 Task: Look for space in Dihok, Iraq from 6th September, 2023 to 10th September, 2023 for 1 adult in price range Rs.10000 to Rs.15000. Place can be private room with 1  bedroom having 1 bed and 1 bathroom. Property type can be house, flat, guest house, hotel. Amenities needed are: washing machine. Booking option can be shelf check-in. Required host language is English.
Action: Mouse moved to (321, 152)
Screenshot: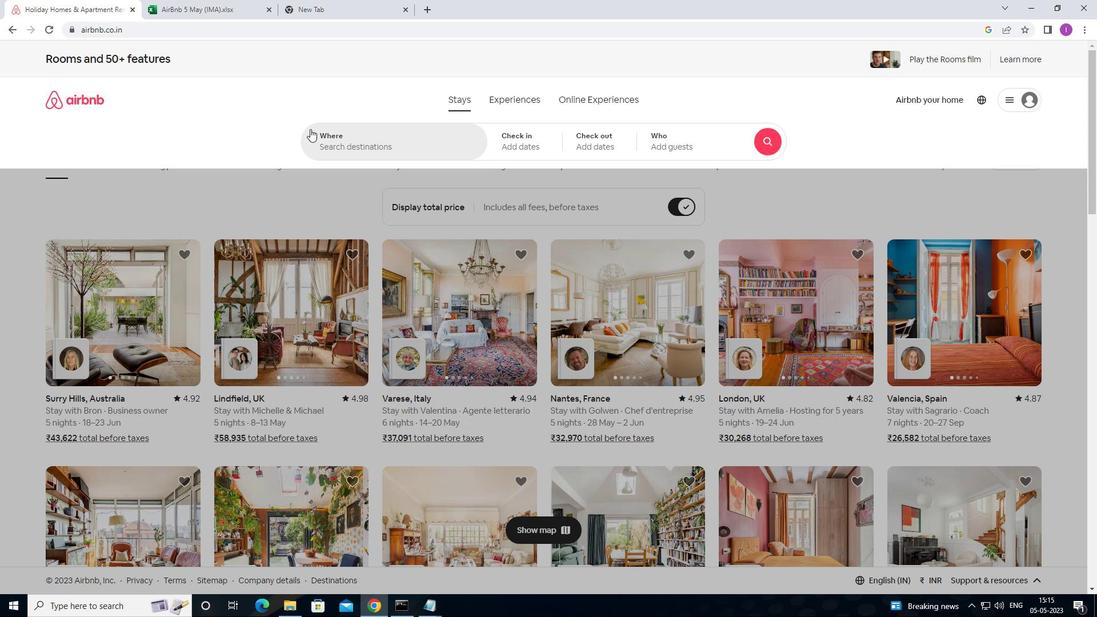 
Action: Mouse pressed left at (321, 152)
Screenshot: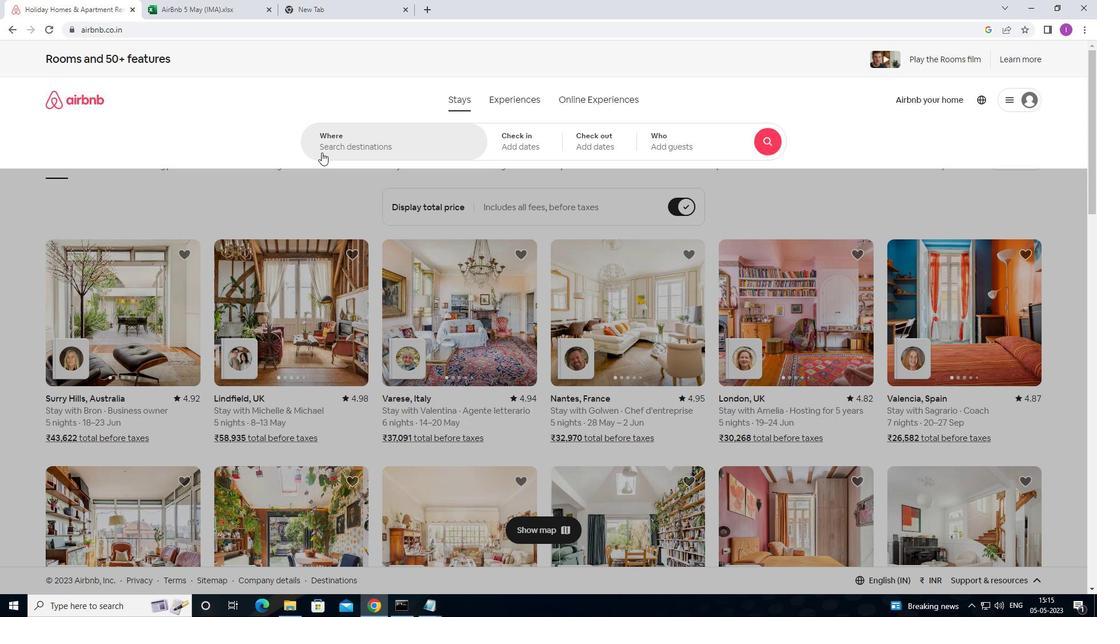 
Action: Mouse moved to (325, 151)
Screenshot: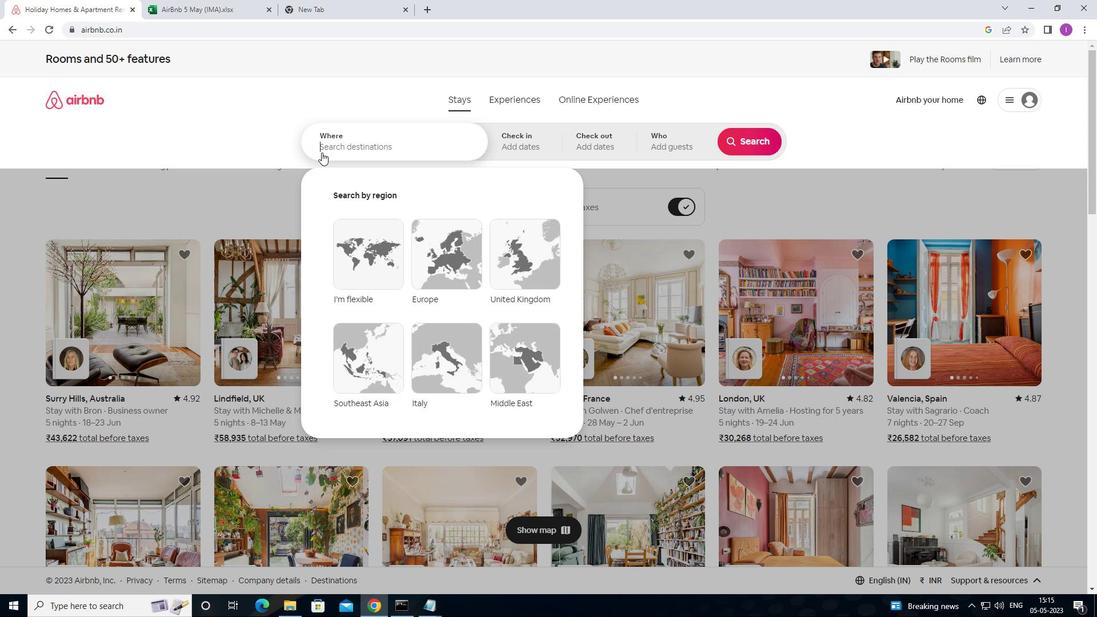 
Action: Key pressed <Key.shift>DIHOK
Screenshot: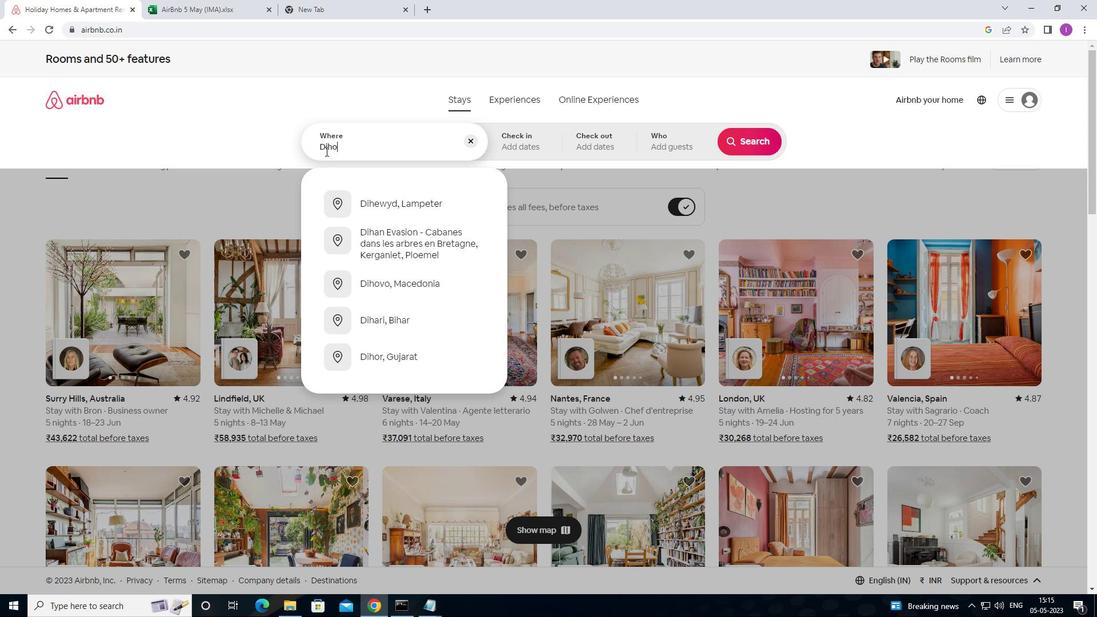 
Action: Mouse moved to (353, 149)
Screenshot: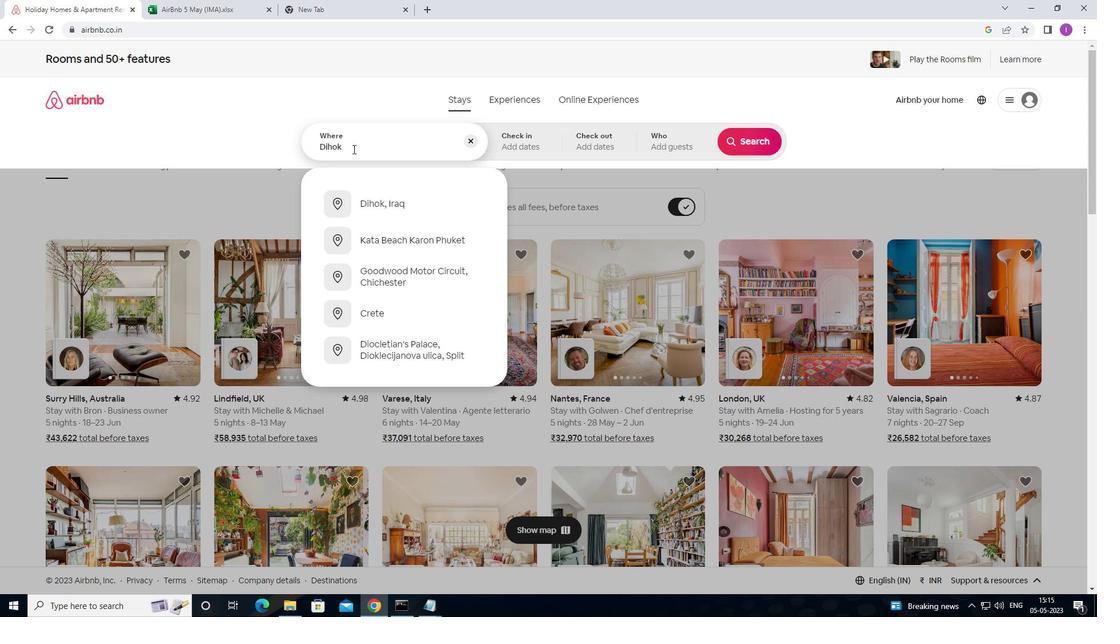 
Action: Key pressed ,<Key.shift>IRAQ
Screenshot: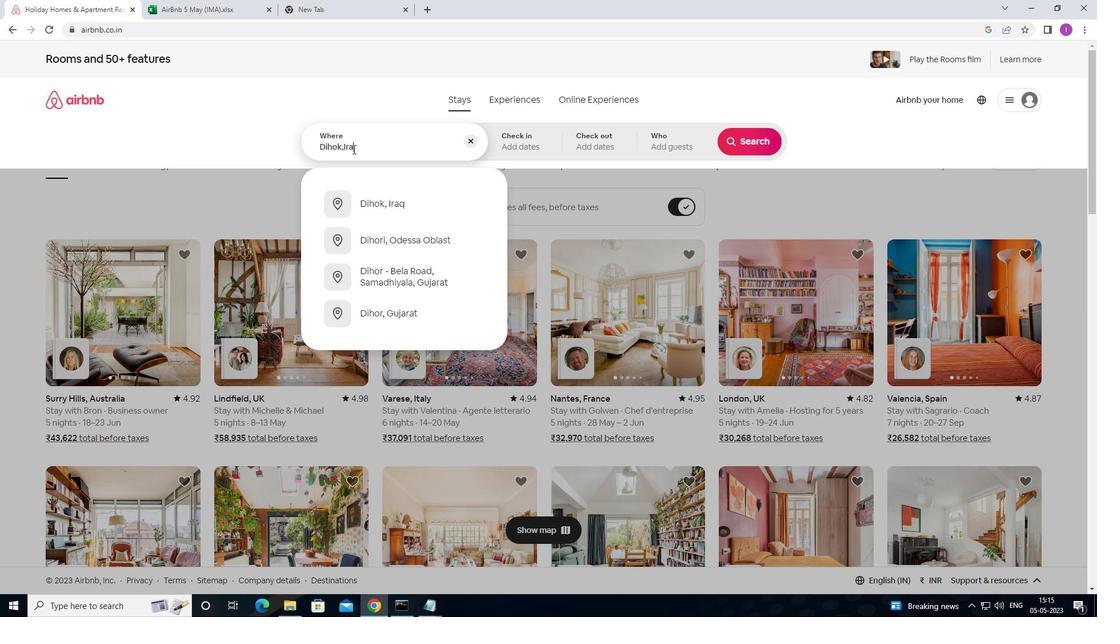 
Action: Mouse moved to (420, 203)
Screenshot: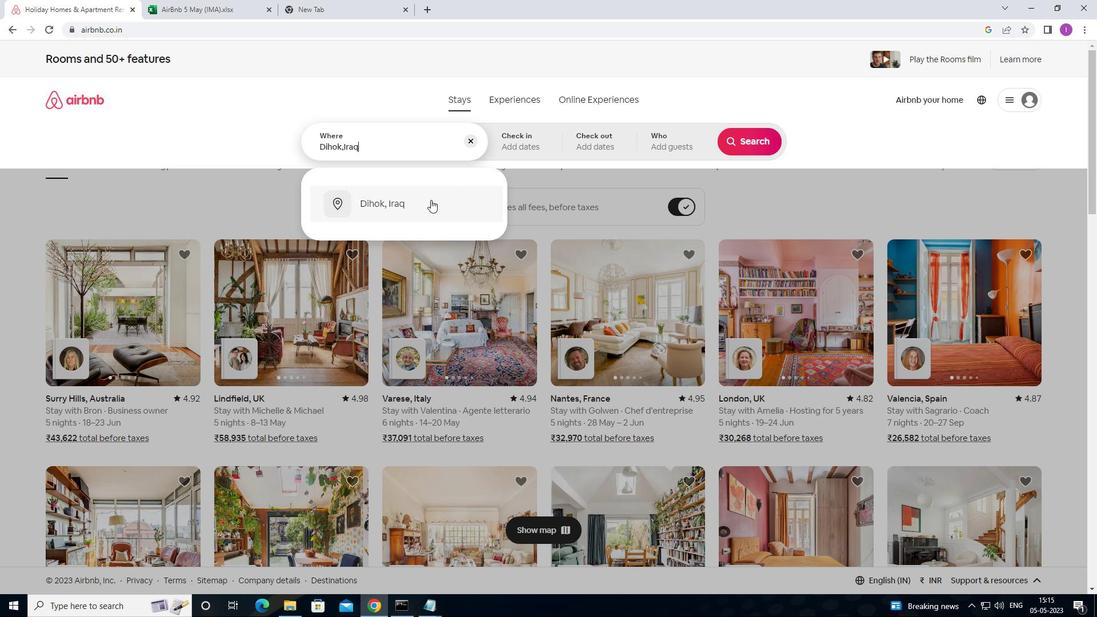 
Action: Mouse pressed left at (420, 203)
Screenshot: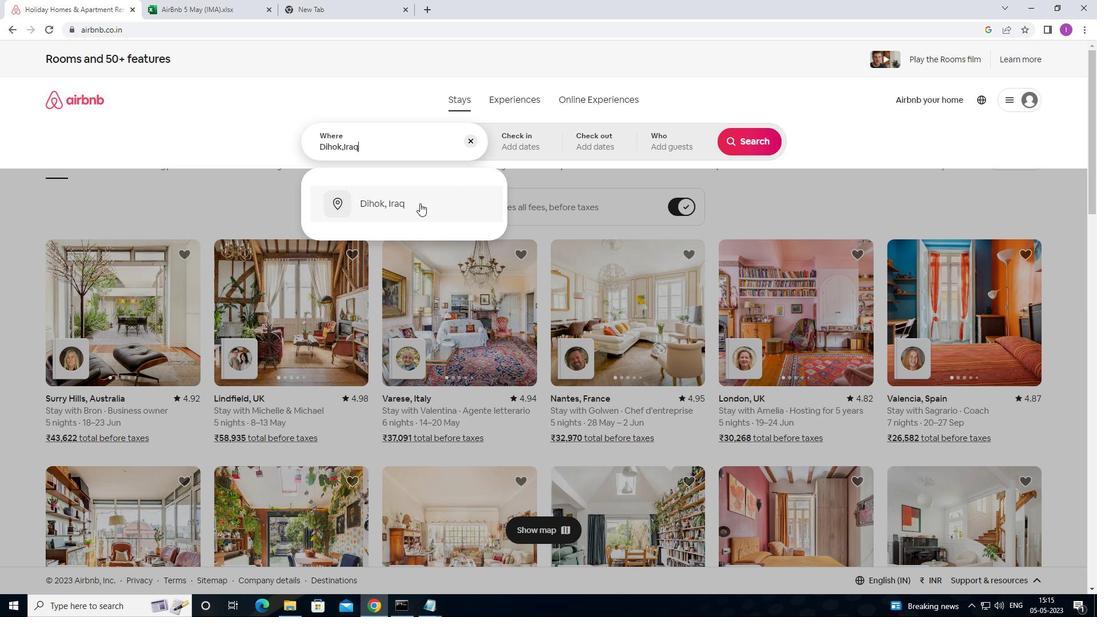 
Action: Mouse moved to (752, 231)
Screenshot: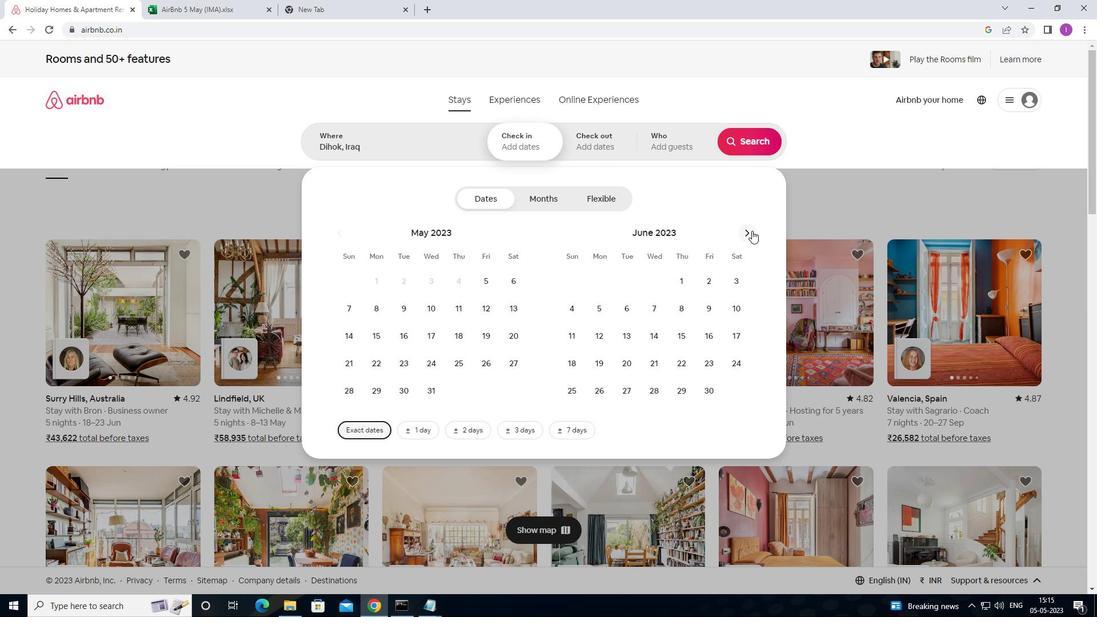 
Action: Mouse pressed left at (752, 231)
Screenshot: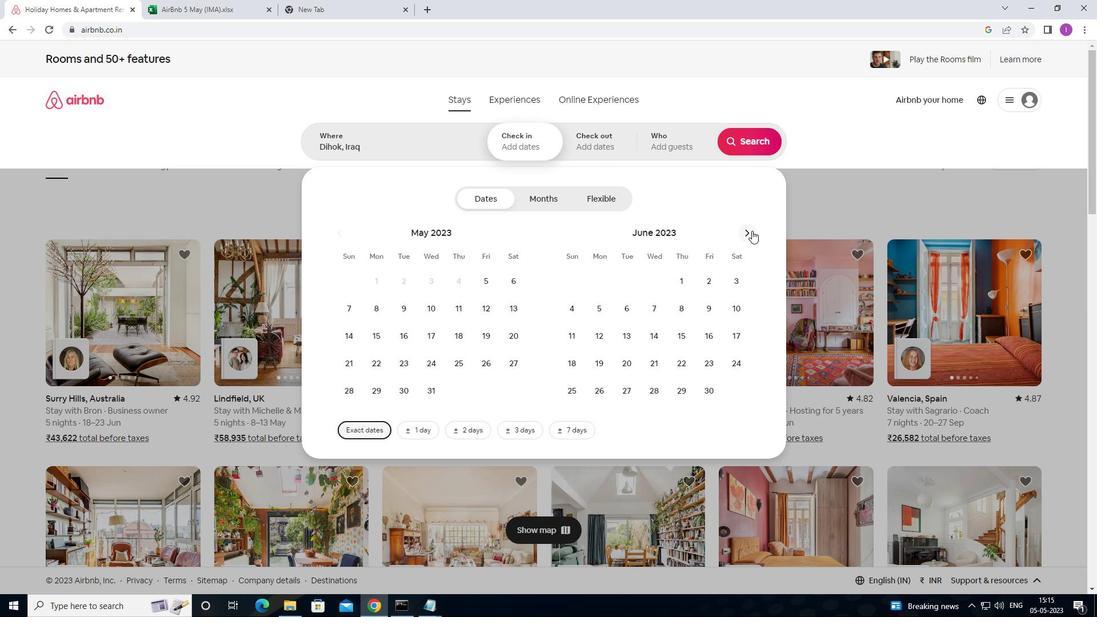 
Action: Mouse moved to (753, 230)
Screenshot: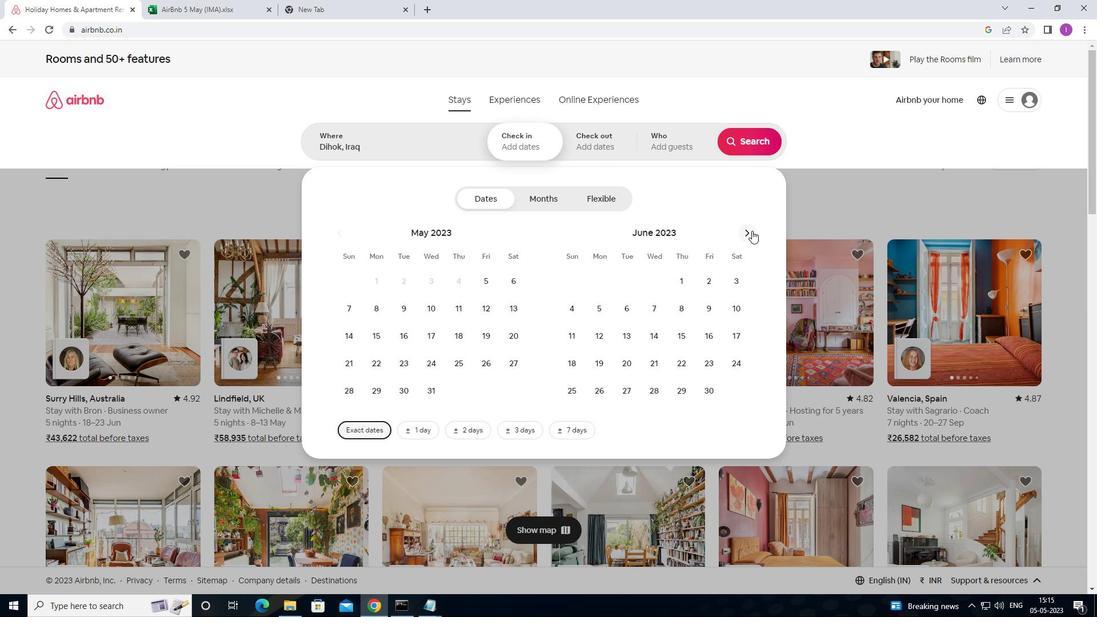 
Action: Mouse pressed left at (753, 230)
Screenshot: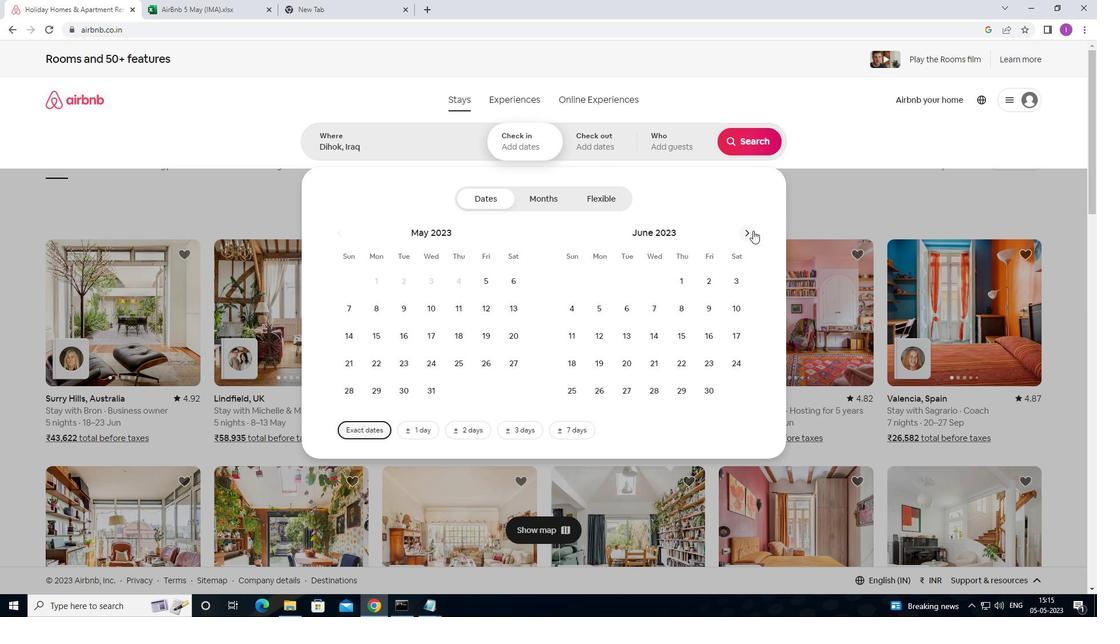 
Action: Mouse pressed left at (753, 230)
Screenshot: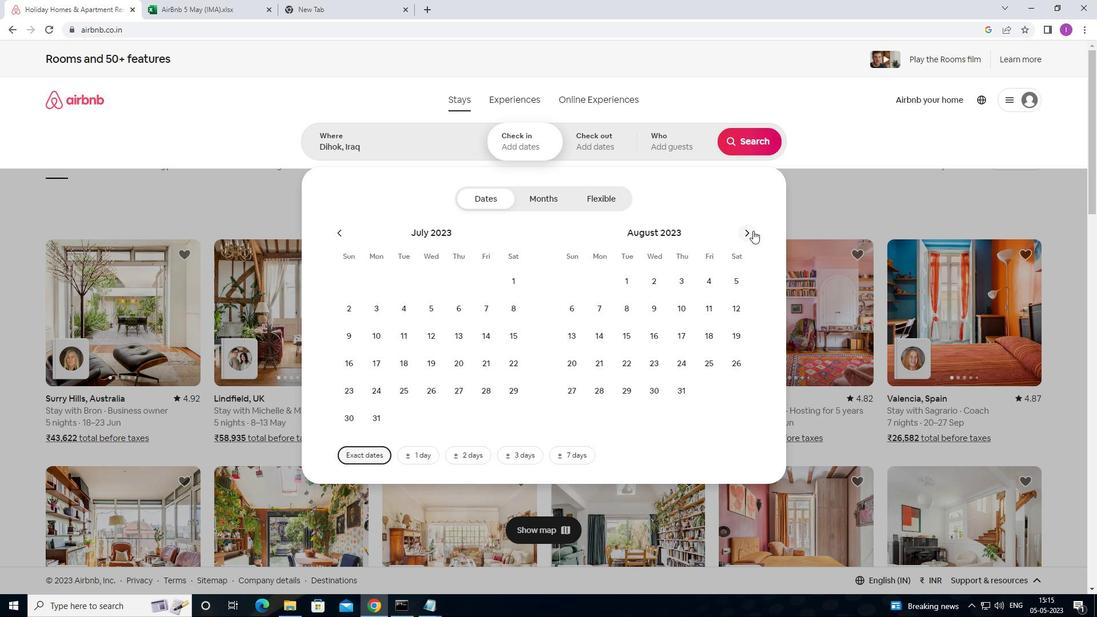 
Action: Mouse moved to (653, 308)
Screenshot: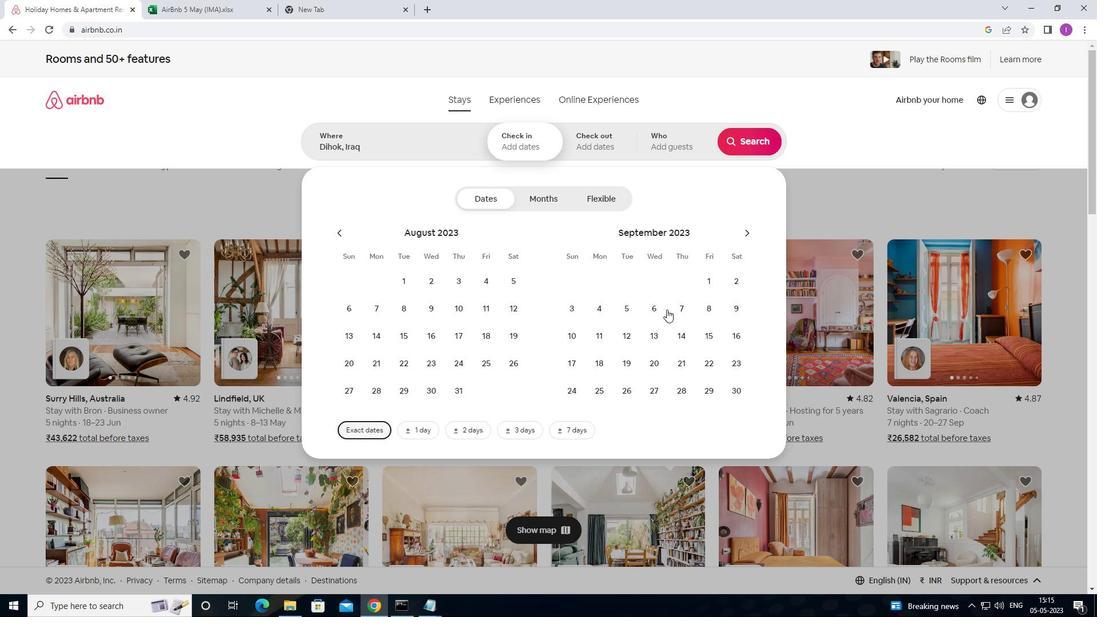 
Action: Mouse pressed left at (653, 308)
Screenshot: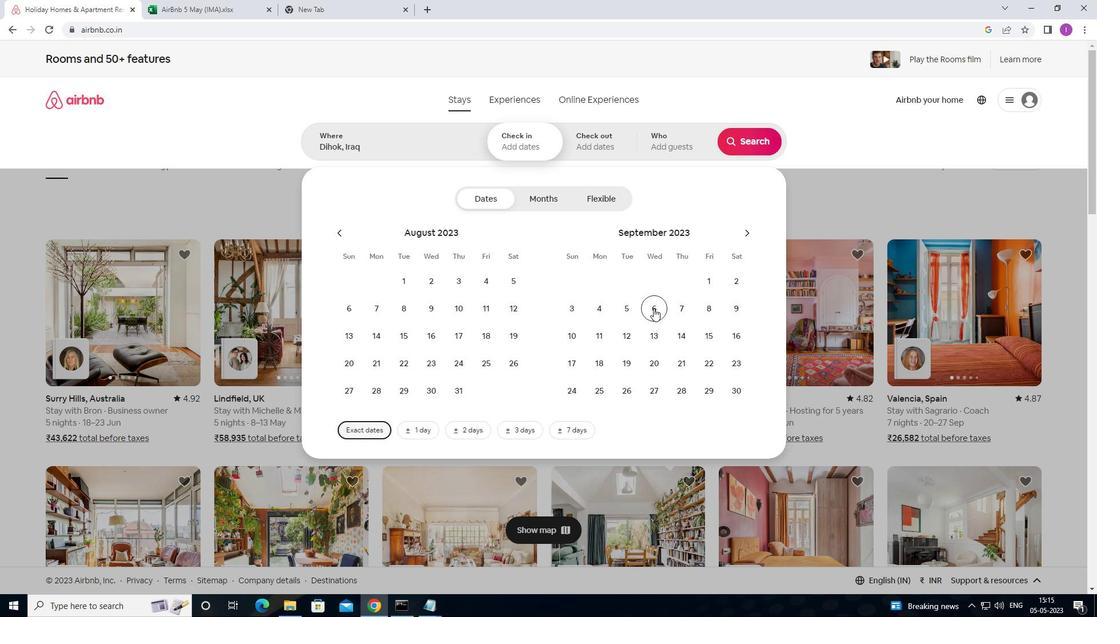 
Action: Mouse moved to (570, 338)
Screenshot: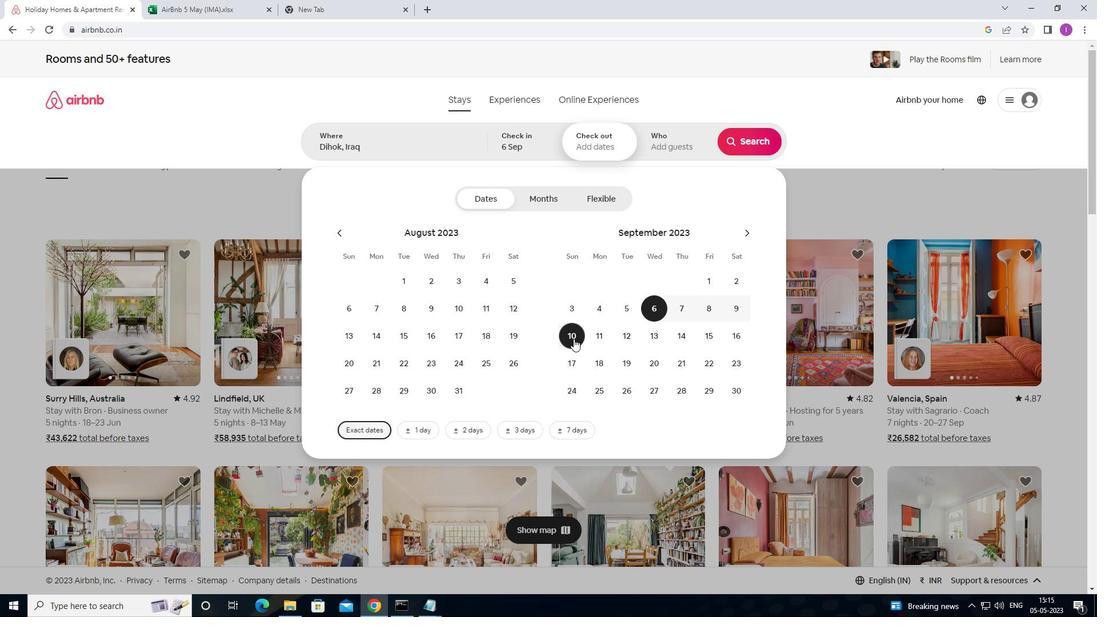 
Action: Mouse pressed left at (570, 338)
Screenshot: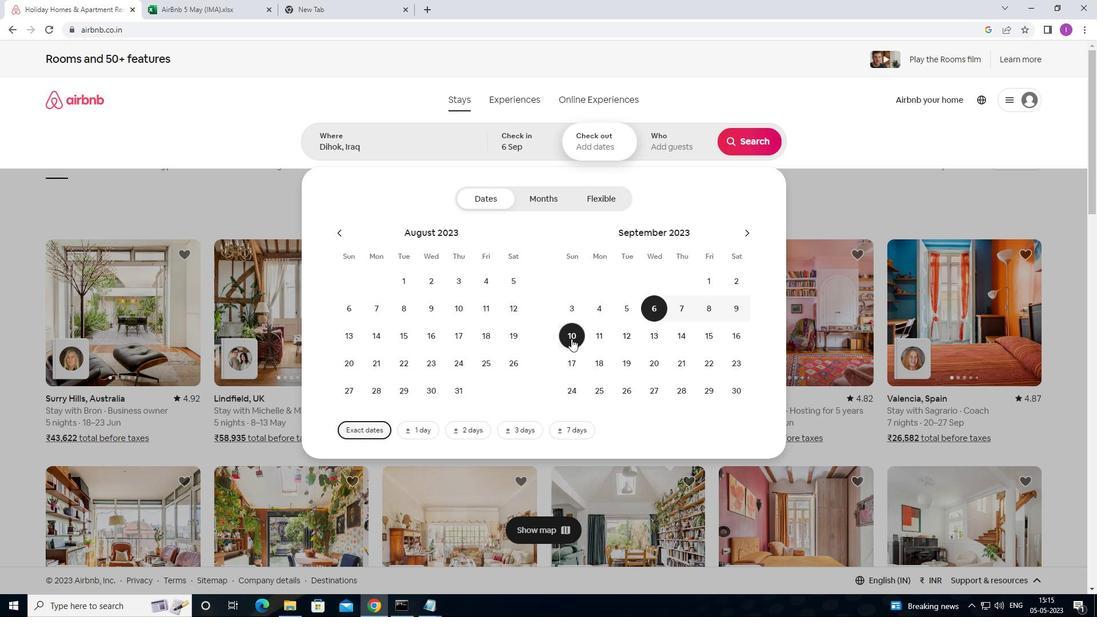 
Action: Mouse moved to (675, 260)
Screenshot: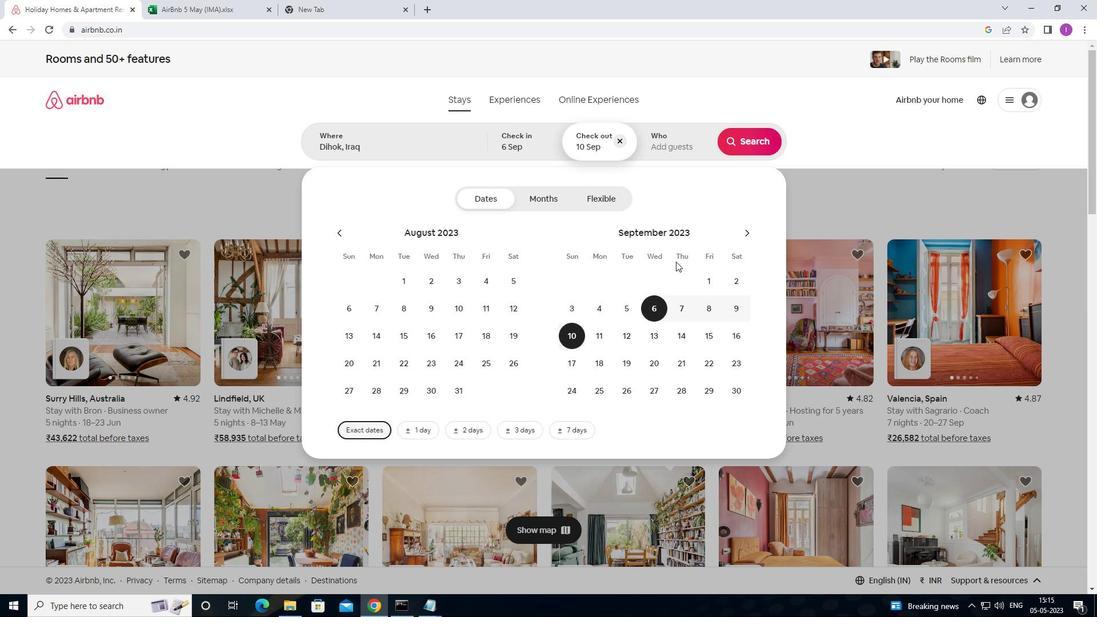 
Action: Mouse scrolled (675, 259) with delta (0, 0)
Screenshot: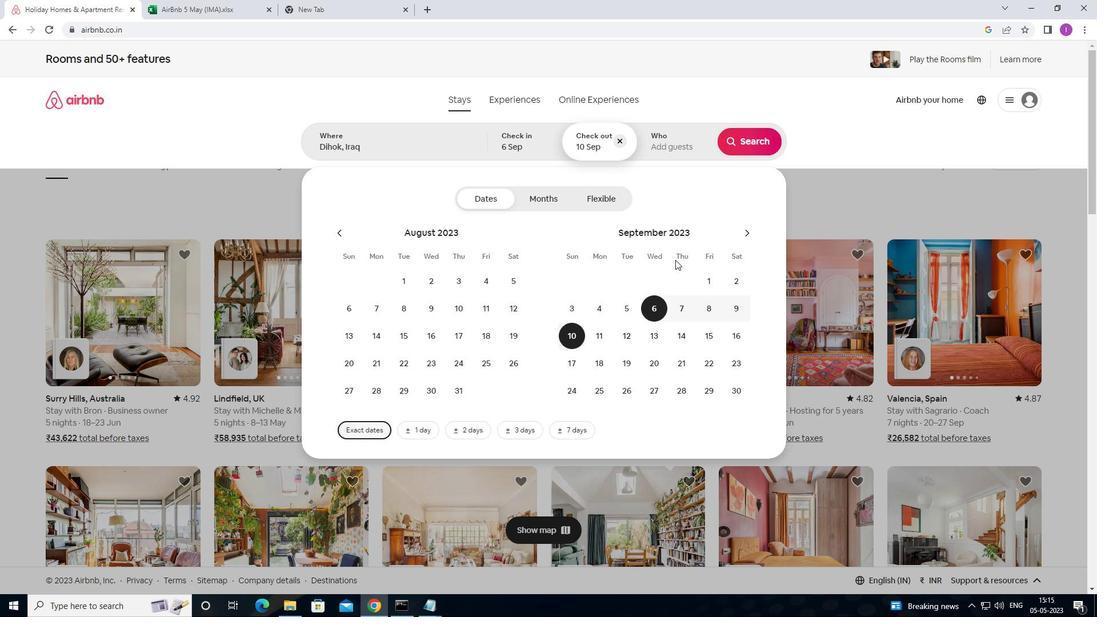 
Action: Mouse moved to (668, 150)
Screenshot: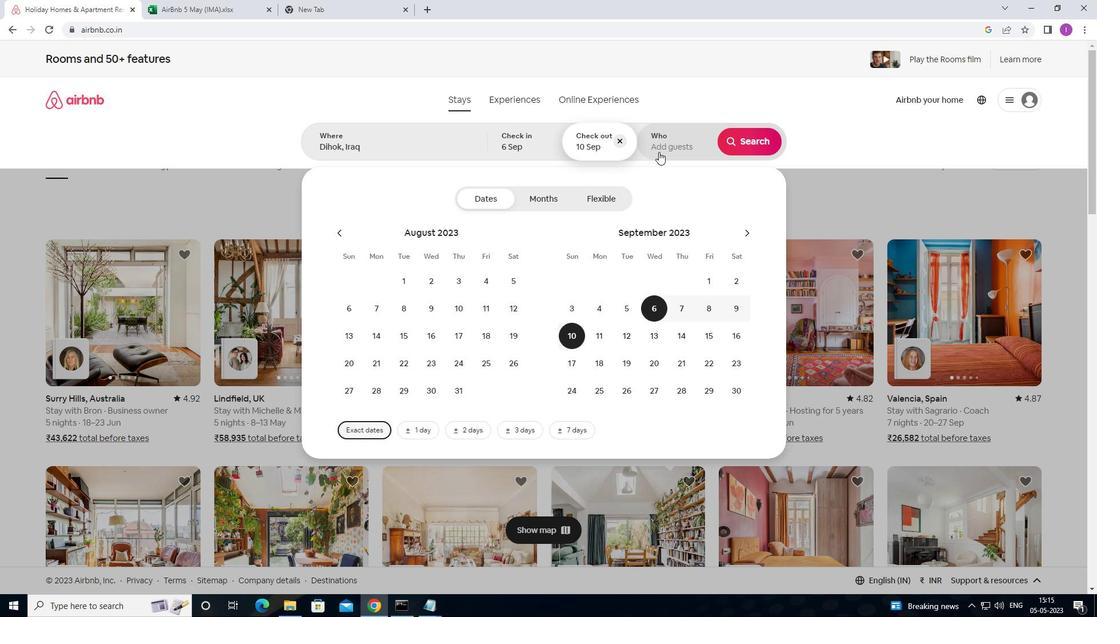 
Action: Mouse pressed left at (668, 150)
Screenshot: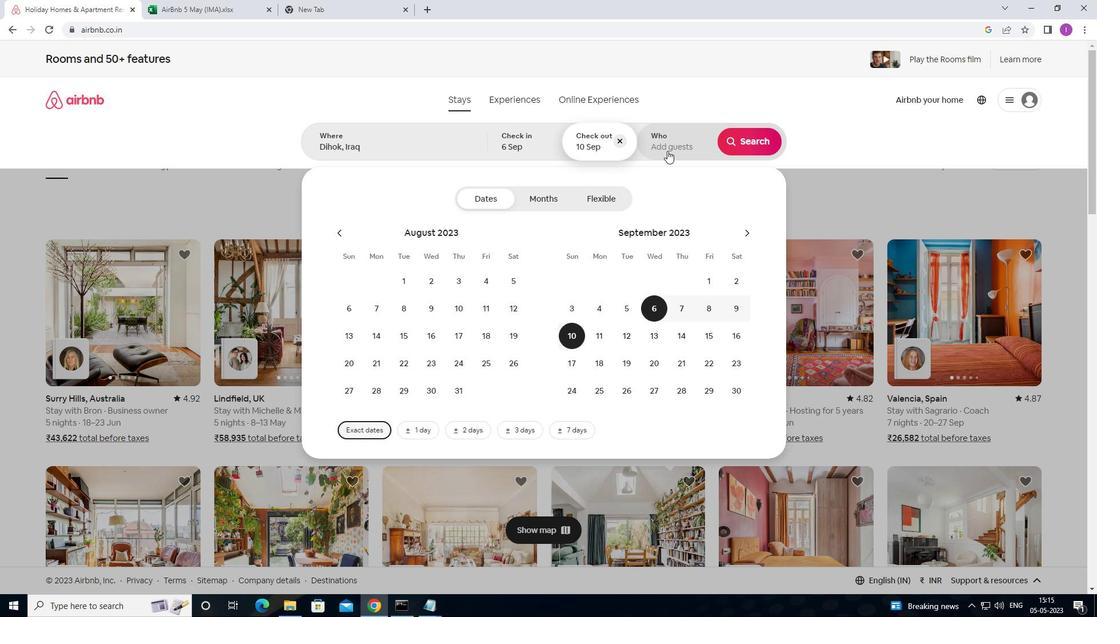 
Action: Mouse moved to (757, 204)
Screenshot: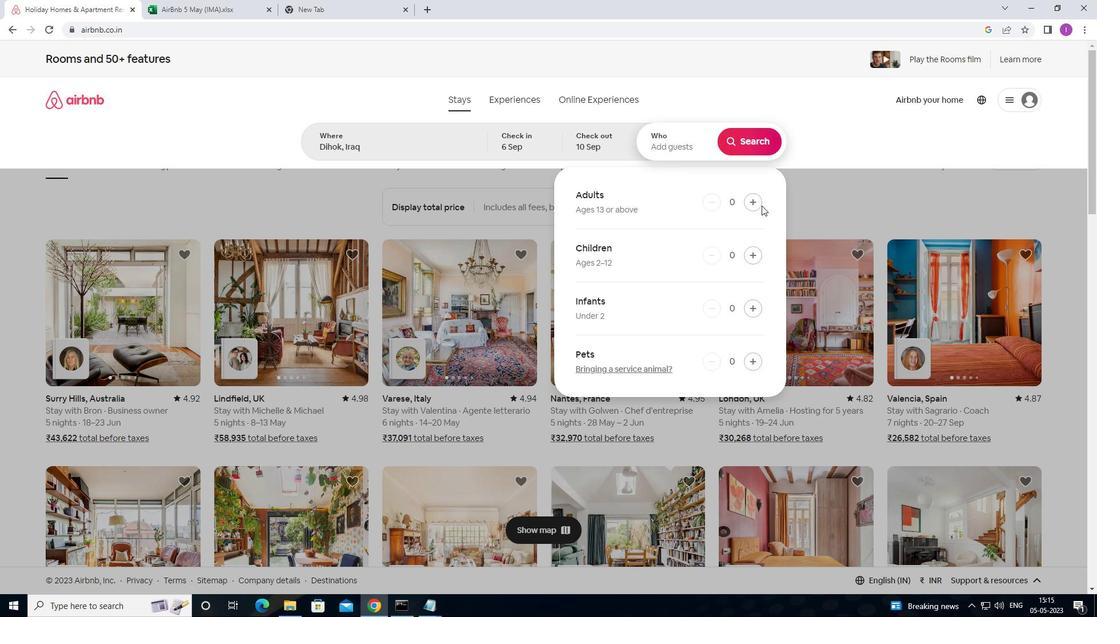 
Action: Mouse pressed left at (757, 204)
Screenshot: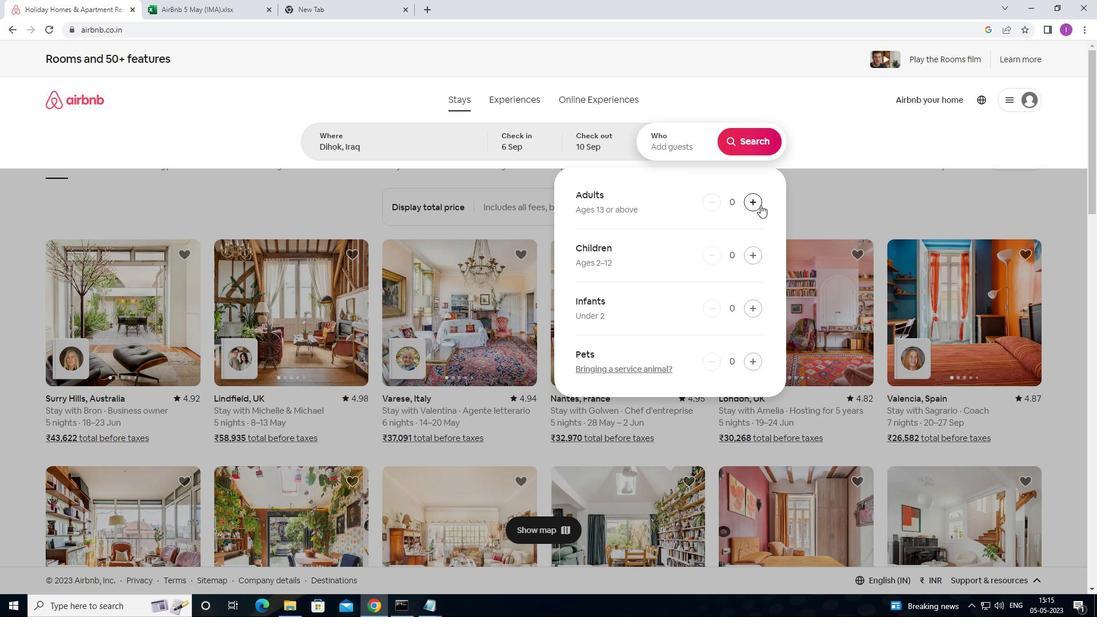
Action: Mouse moved to (756, 152)
Screenshot: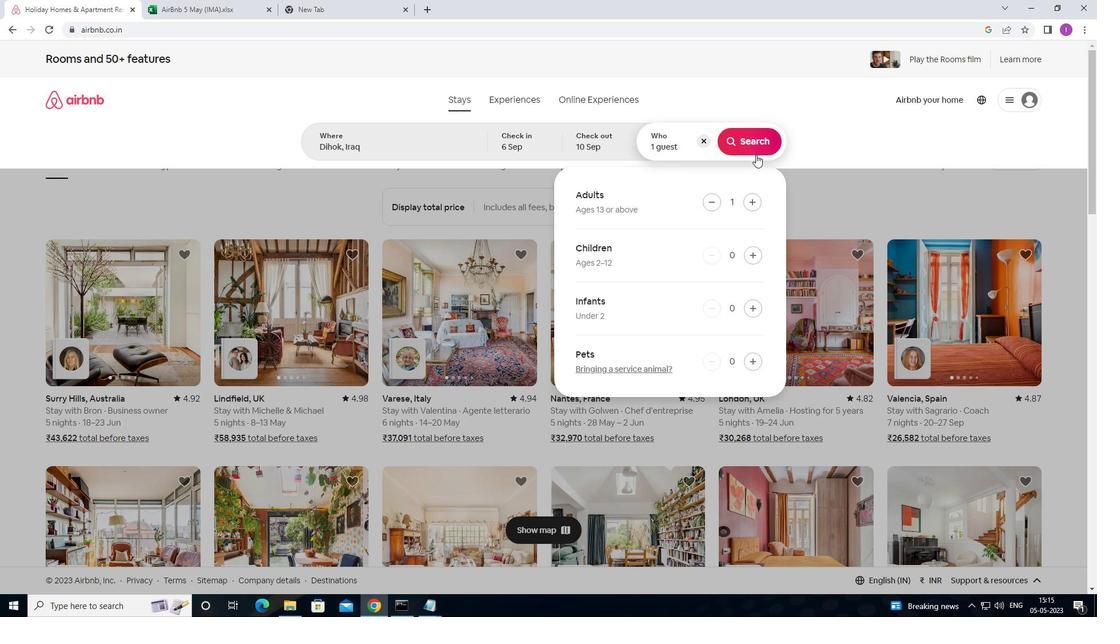
Action: Mouse pressed left at (756, 152)
Screenshot: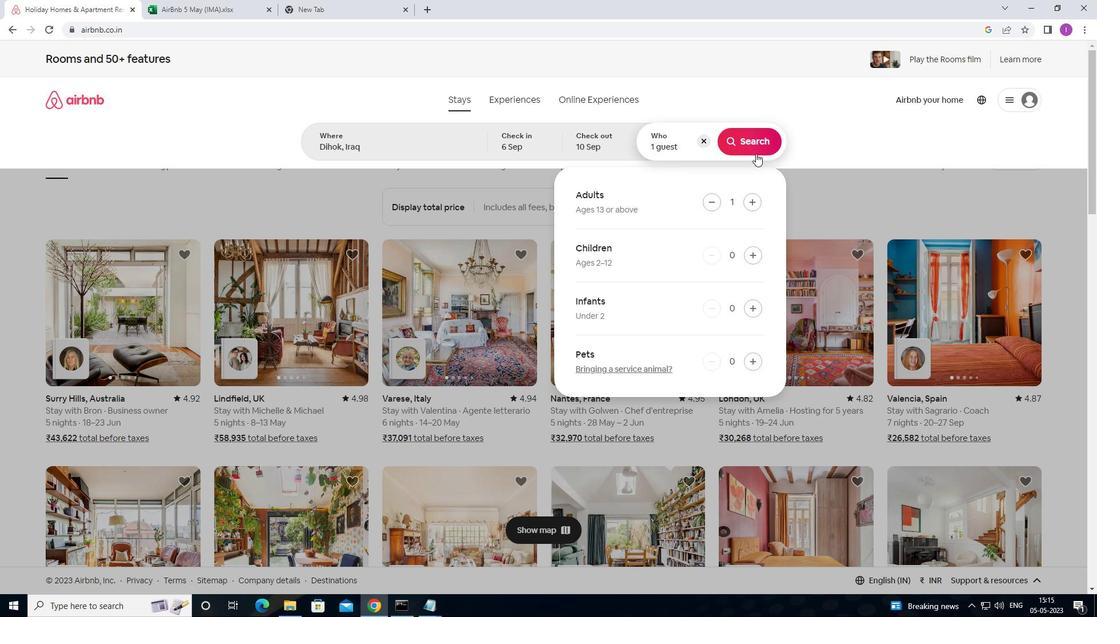 
Action: Mouse moved to (1042, 110)
Screenshot: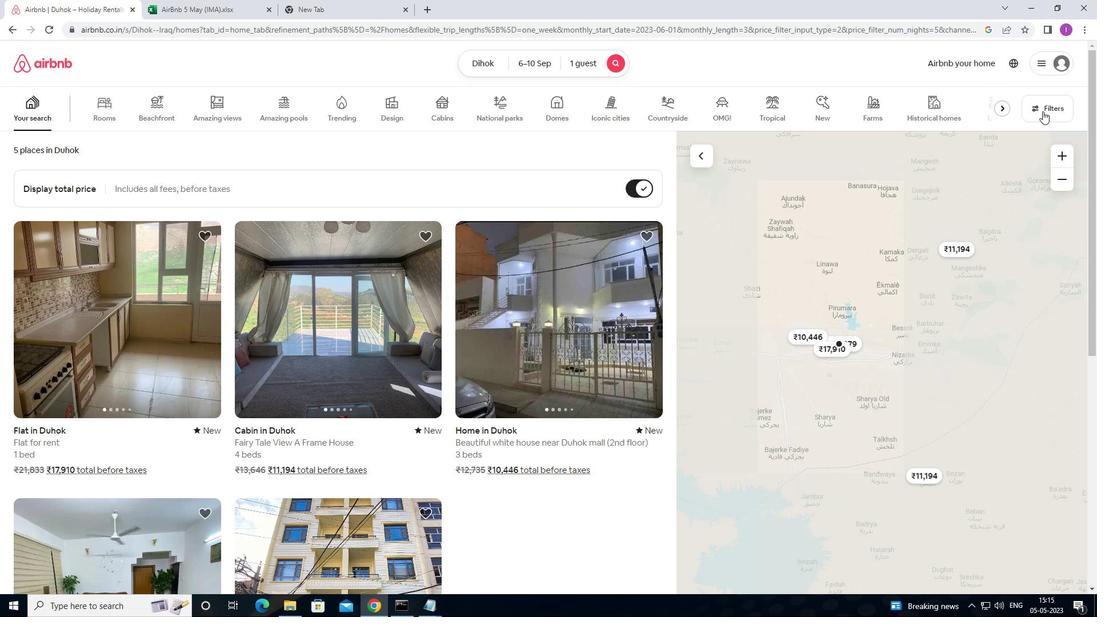 
Action: Mouse pressed left at (1042, 110)
Screenshot: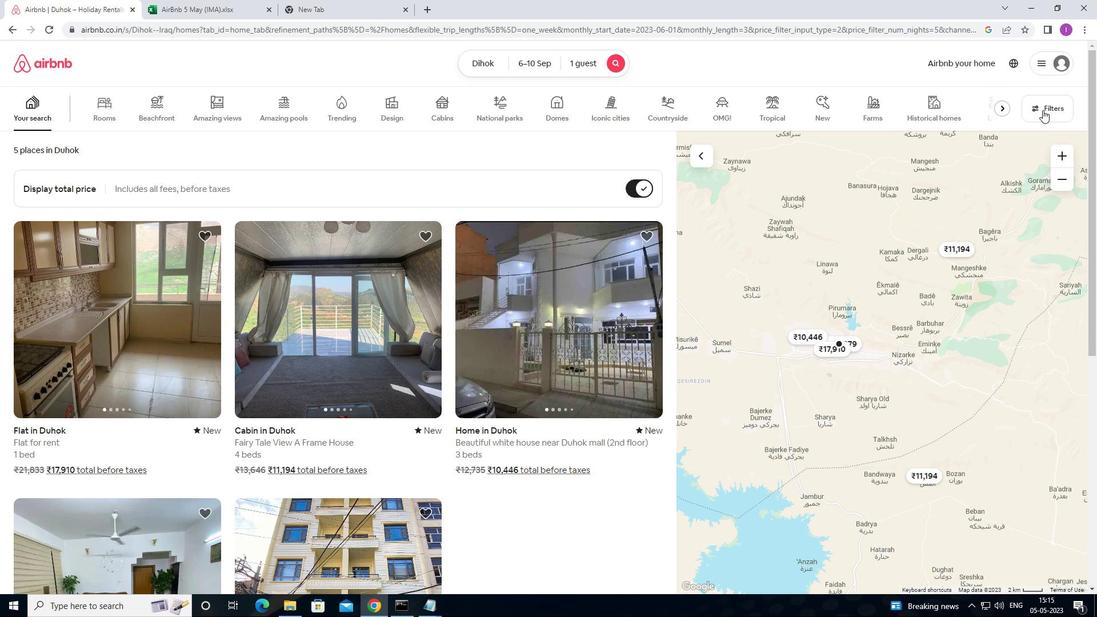 
Action: Mouse moved to (417, 387)
Screenshot: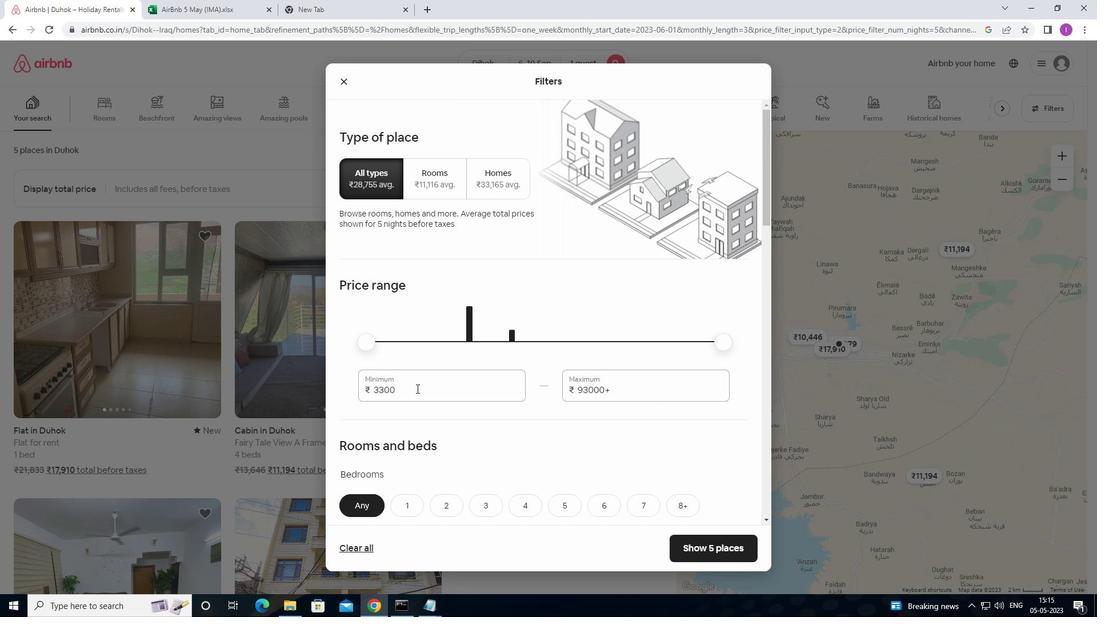 
Action: Mouse pressed left at (417, 387)
Screenshot: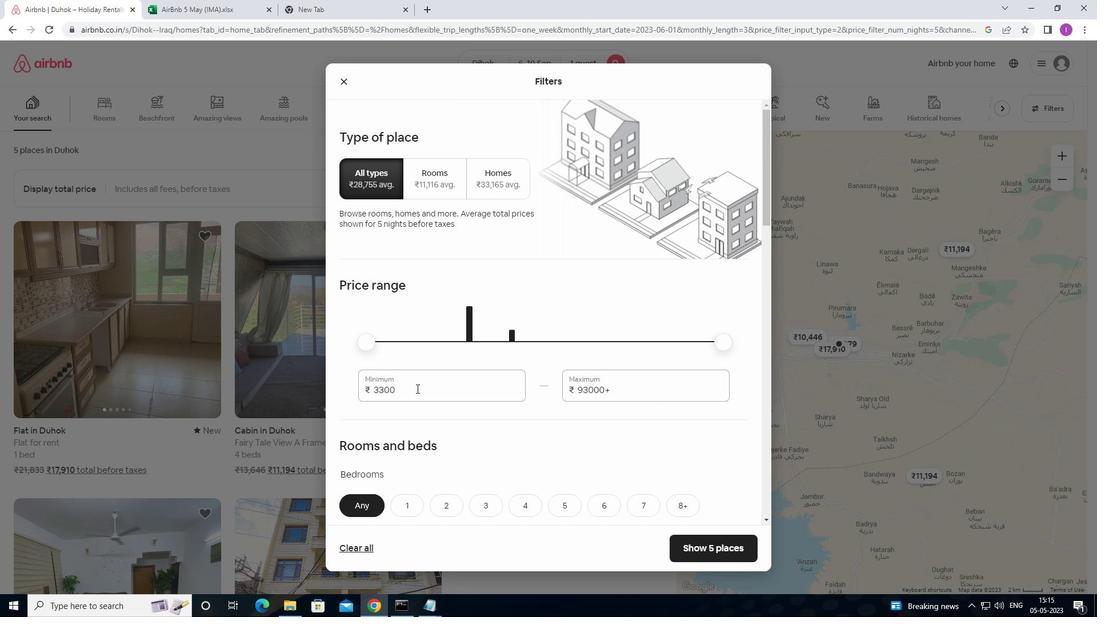 
Action: Mouse moved to (486, 400)
Screenshot: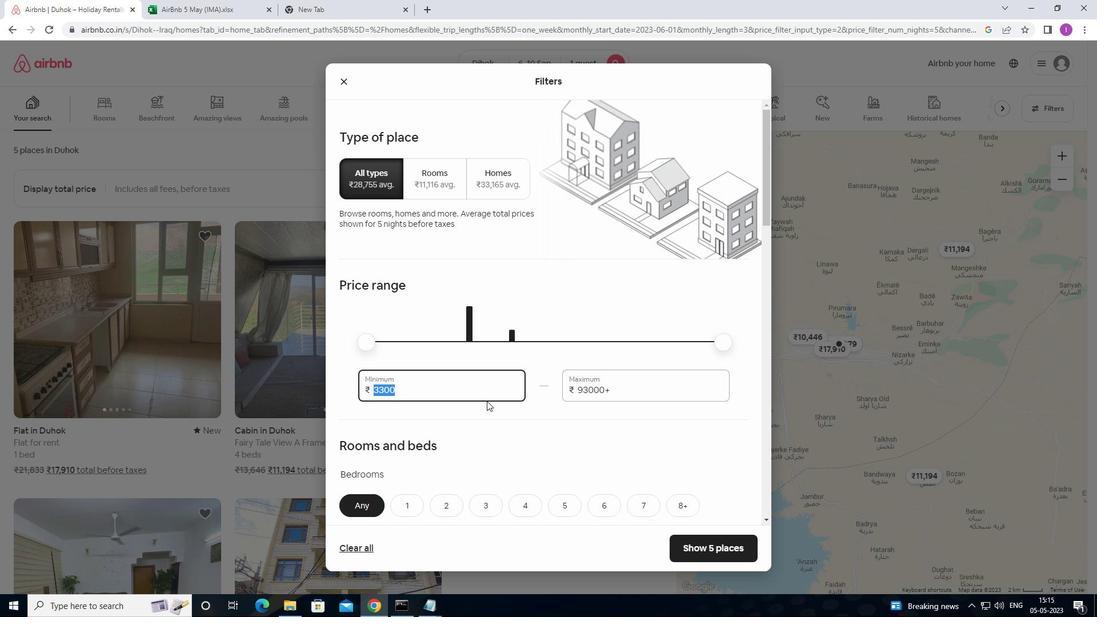 
Action: Key pressed 1
Screenshot: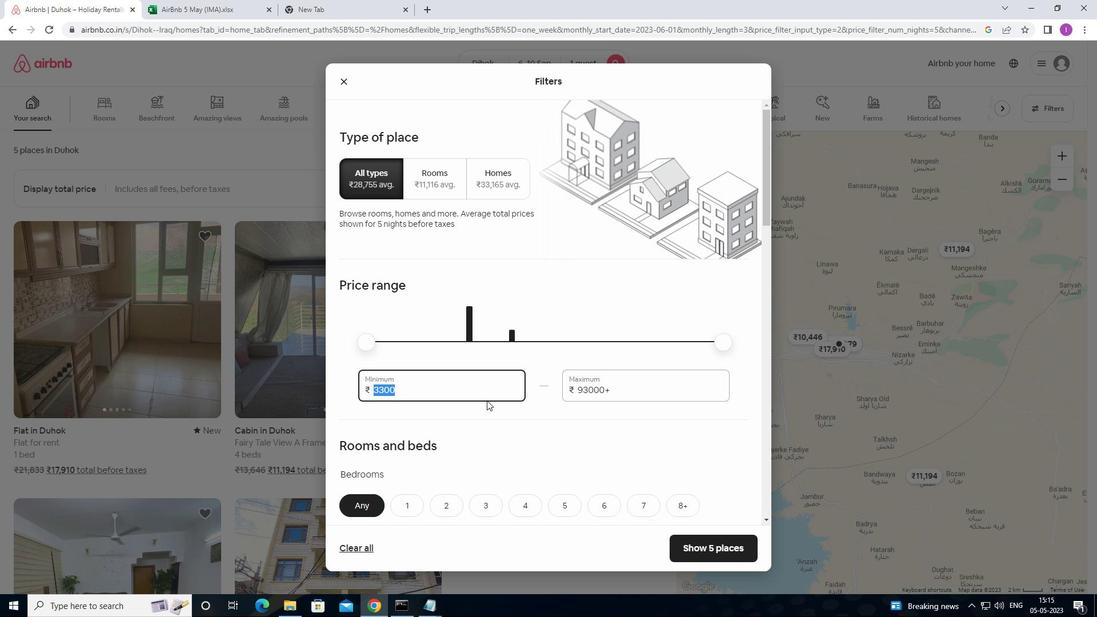 
Action: Mouse moved to (486, 400)
Screenshot: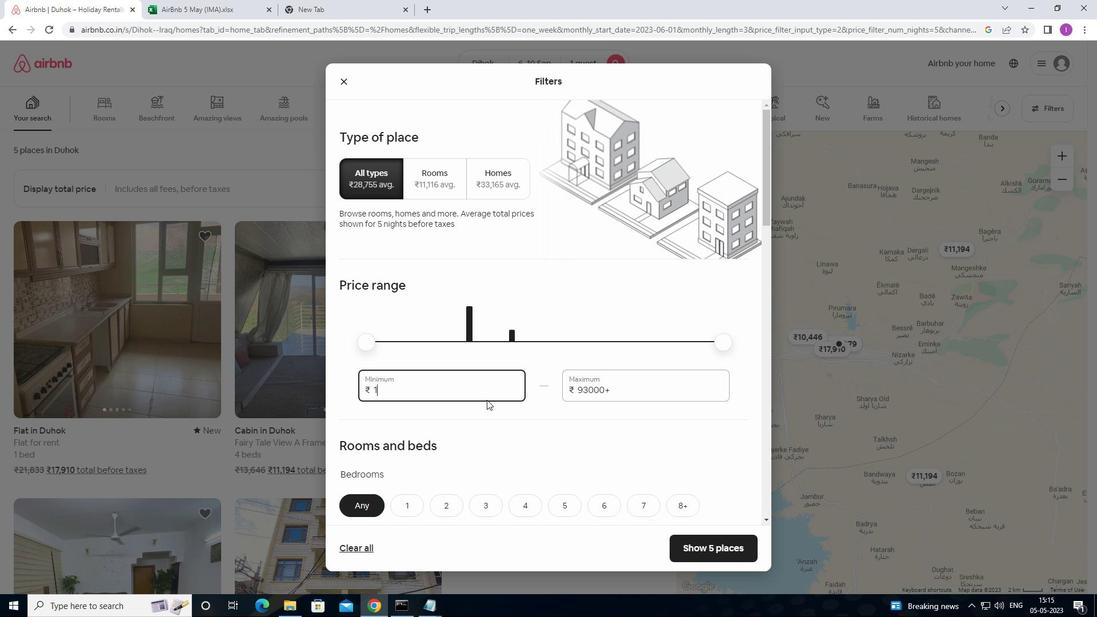 
Action: Key pressed 00
Screenshot: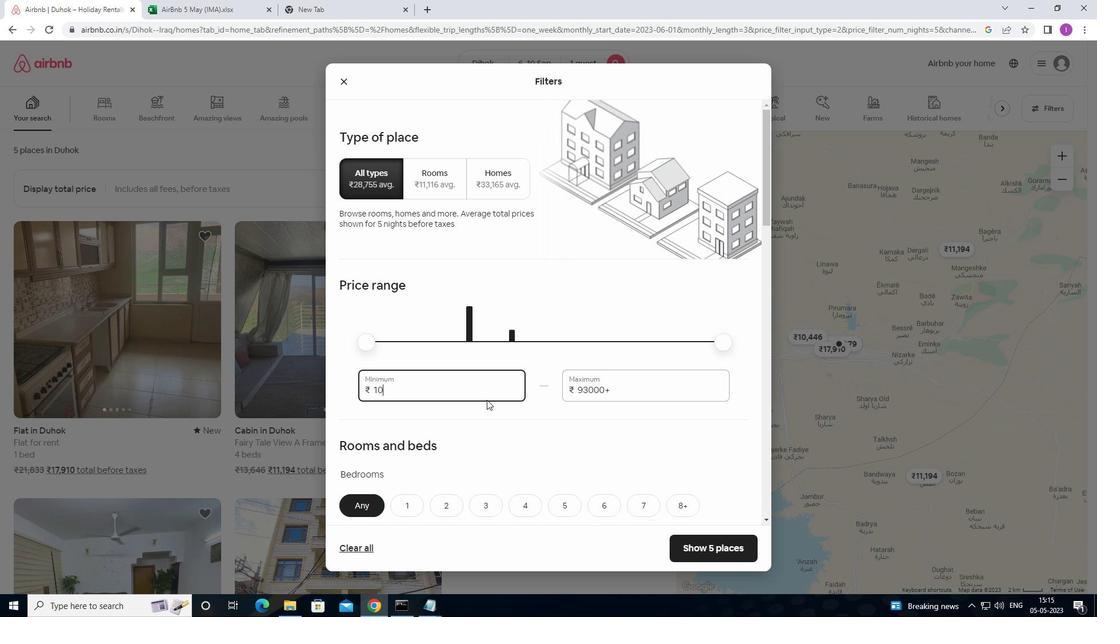 
Action: Mouse moved to (487, 398)
Screenshot: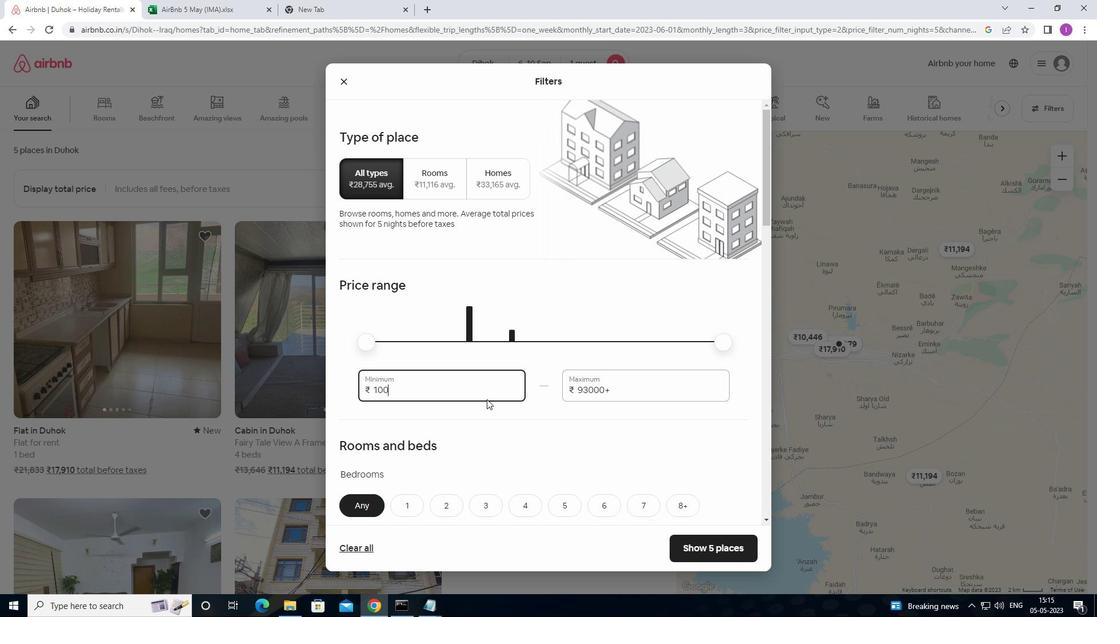 
Action: Key pressed 0
Screenshot: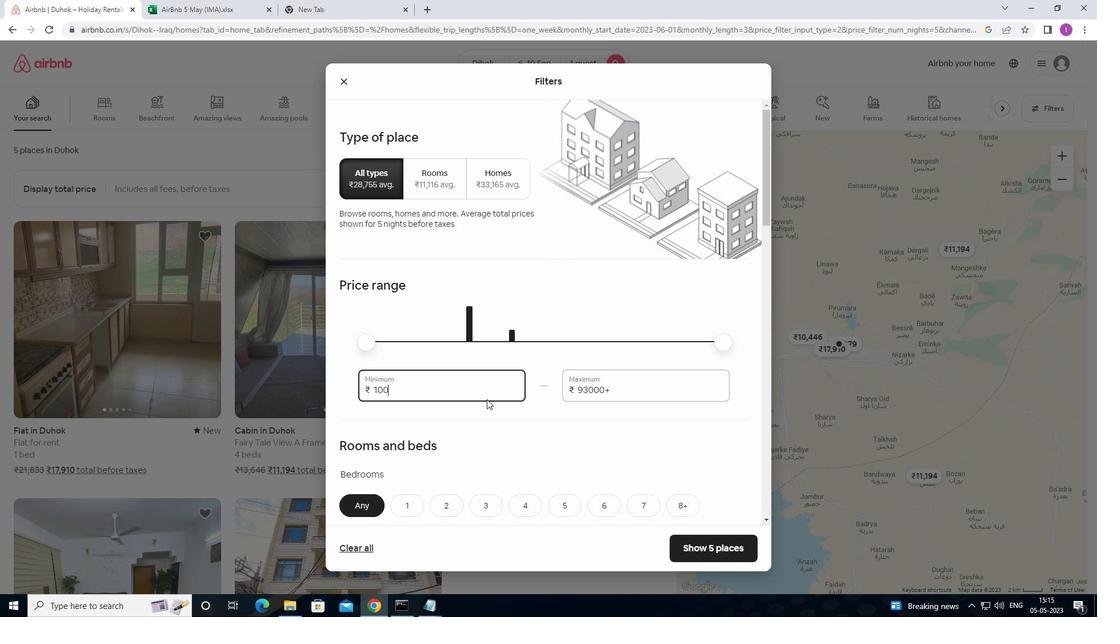 
Action: Mouse moved to (488, 397)
Screenshot: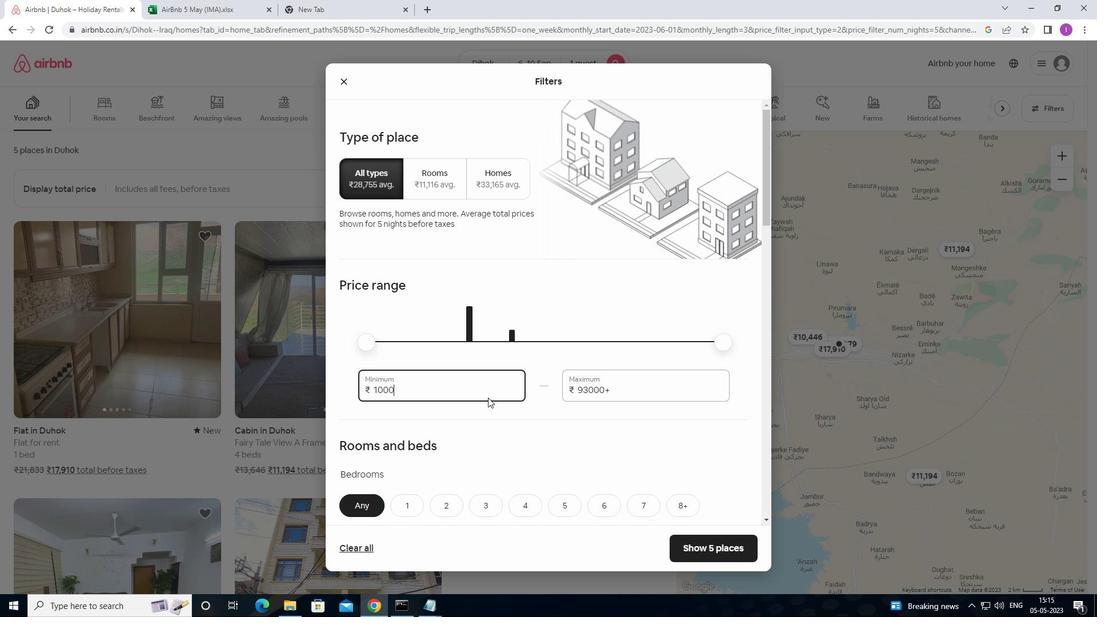 
Action: Key pressed 0
Screenshot: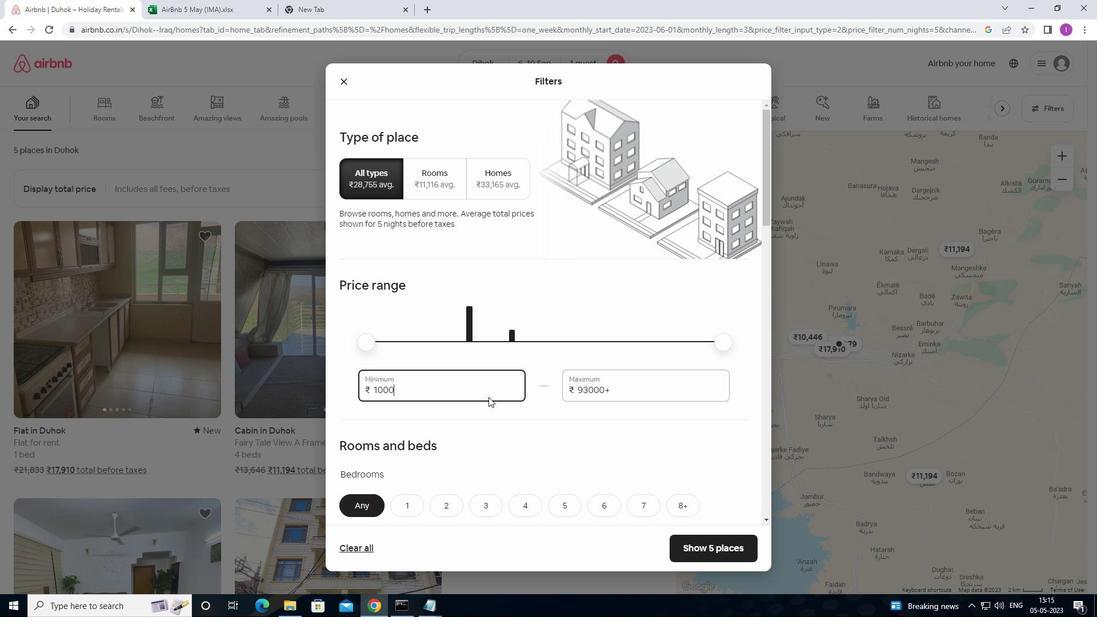 
Action: Mouse moved to (633, 392)
Screenshot: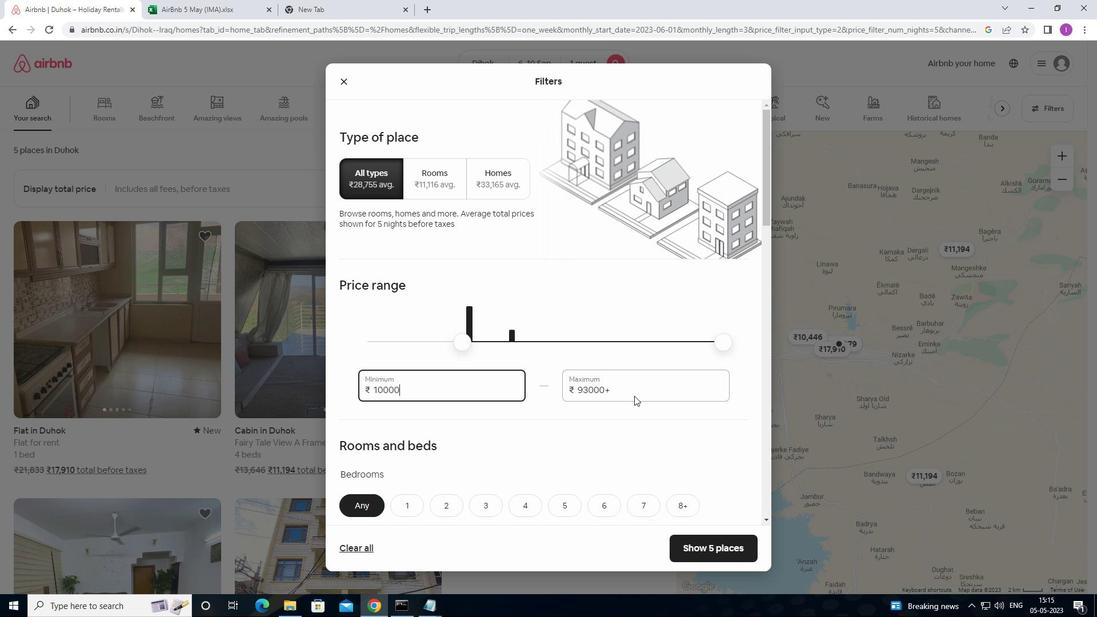
Action: Mouse pressed left at (633, 392)
Screenshot: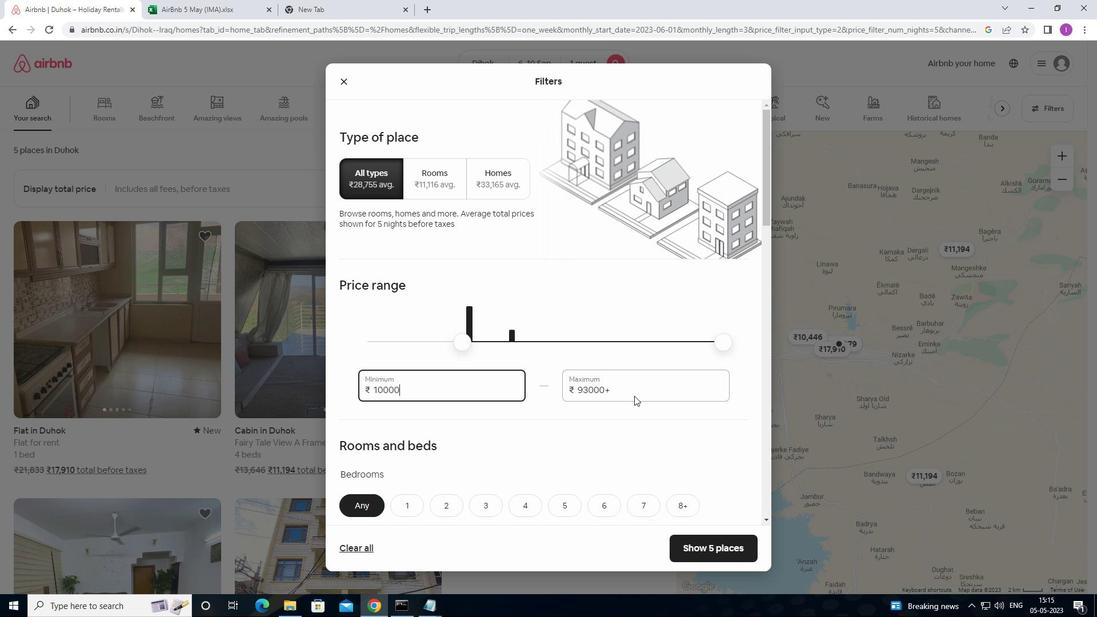
Action: Mouse moved to (558, 393)
Screenshot: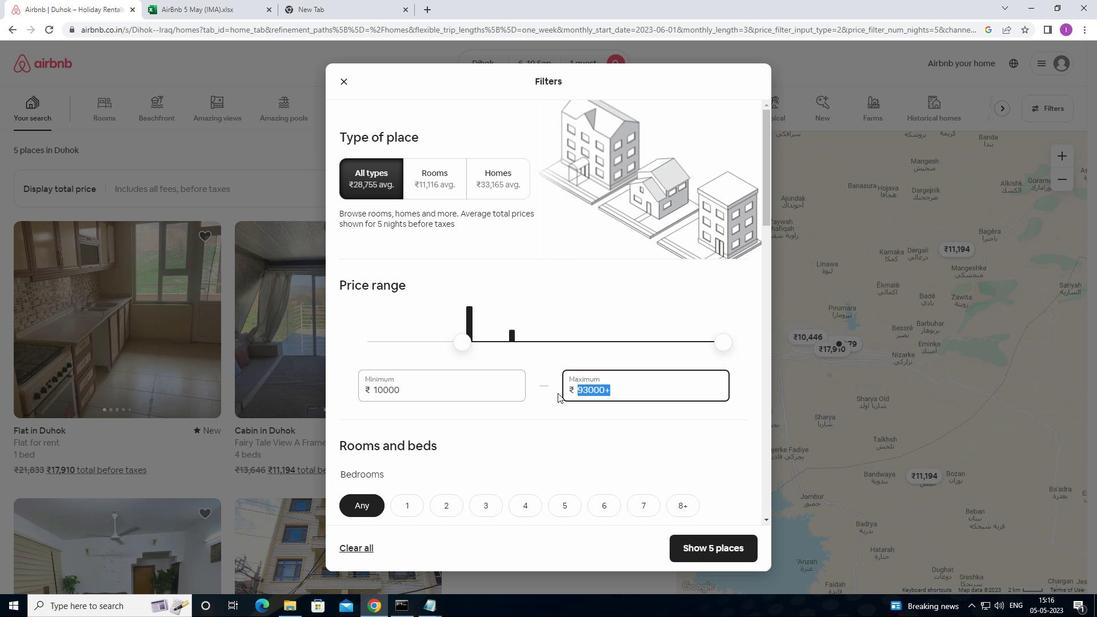 
Action: Key pressed 1
Screenshot: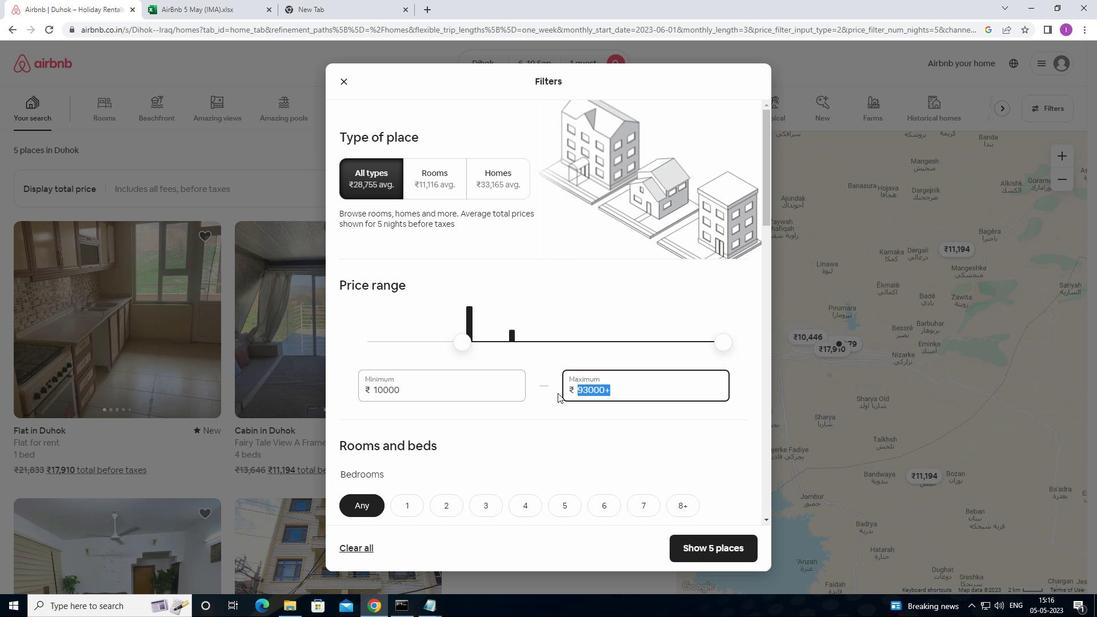 
Action: Mouse moved to (559, 393)
Screenshot: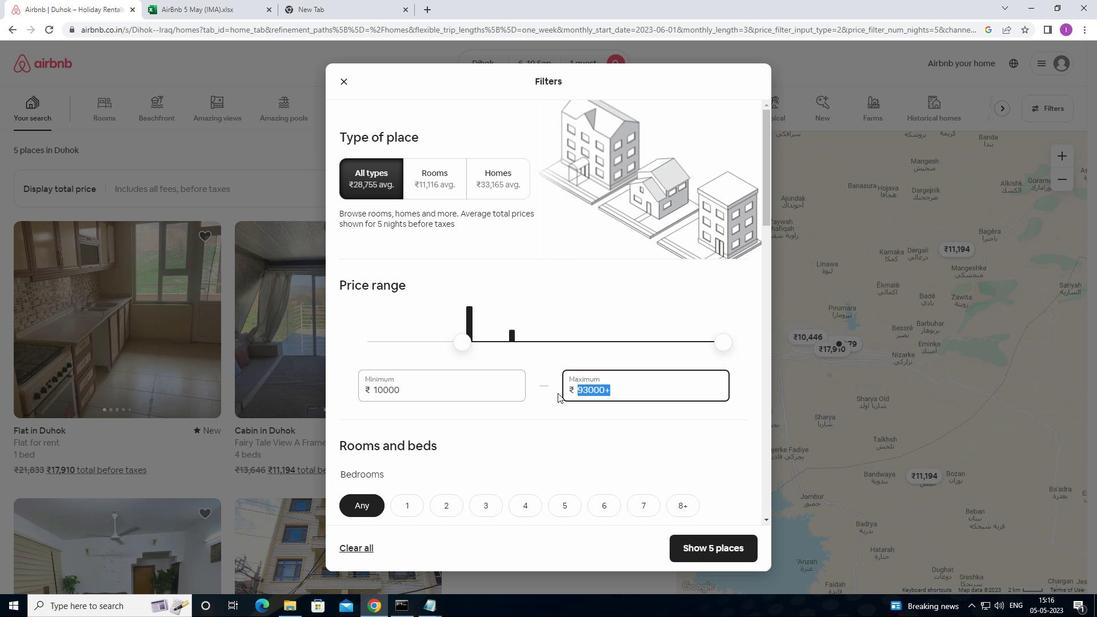 
Action: Key pressed 5000
Screenshot: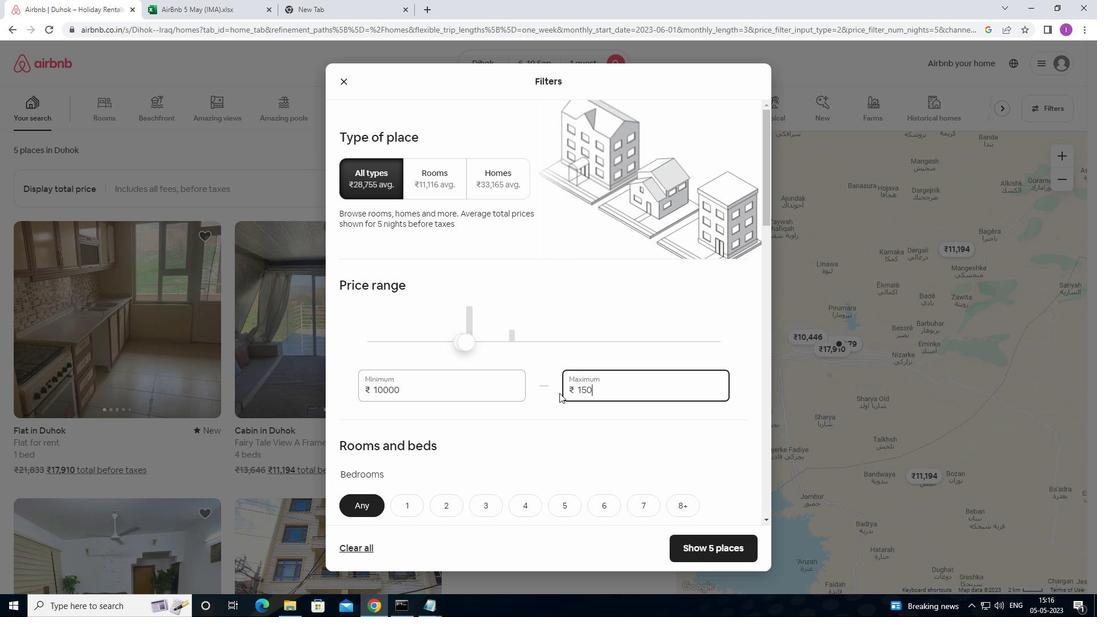 
Action: Mouse moved to (584, 385)
Screenshot: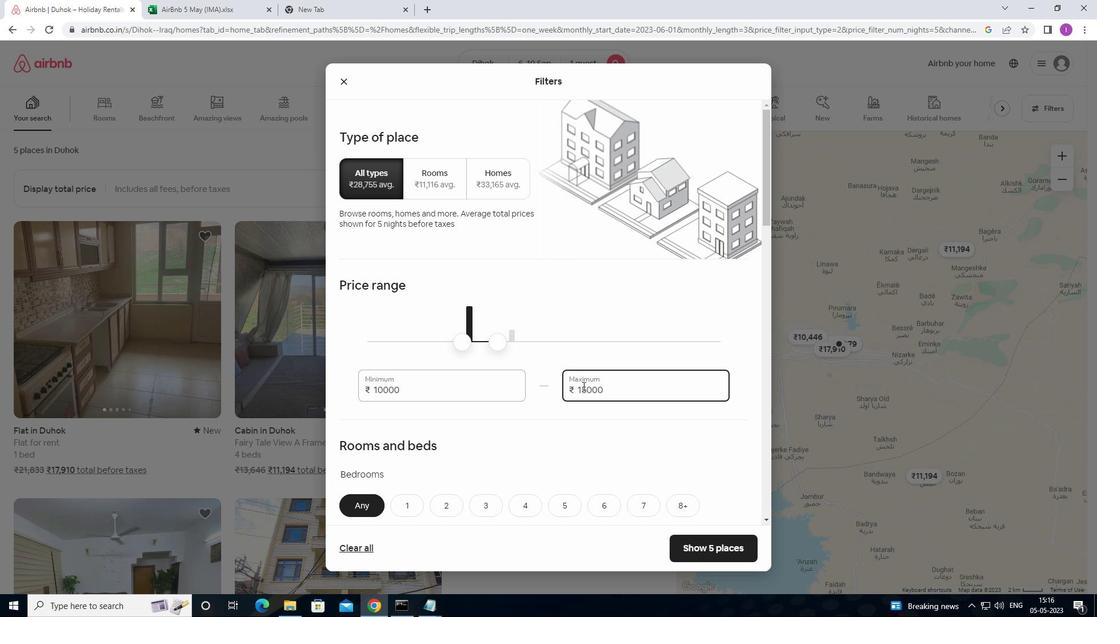 
Action: Mouse scrolled (584, 385) with delta (0, 0)
Screenshot: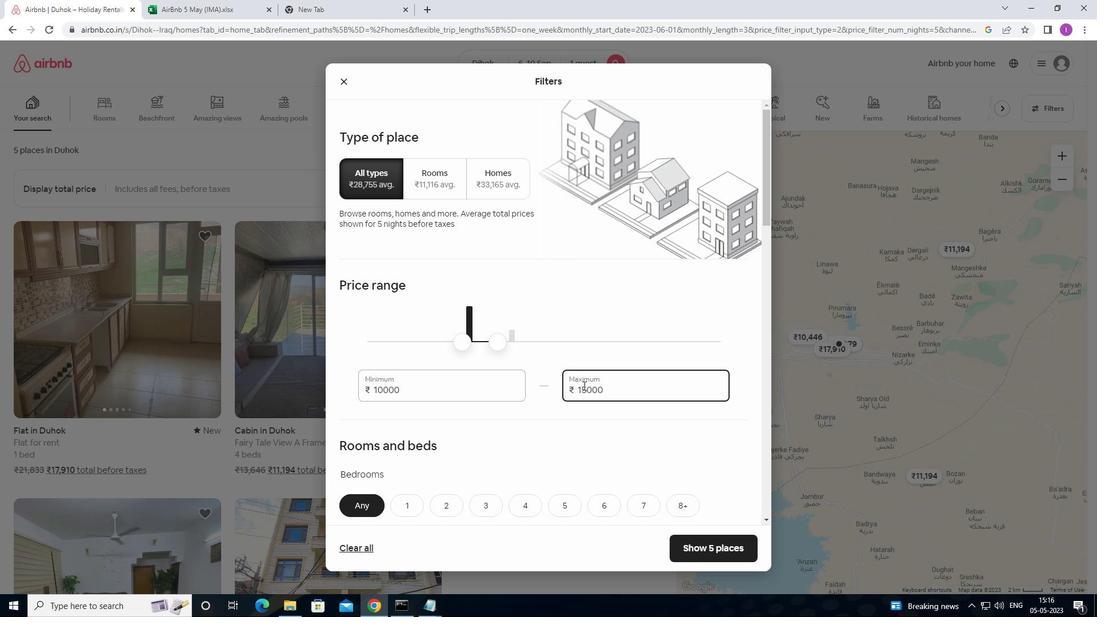 
Action: Mouse moved to (586, 384)
Screenshot: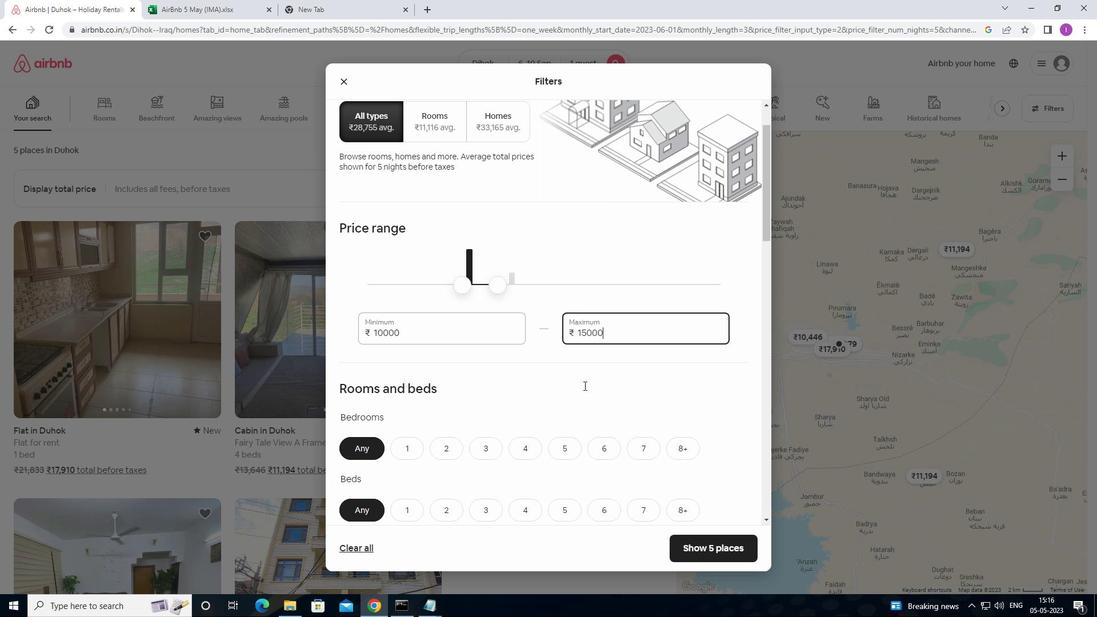 
Action: Mouse scrolled (586, 384) with delta (0, 0)
Screenshot: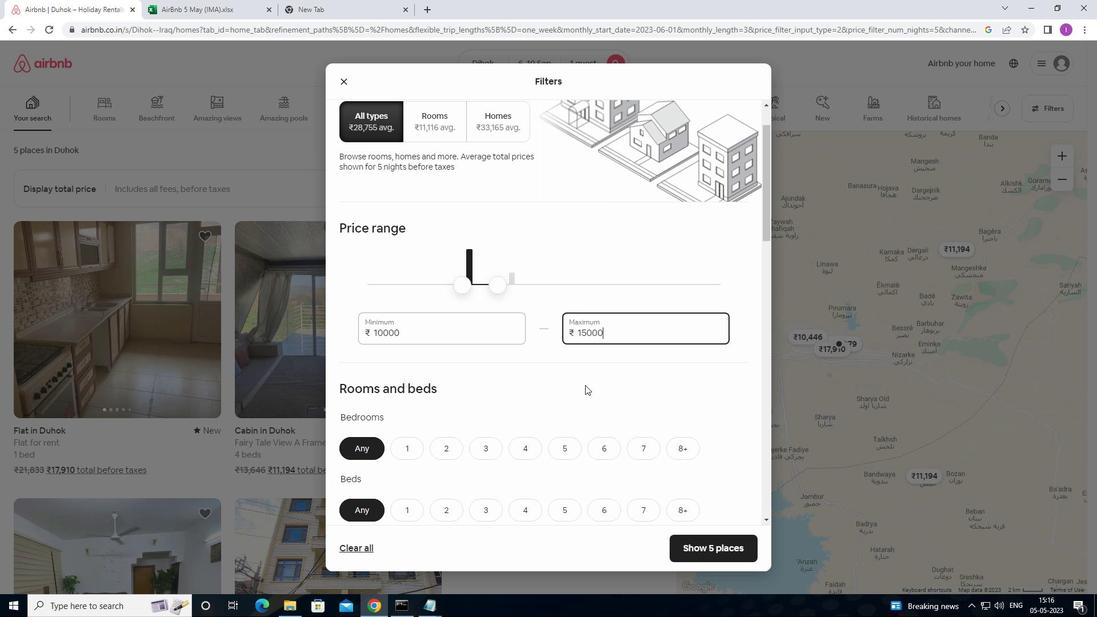 
Action: Mouse moved to (412, 389)
Screenshot: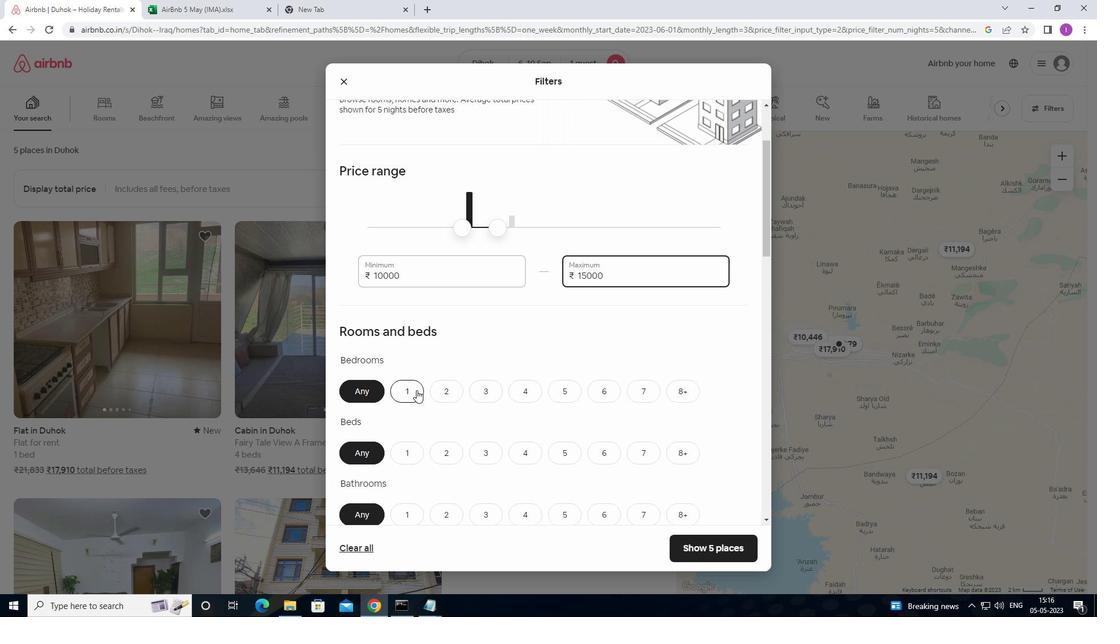 
Action: Mouse pressed left at (412, 389)
Screenshot: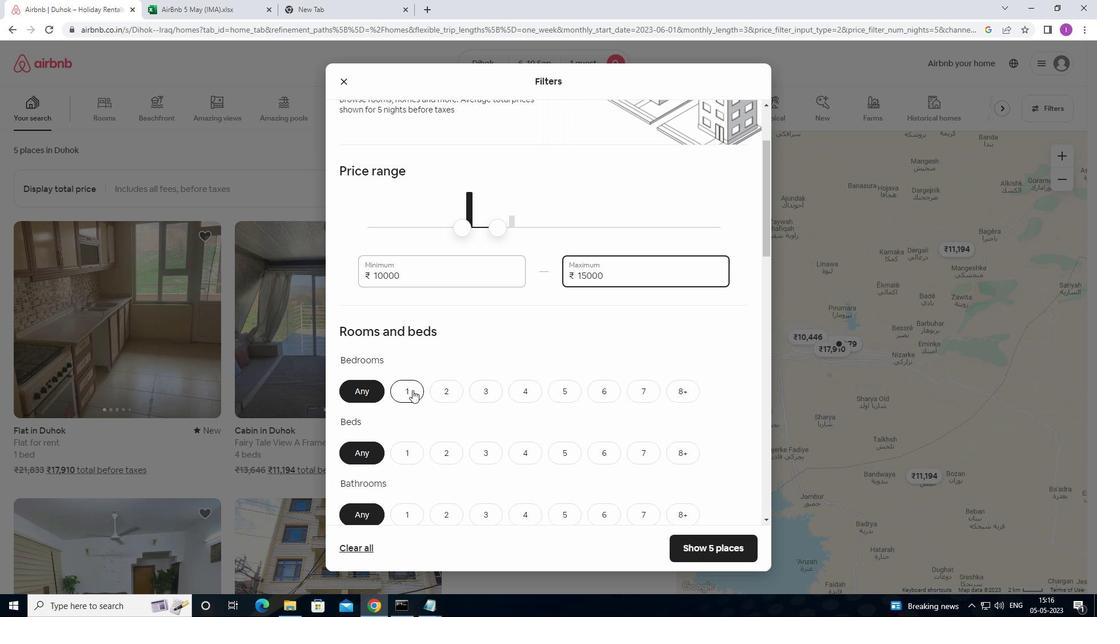 
Action: Mouse moved to (417, 446)
Screenshot: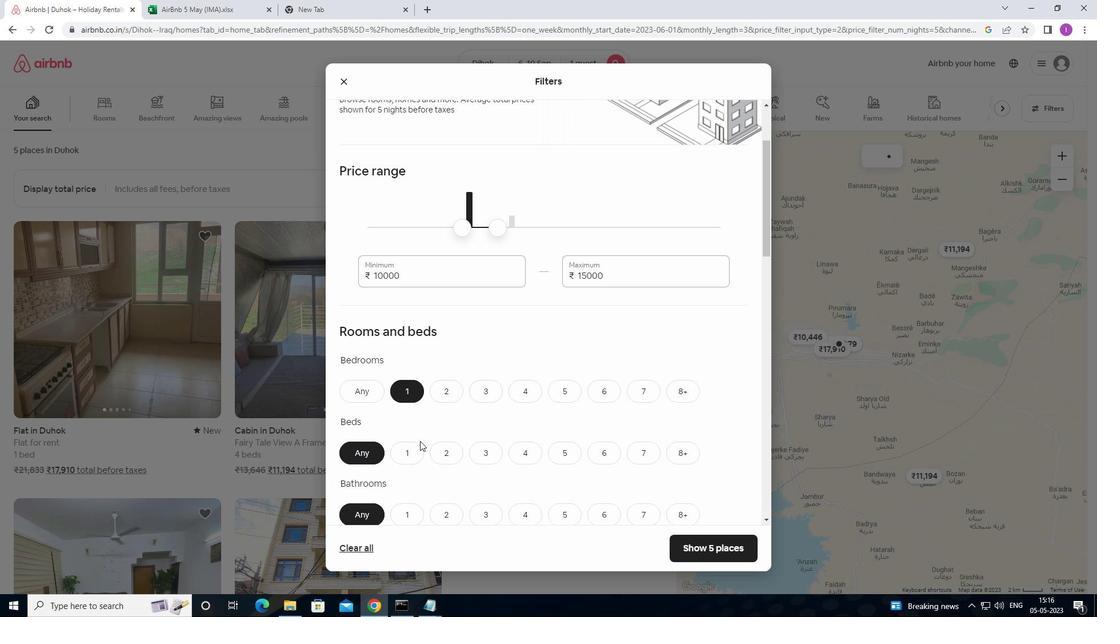 
Action: Mouse pressed left at (417, 446)
Screenshot: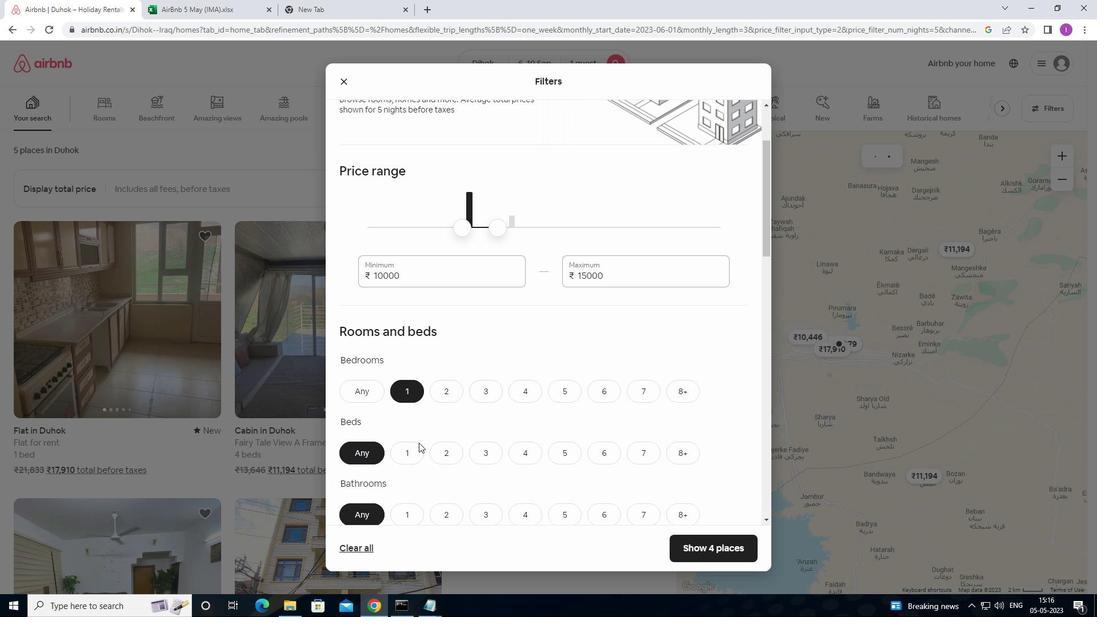 
Action: Mouse moved to (404, 514)
Screenshot: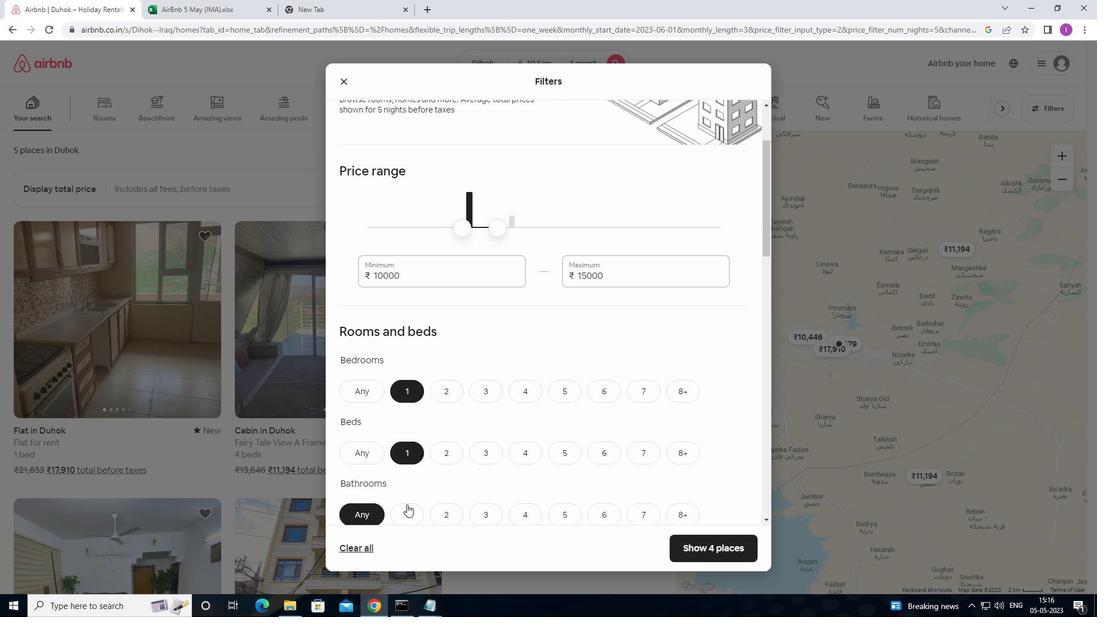 
Action: Mouse pressed left at (404, 514)
Screenshot: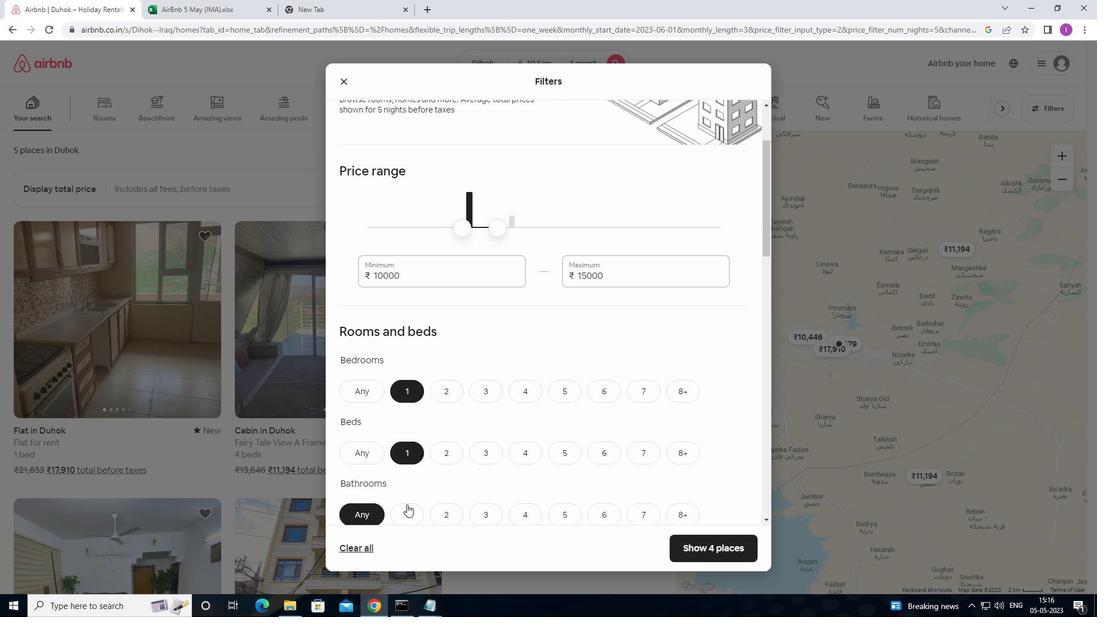 
Action: Mouse moved to (509, 464)
Screenshot: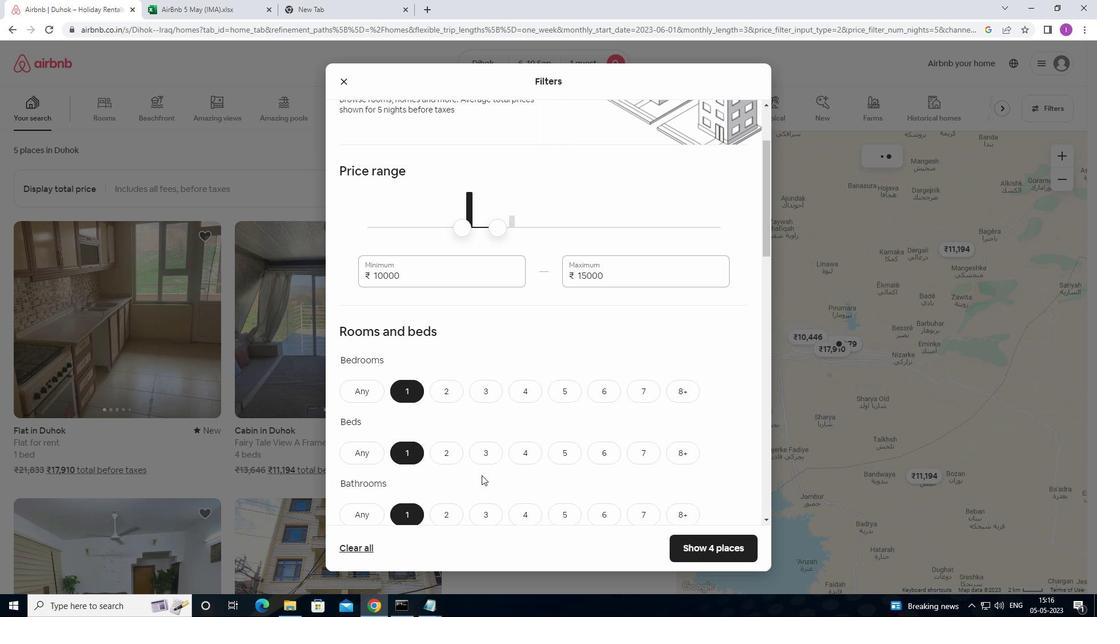
Action: Mouse scrolled (509, 463) with delta (0, 0)
Screenshot: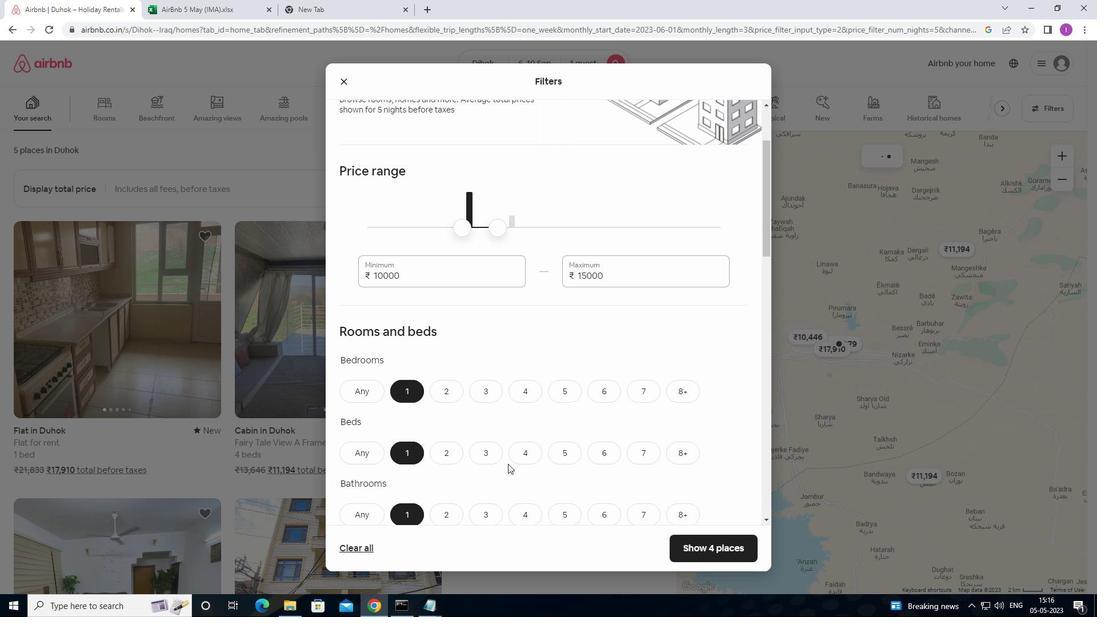 
Action: Mouse scrolled (509, 463) with delta (0, 0)
Screenshot: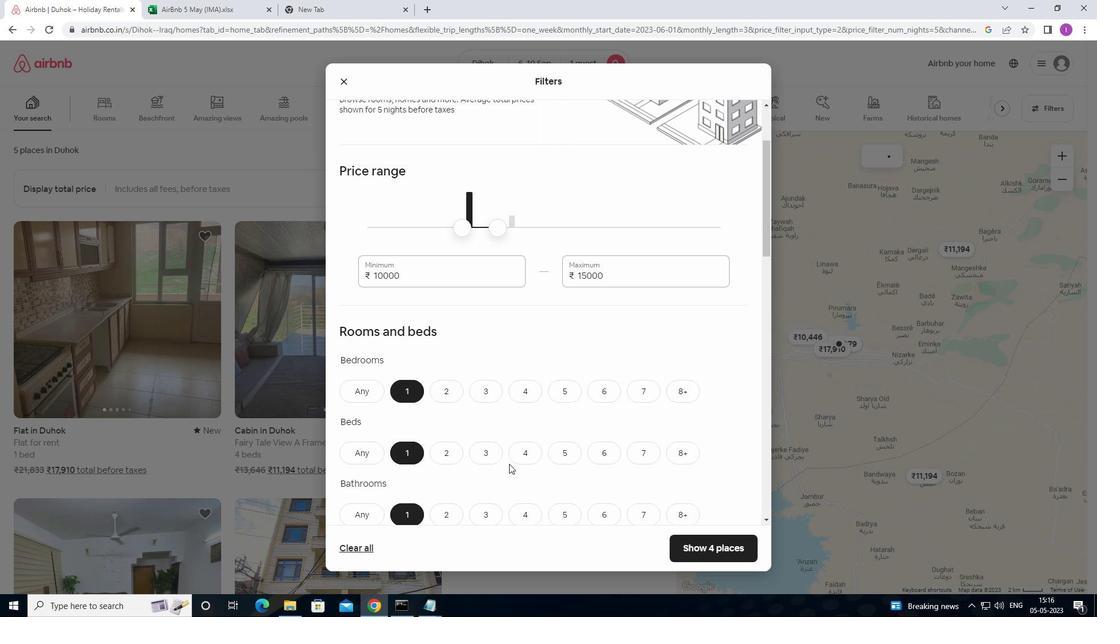 
Action: Mouse moved to (516, 458)
Screenshot: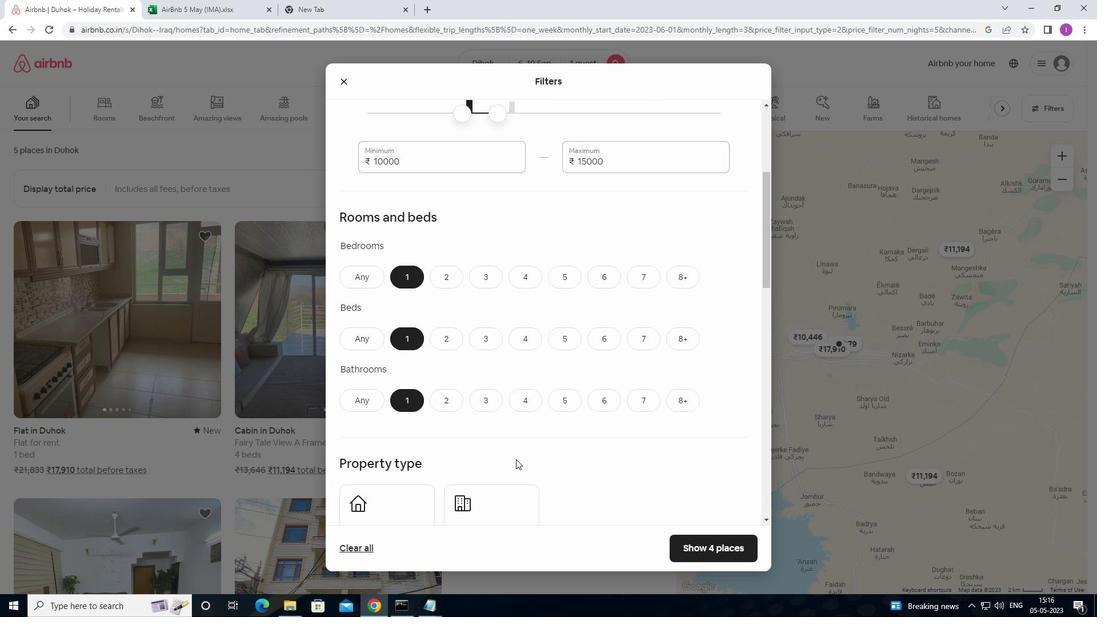 
Action: Mouse scrolled (516, 457) with delta (0, 0)
Screenshot: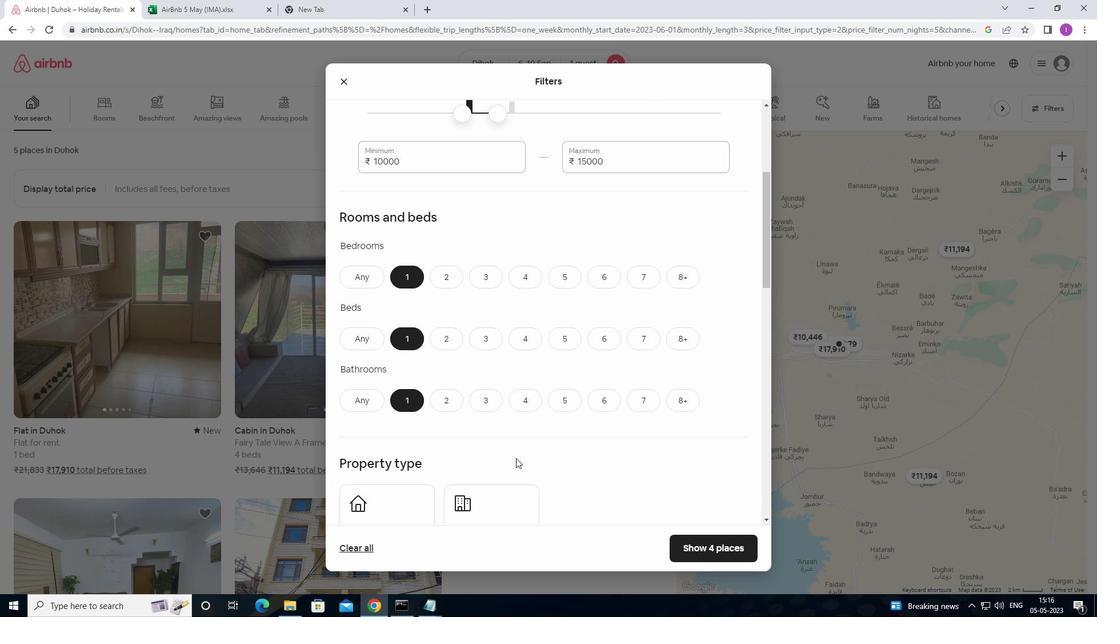 
Action: Mouse moved to (522, 454)
Screenshot: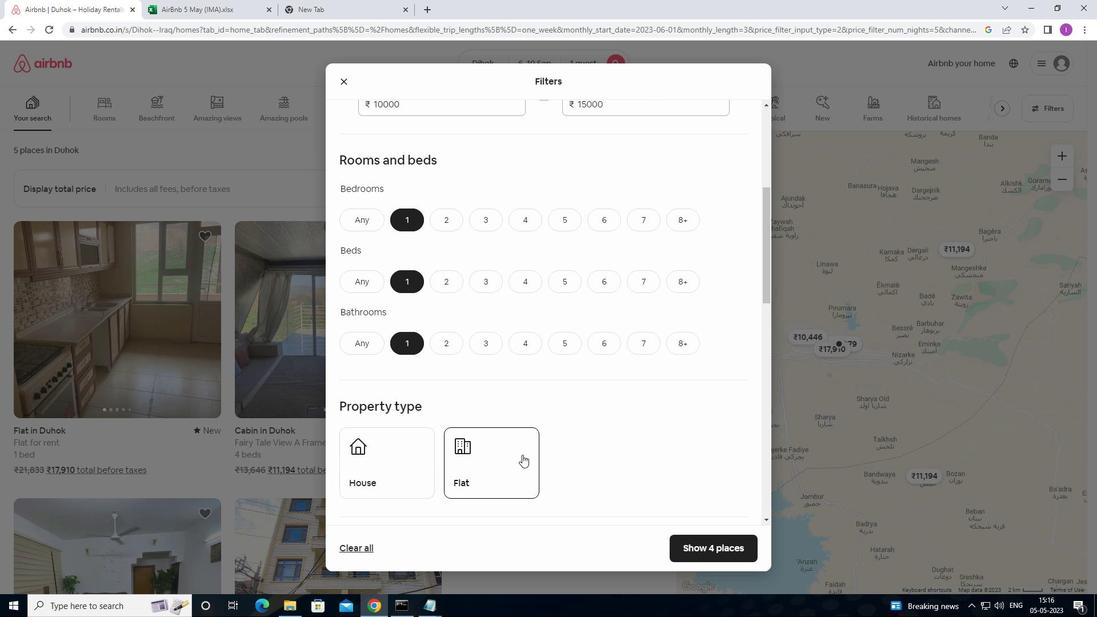 
Action: Mouse scrolled (522, 454) with delta (0, 0)
Screenshot: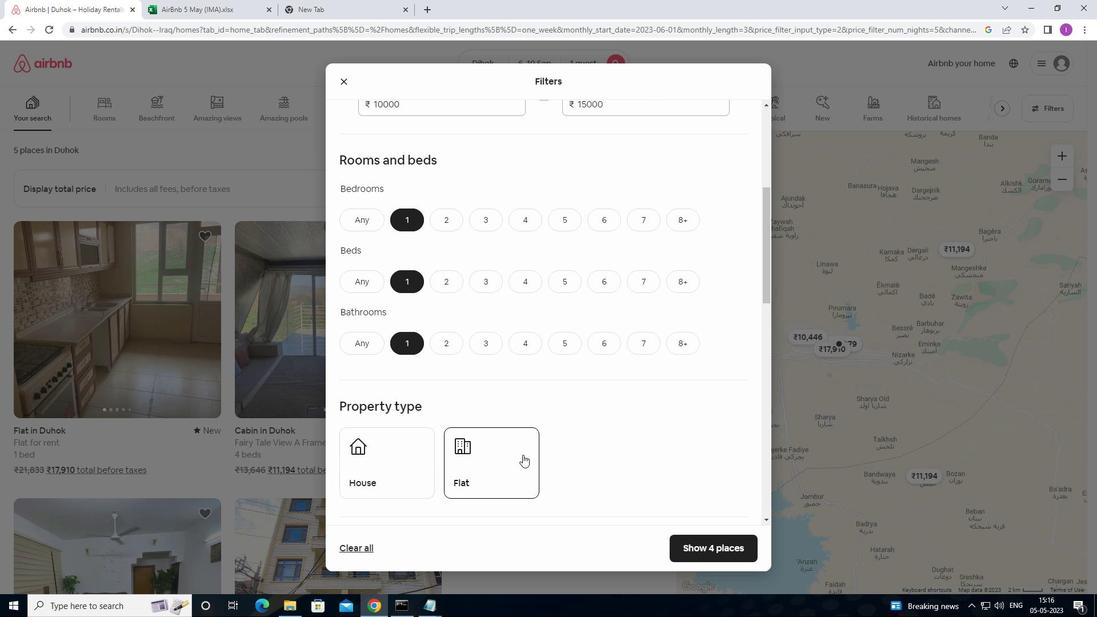 
Action: Mouse moved to (386, 424)
Screenshot: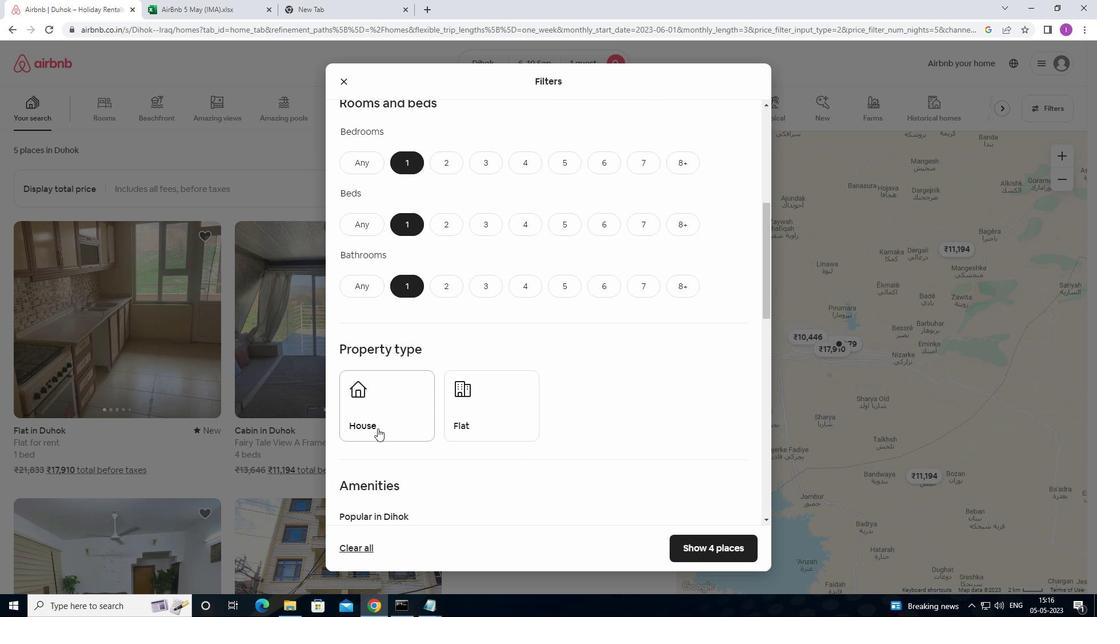 
Action: Mouse pressed left at (386, 424)
Screenshot: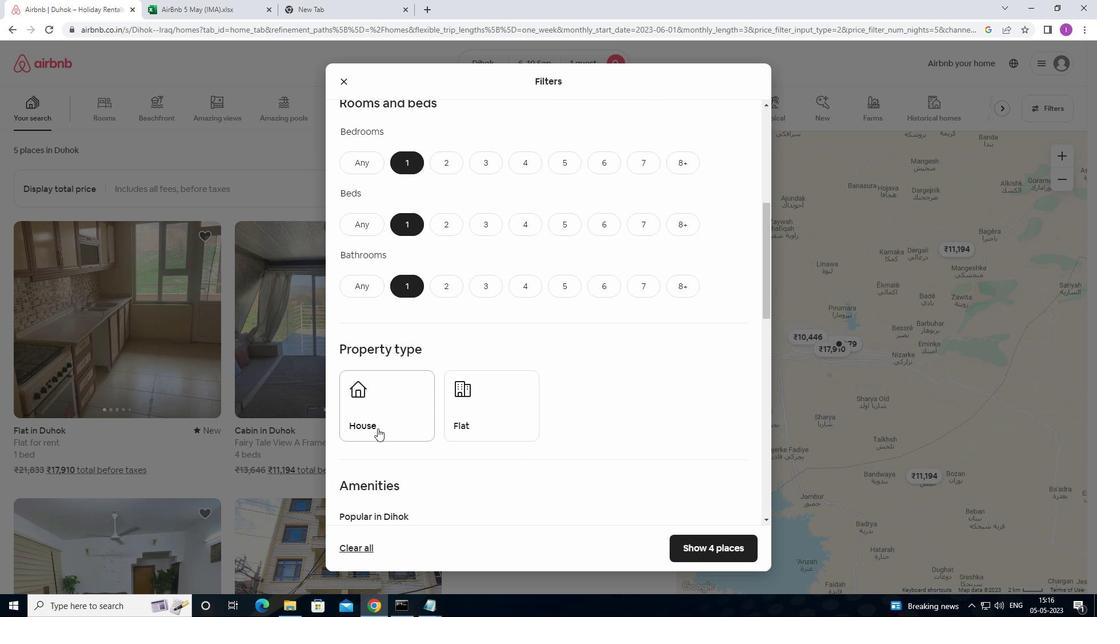 
Action: Mouse moved to (470, 434)
Screenshot: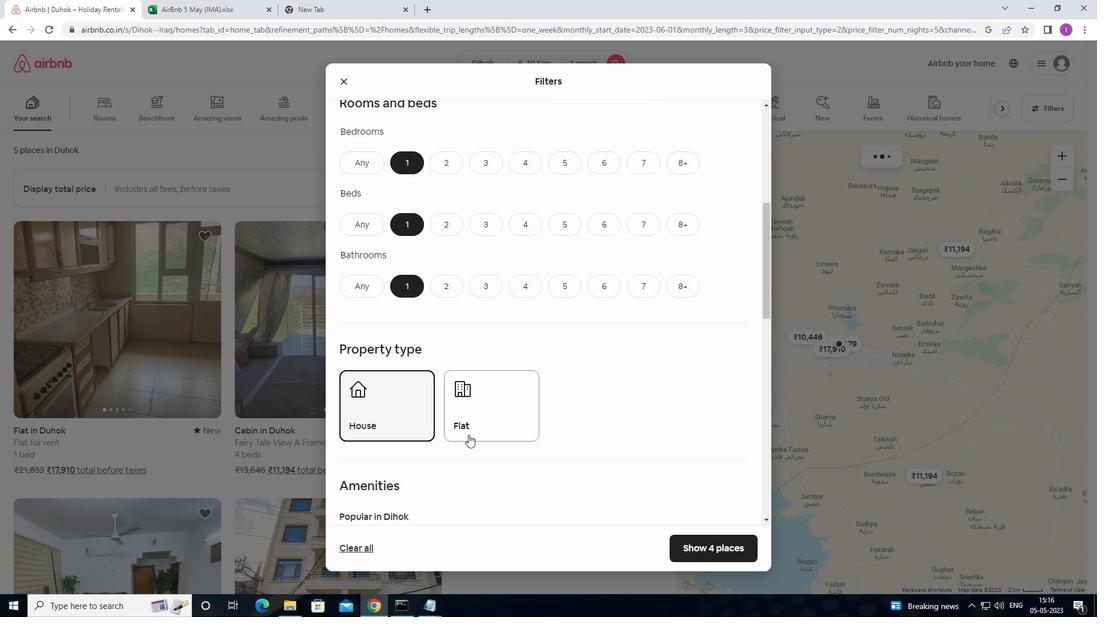
Action: Mouse pressed left at (470, 434)
Screenshot: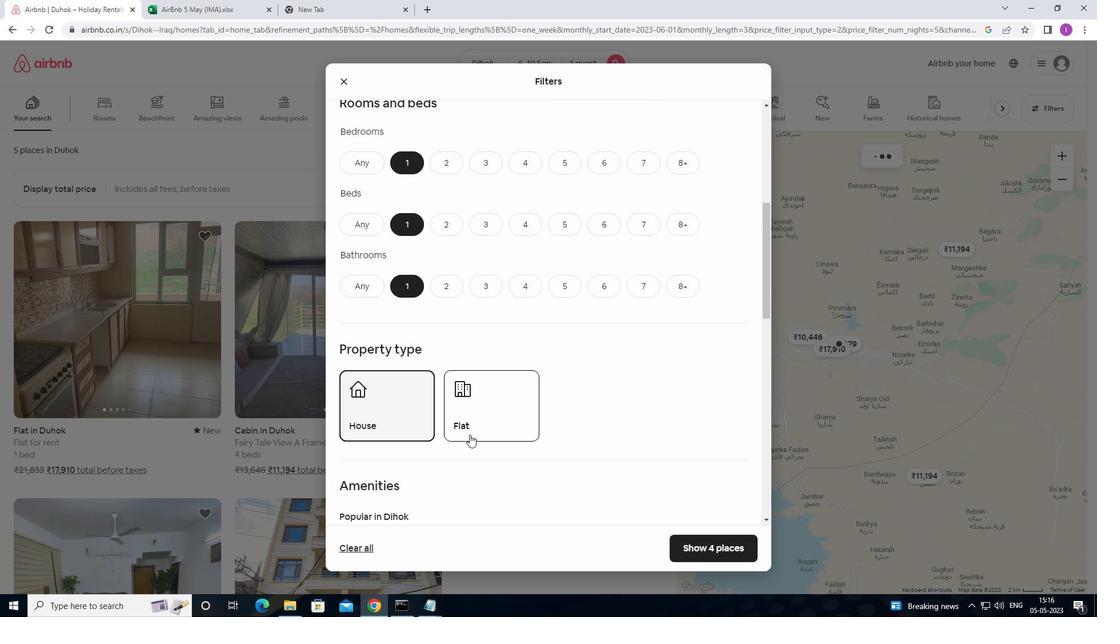
Action: Mouse moved to (581, 452)
Screenshot: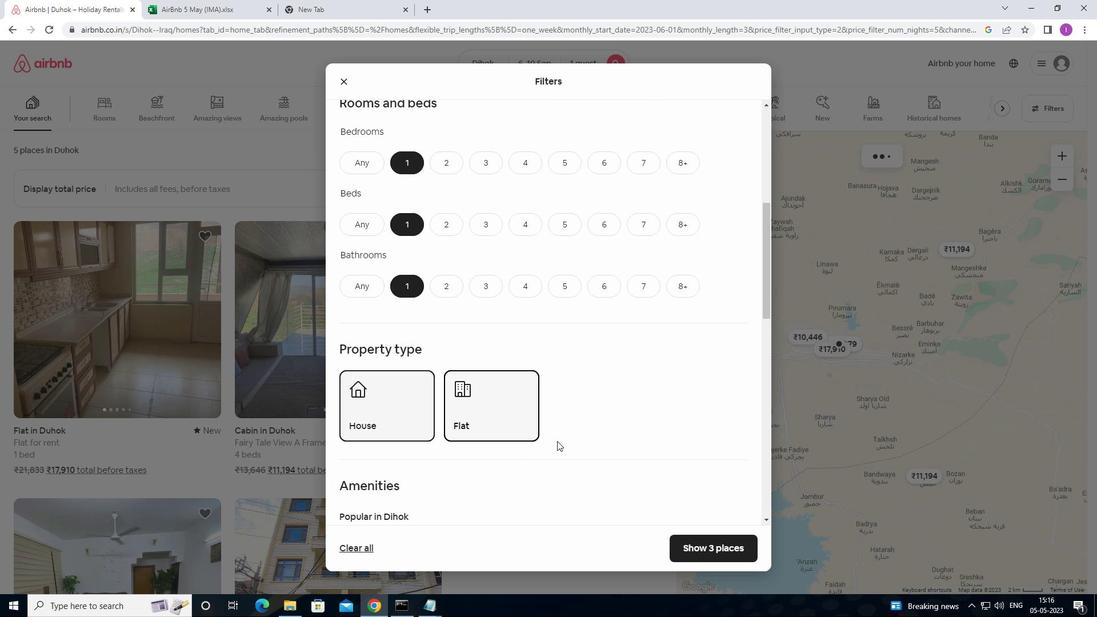 
Action: Mouse scrolled (581, 452) with delta (0, 0)
Screenshot: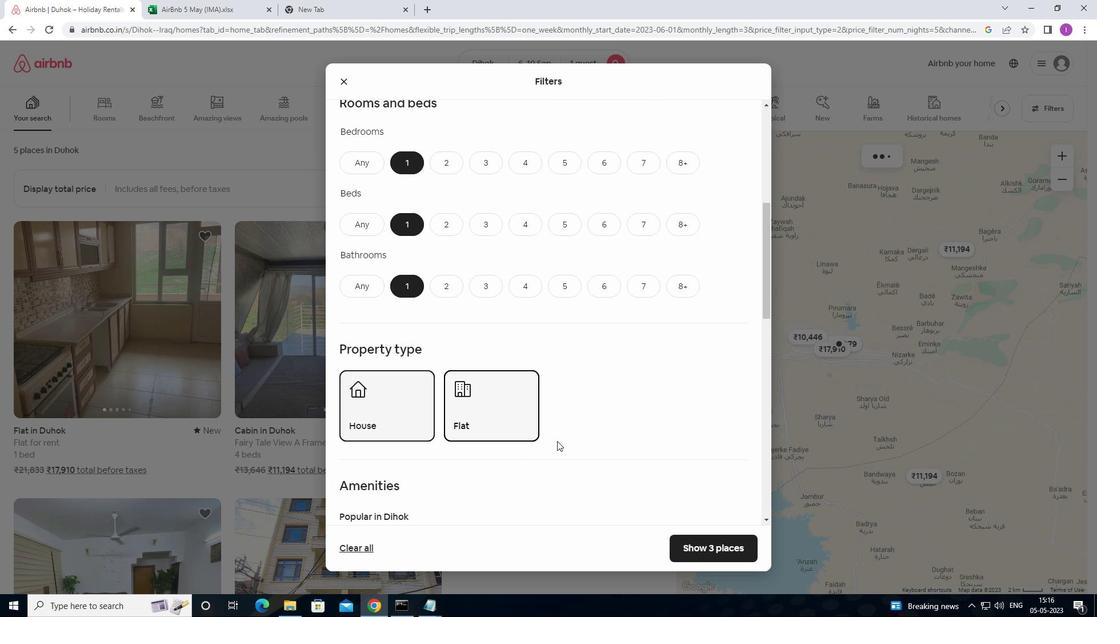 
Action: Mouse scrolled (581, 452) with delta (0, 0)
Screenshot: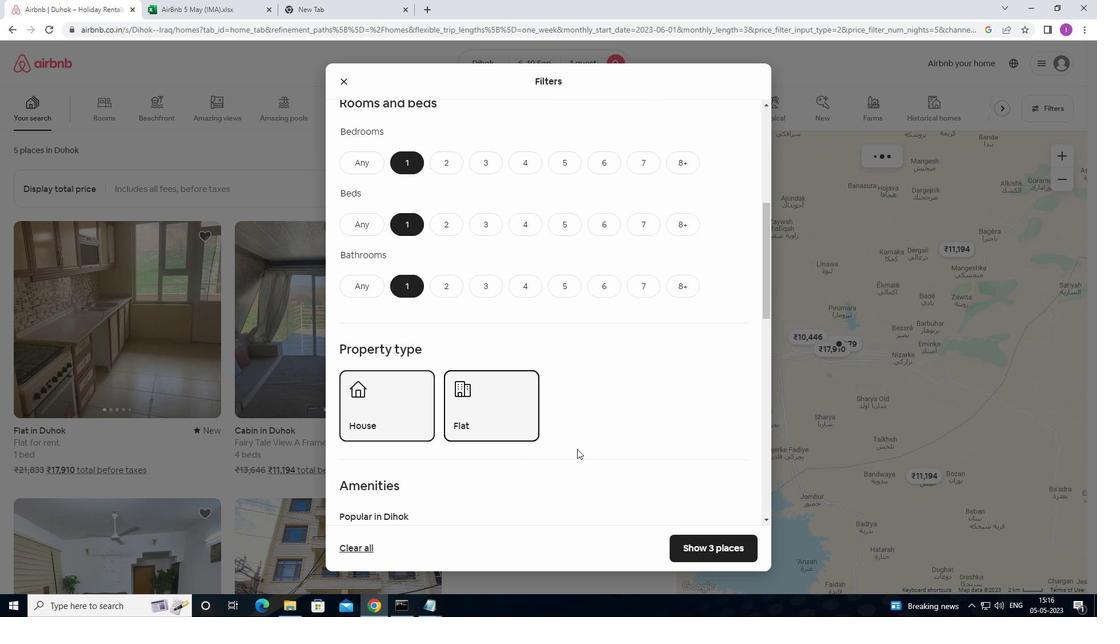
Action: Mouse scrolled (581, 452) with delta (0, 0)
Screenshot: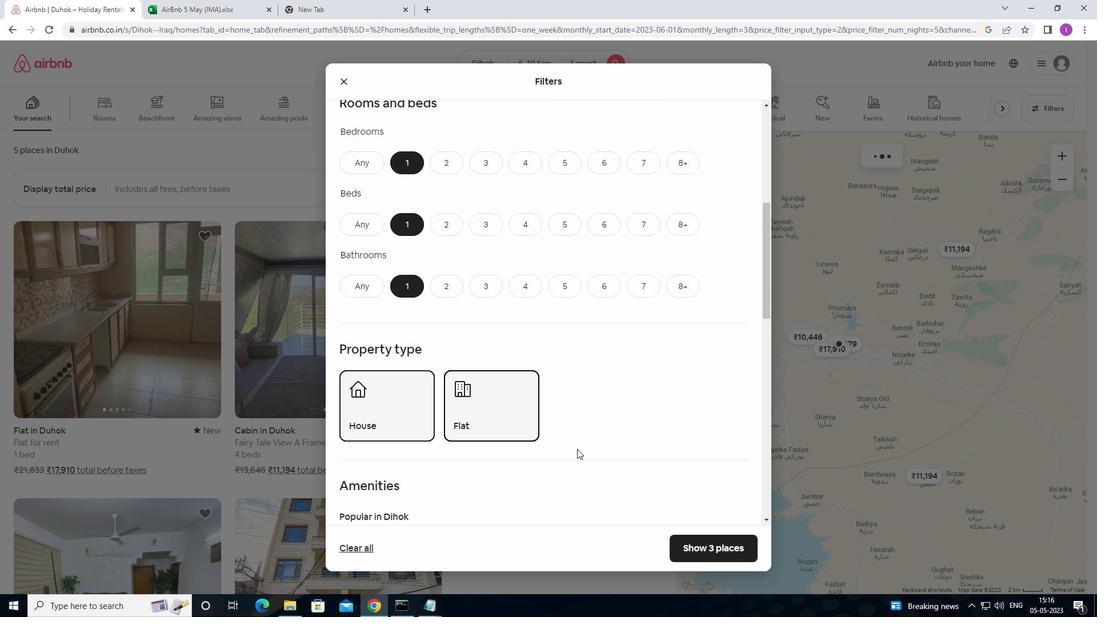 
Action: Mouse moved to (349, 425)
Screenshot: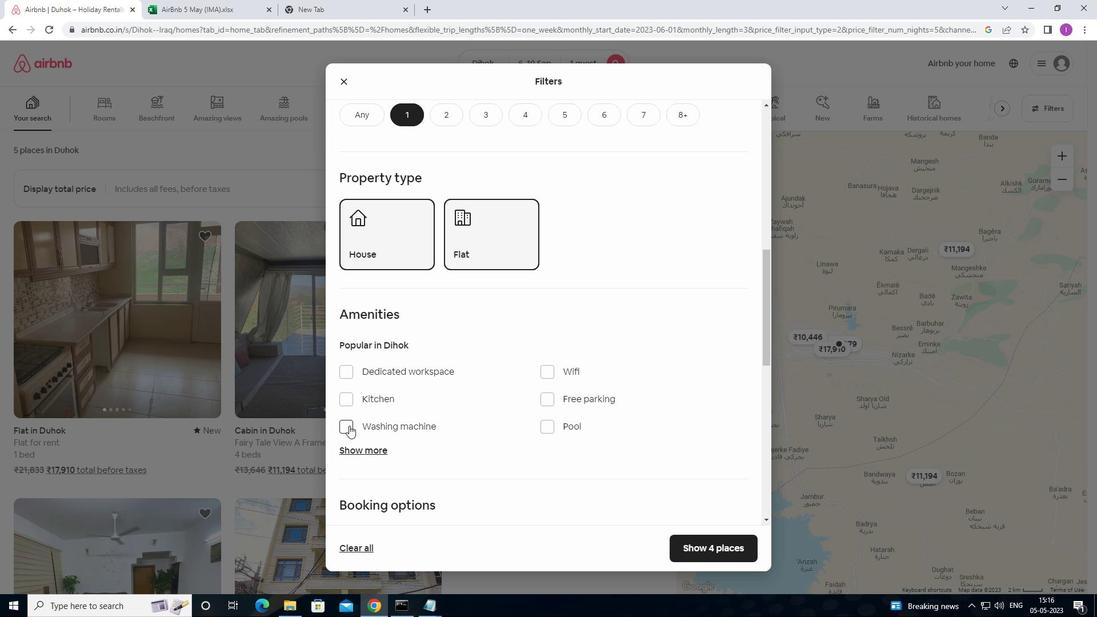
Action: Mouse pressed left at (349, 425)
Screenshot: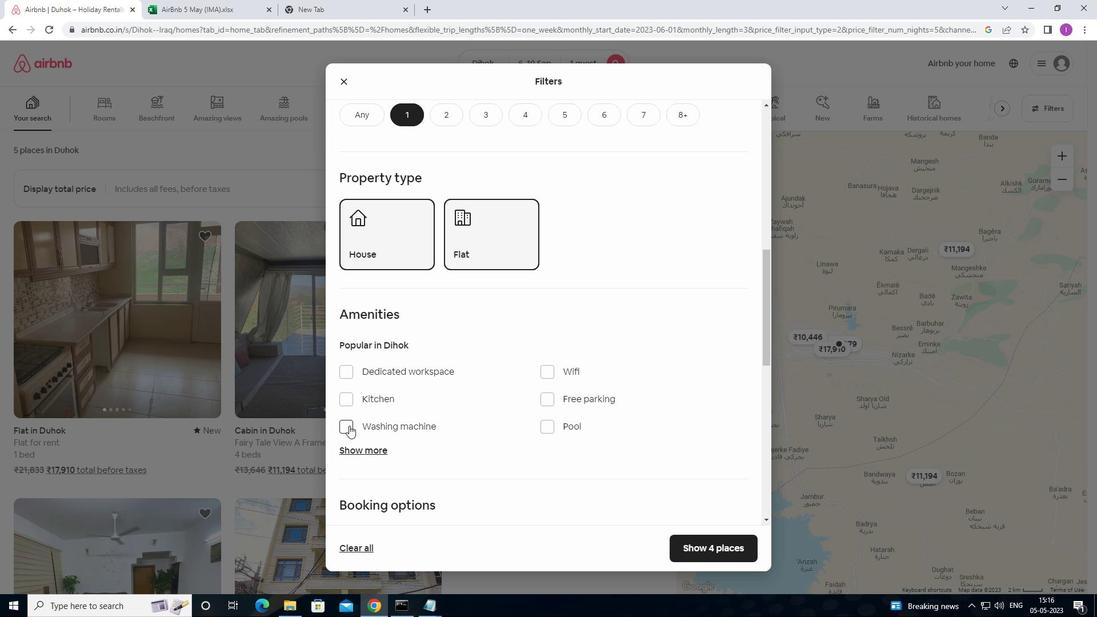 
Action: Mouse moved to (463, 426)
Screenshot: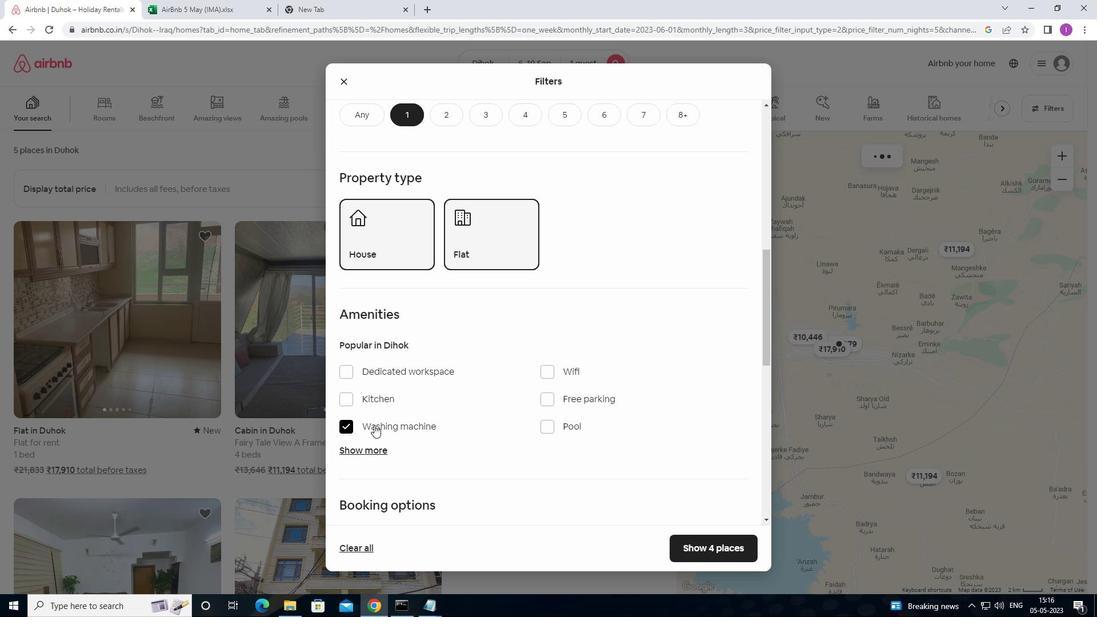 
Action: Mouse scrolled (463, 425) with delta (0, 0)
Screenshot: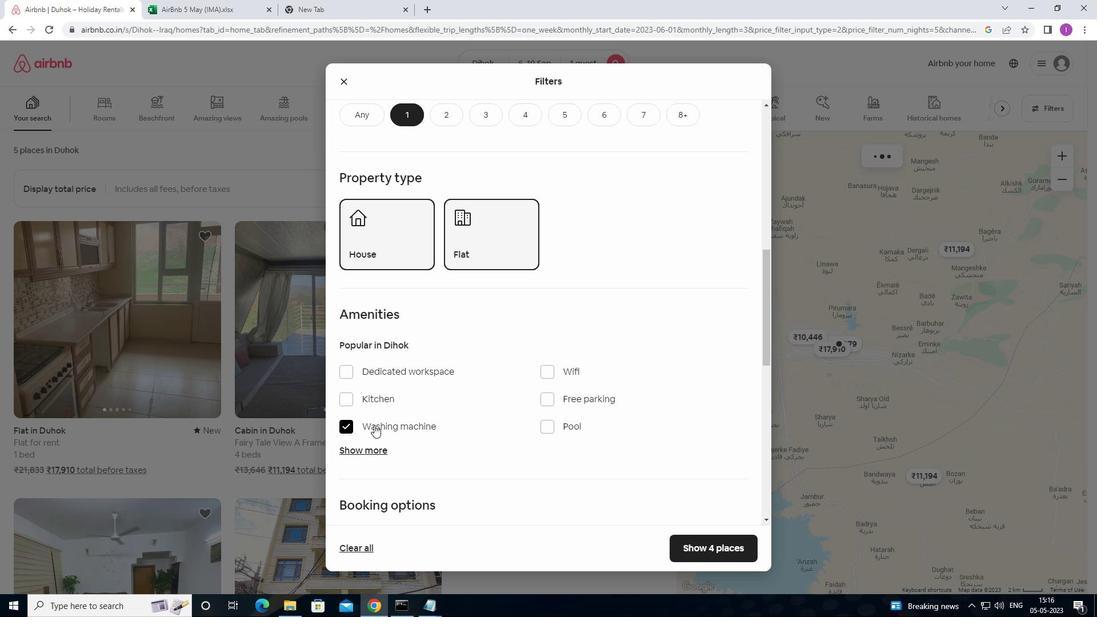 
Action: Mouse moved to (469, 429)
Screenshot: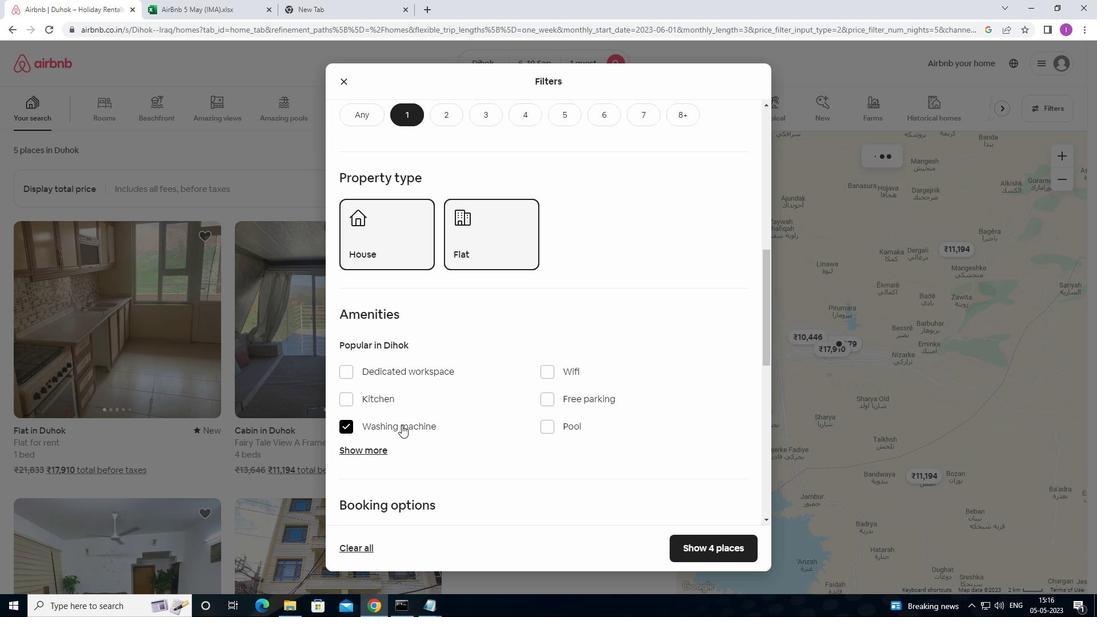 
Action: Mouse scrolled (469, 429) with delta (0, 0)
Screenshot: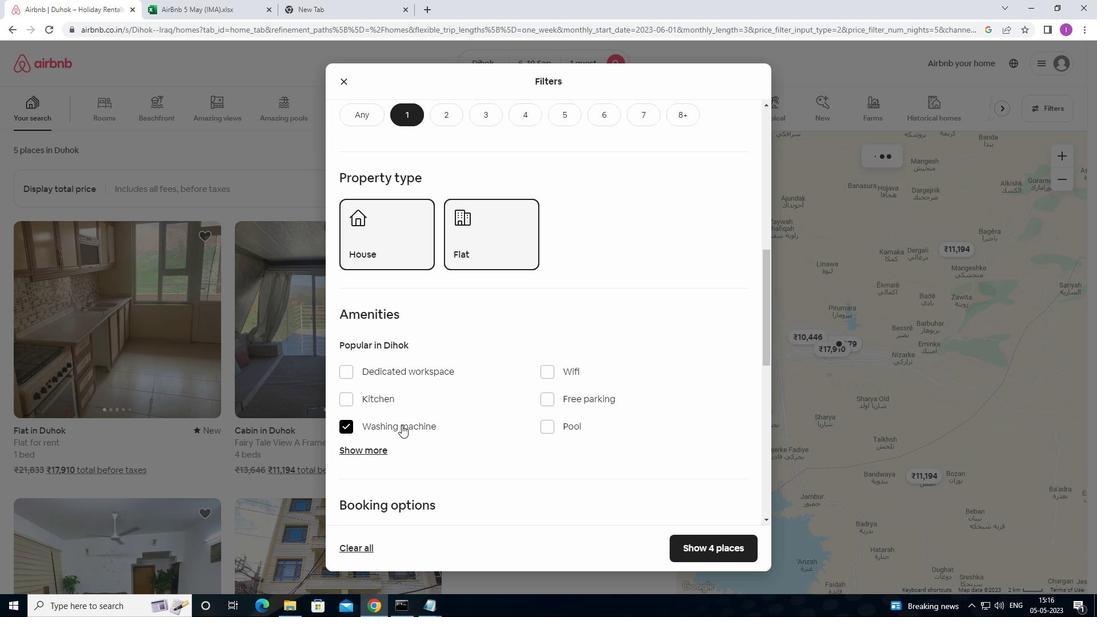 
Action: Mouse moved to (472, 430)
Screenshot: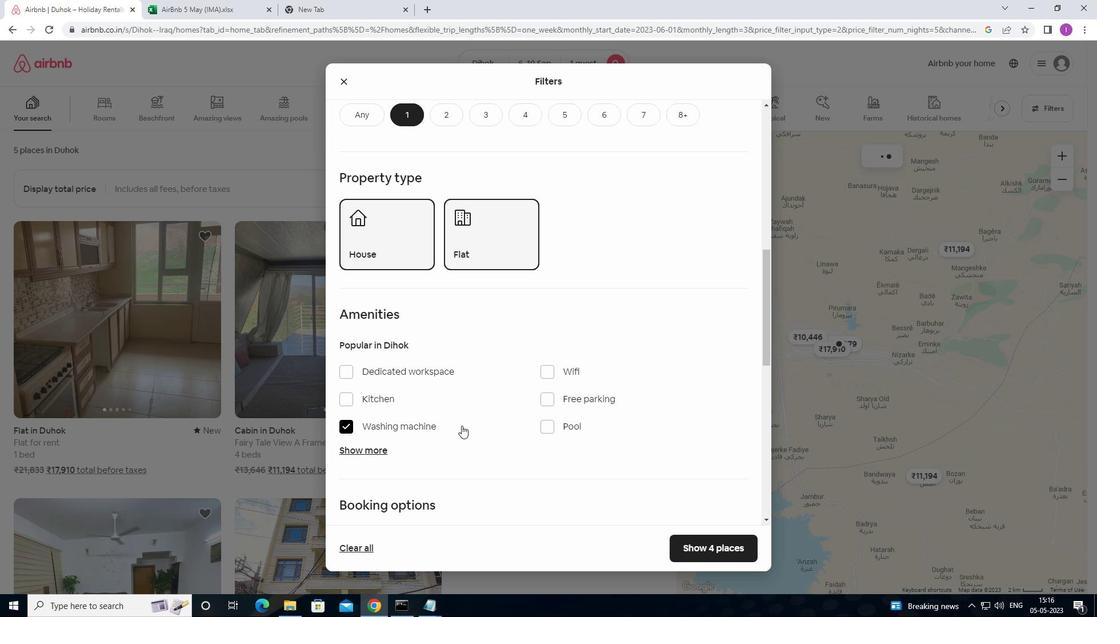 
Action: Mouse scrolled (472, 429) with delta (0, 0)
Screenshot: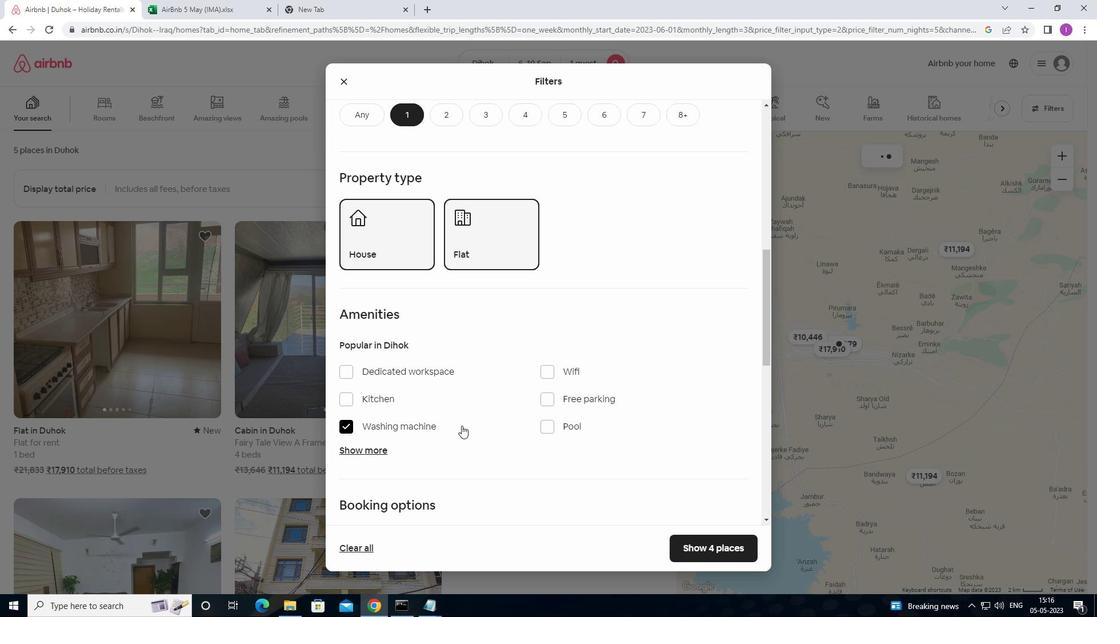 
Action: Mouse moved to (478, 430)
Screenshot: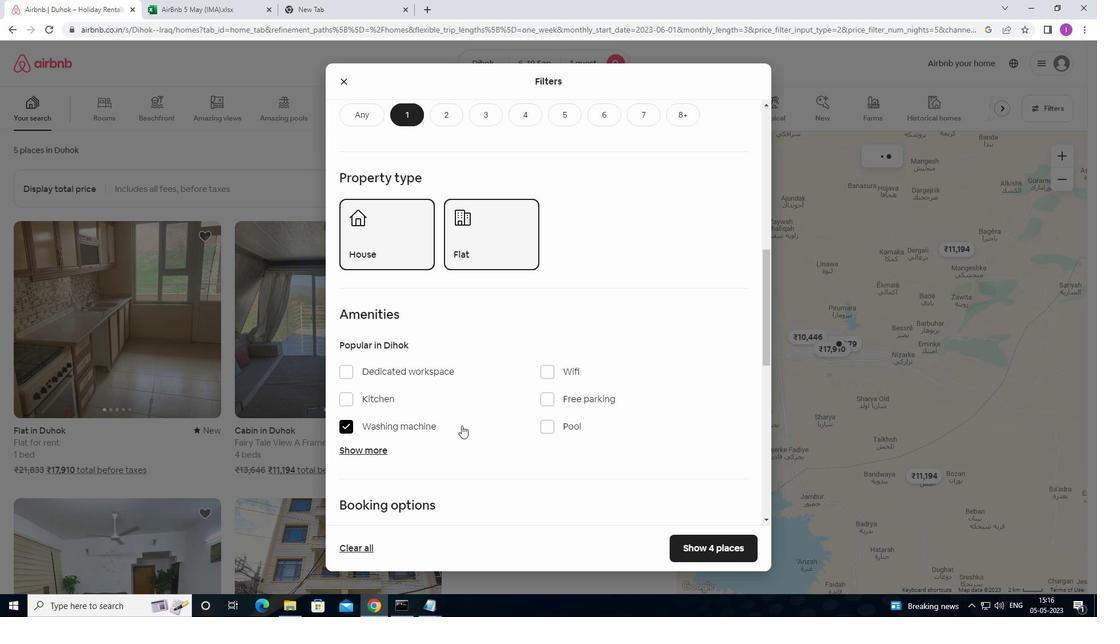 
Action: Mouse scrolled (478, 430) with delta (0, 0)
Screenshot: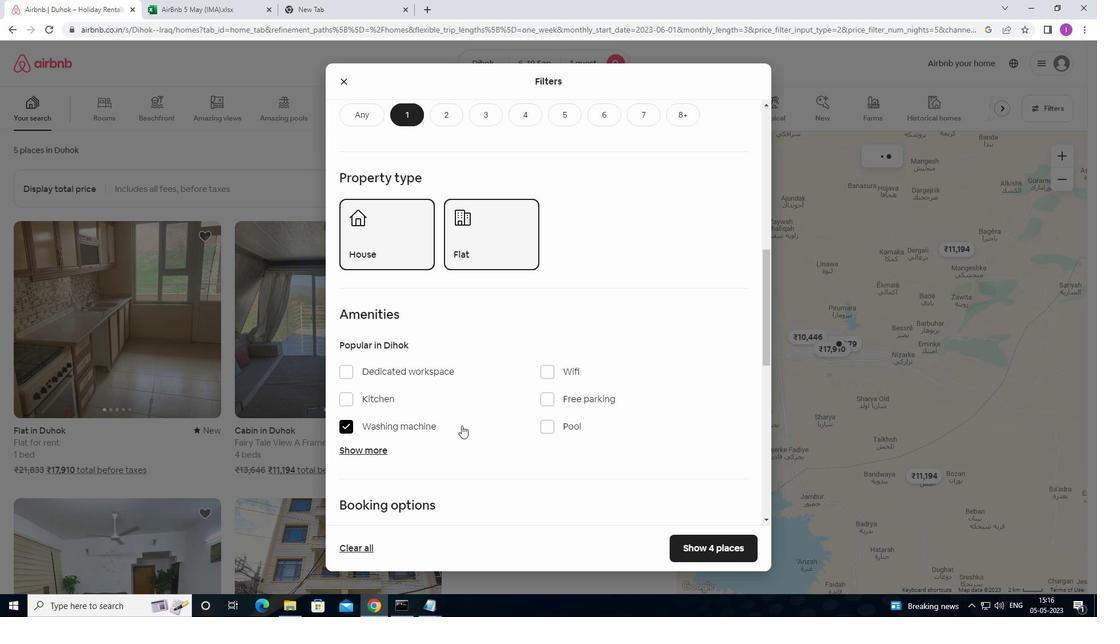 
Action: Mouse moved to (488, 430)
Screenshot: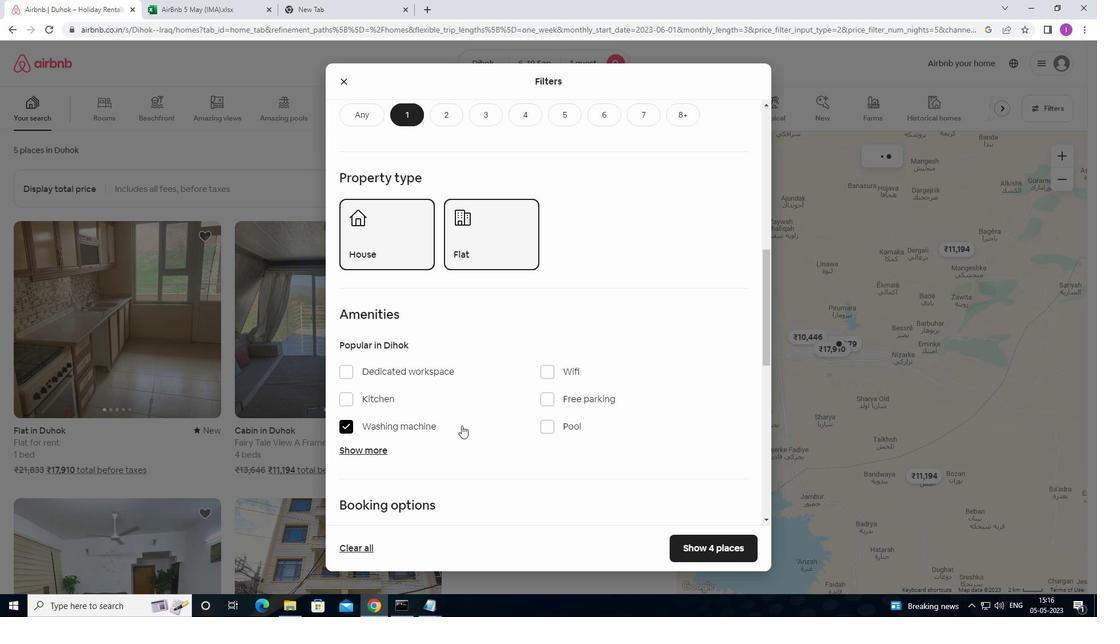 
Action: Mouse scrolled (488, 430) with delta (0, 0)
Screenshot: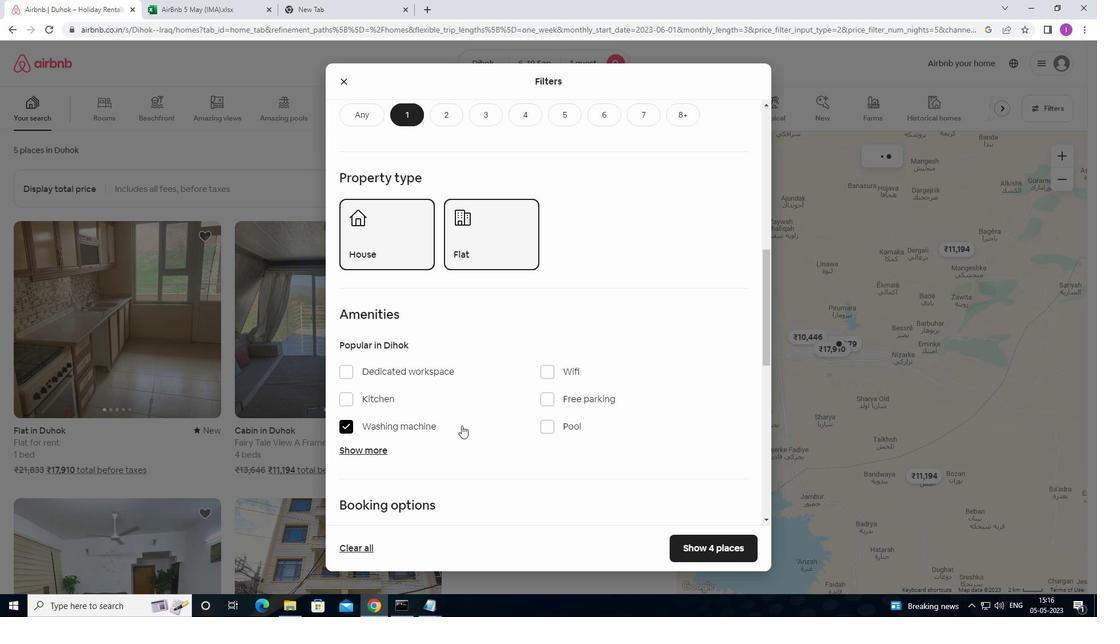 
Action: Mouse moved to (729, 299)
Screenshot: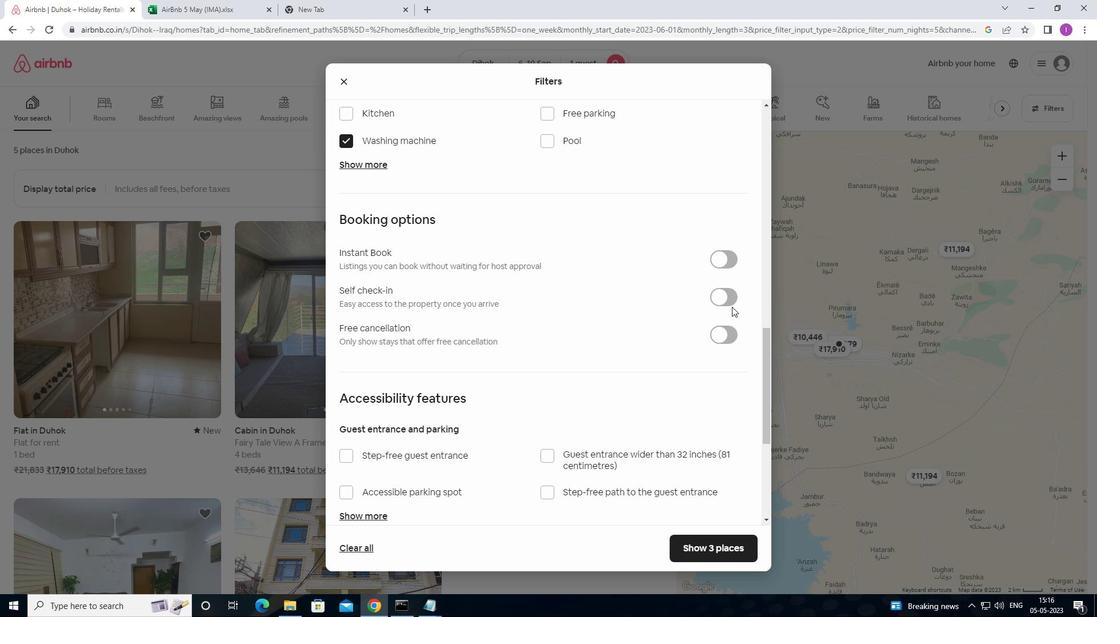 
Action: Mouse pressed left at (729, 299)
Screenshot: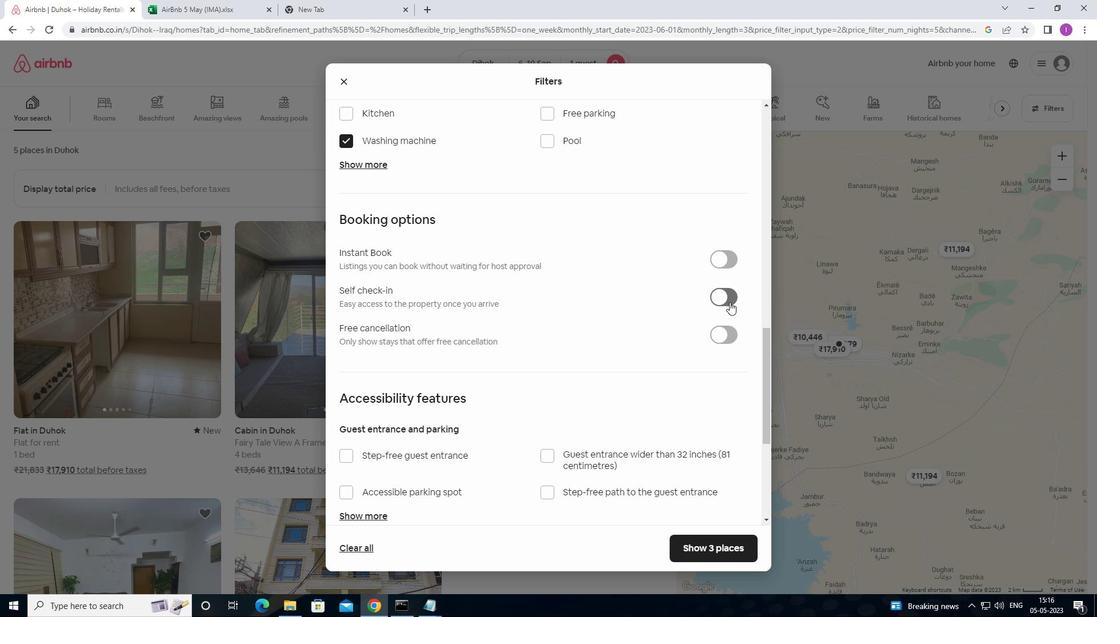 
Action: Mouse moved to (616, 410)
Screenshot: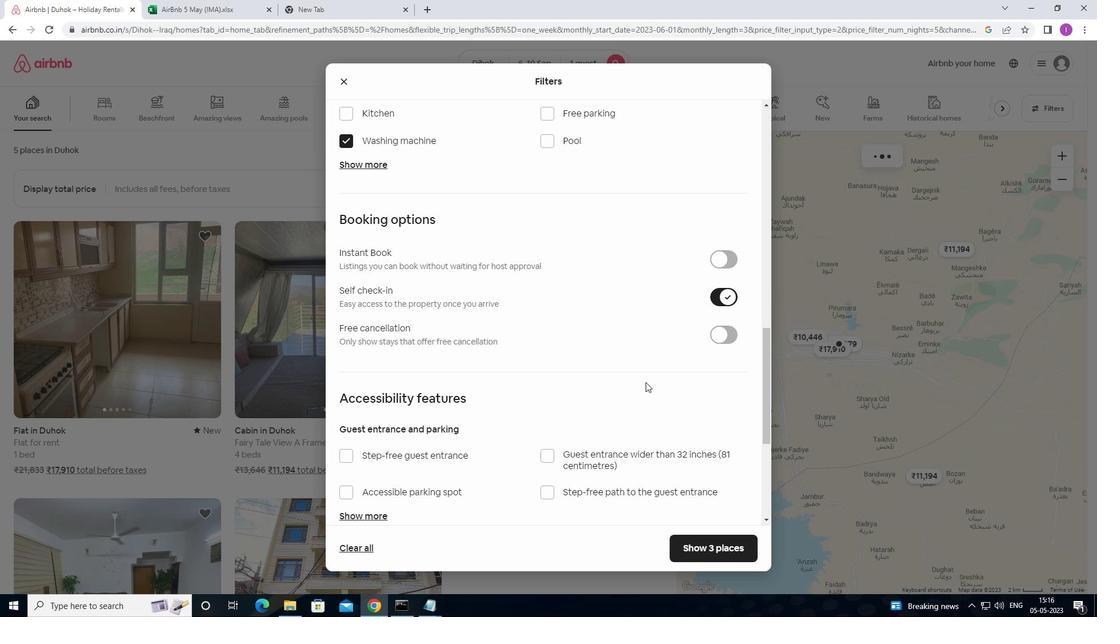
Action: Mouse scrolled (616, 409) with delta (0, 0)
Screenshot: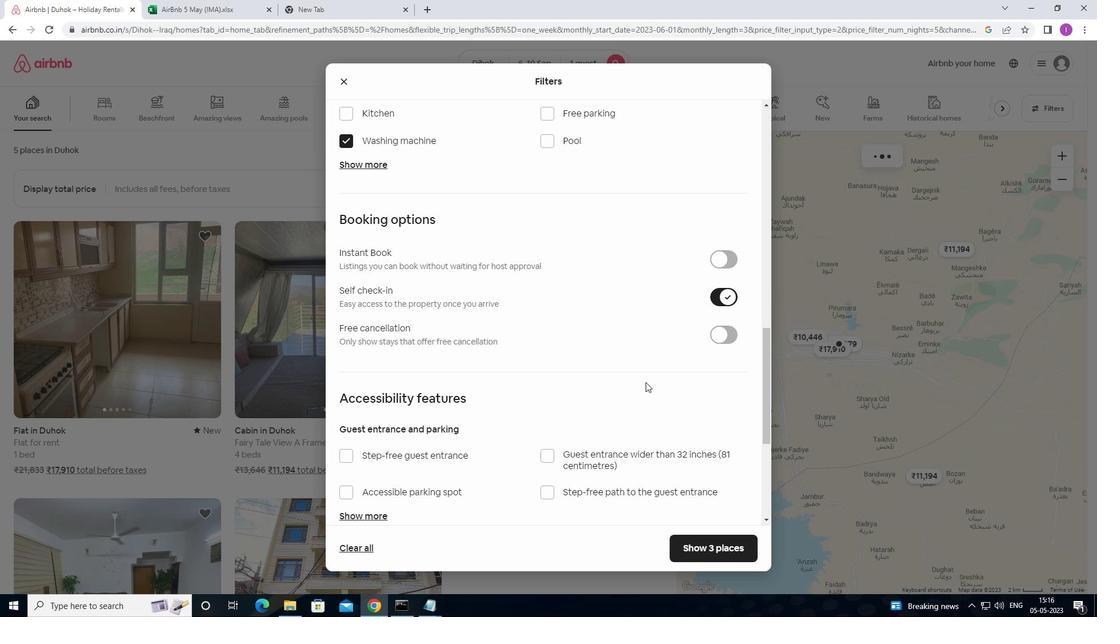 
Action: Mouse moved to (613, 416)
Screenshot: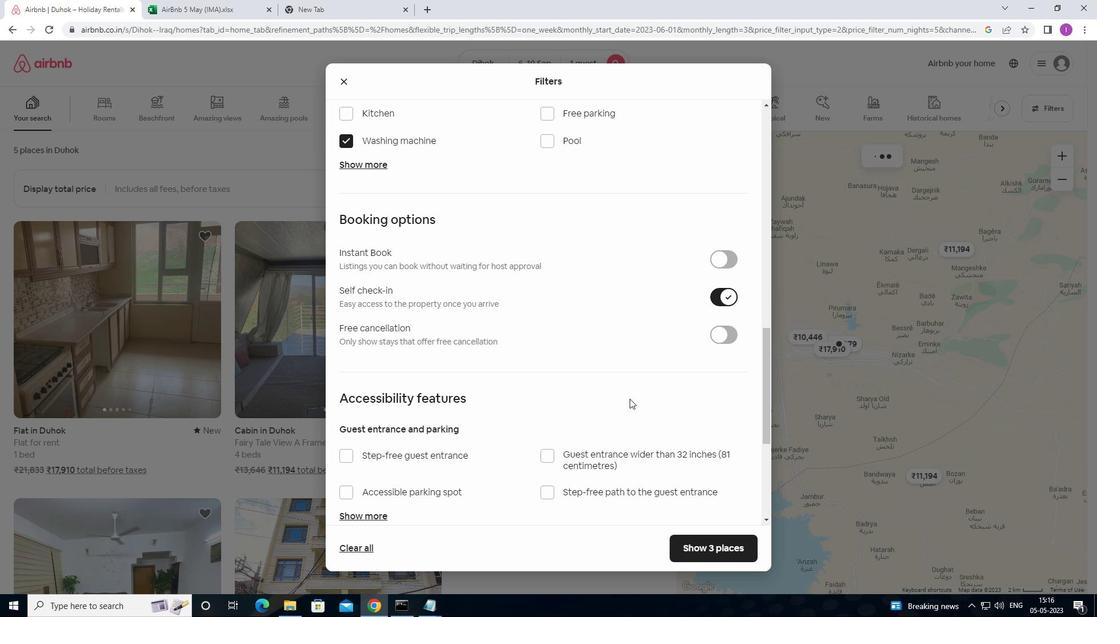 
Action: Mouse scrolled (613, 416) with delta (0, 0)
Screenshot: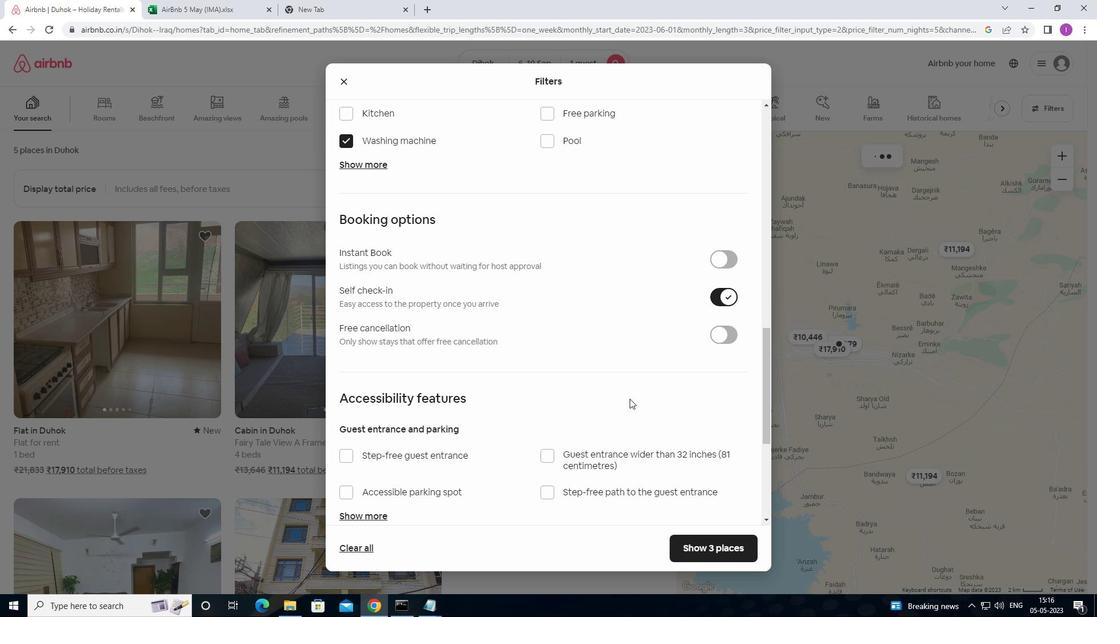 
Action: Mouse moved to (610, 424)
Screenshot: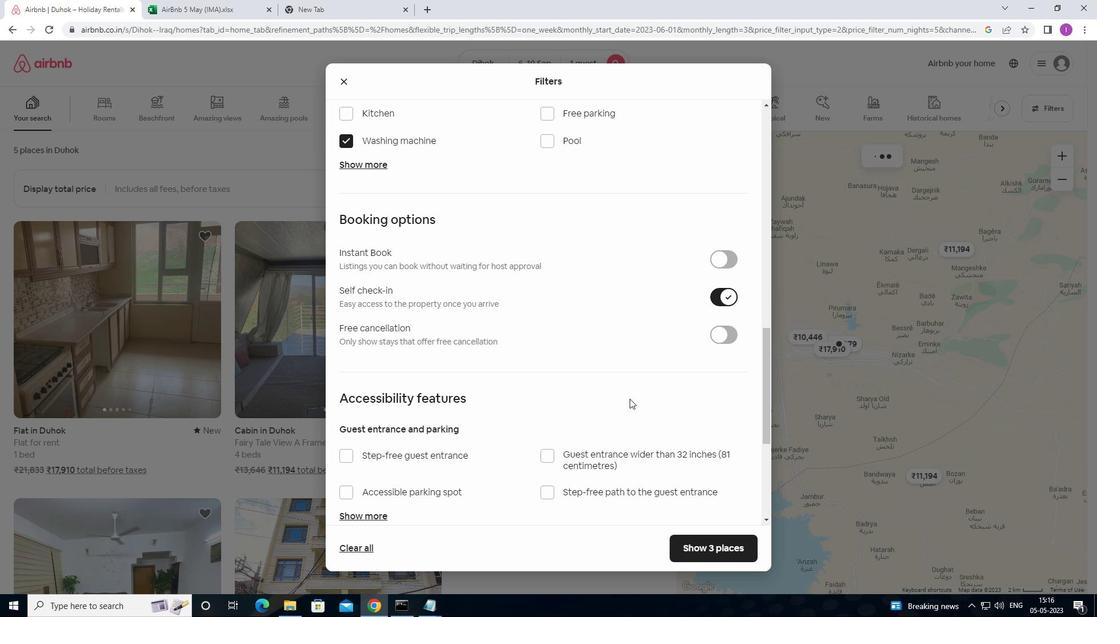 
Action: Mouse scrolled (610, 424) with delta (0, 0)
Screenshot: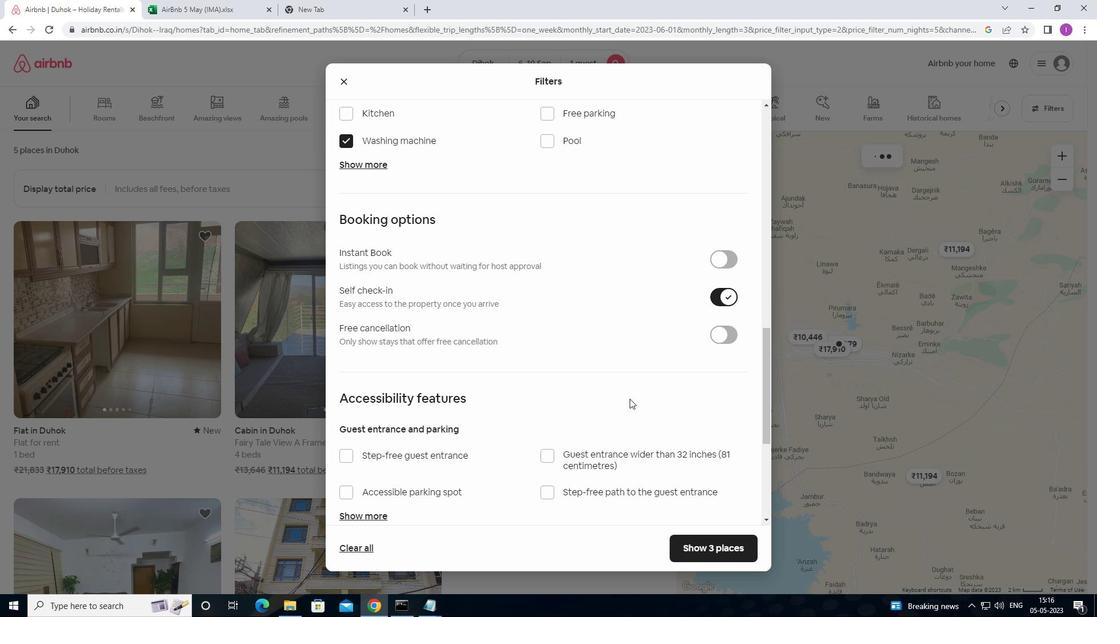 
Action: Mouse moved to (608, 428)
Screenshot: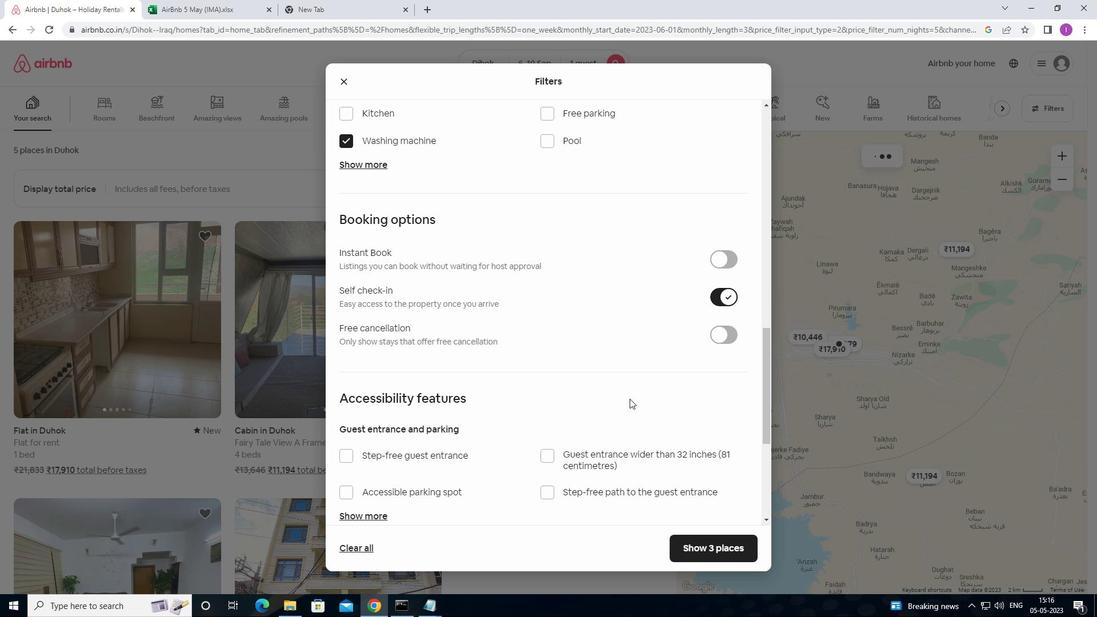
Action: Mouse scrolled (608, 427) with delta (0, 0)
Screenshot: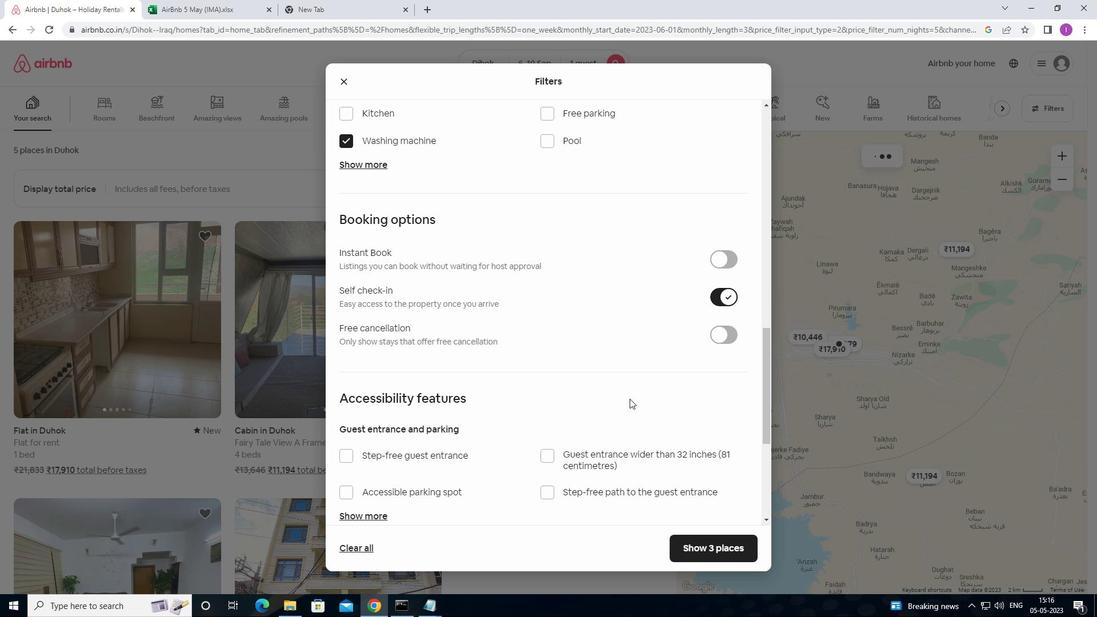 
Action: Mouse moved to (606, 429)
Screenshot: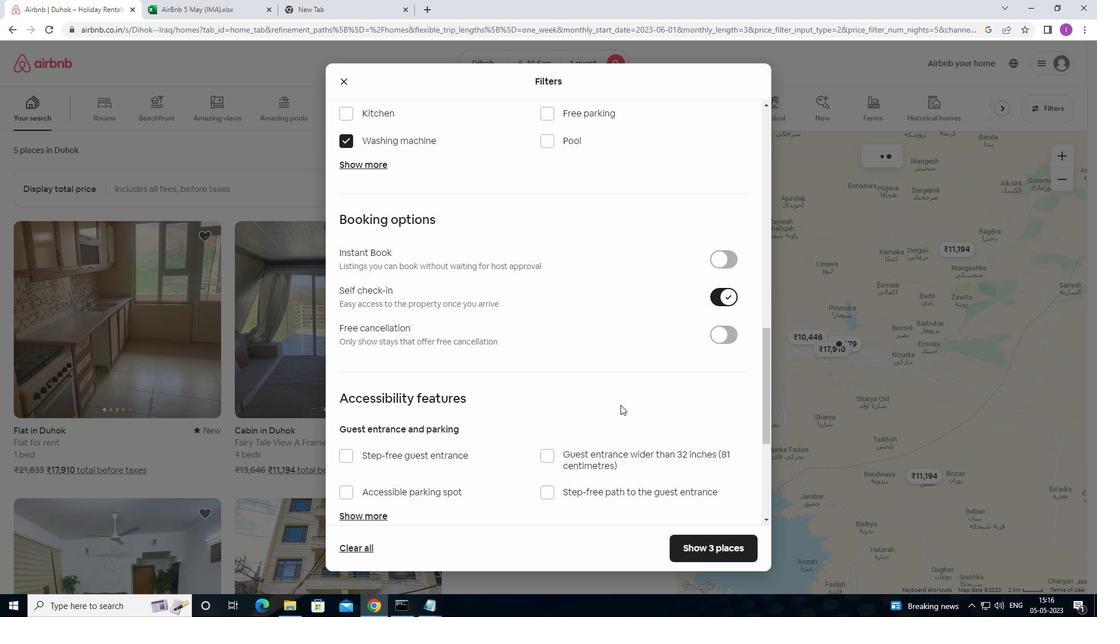 
Action: Mouse scrolled (606, 428) with delta (0, 0)
Screenshot: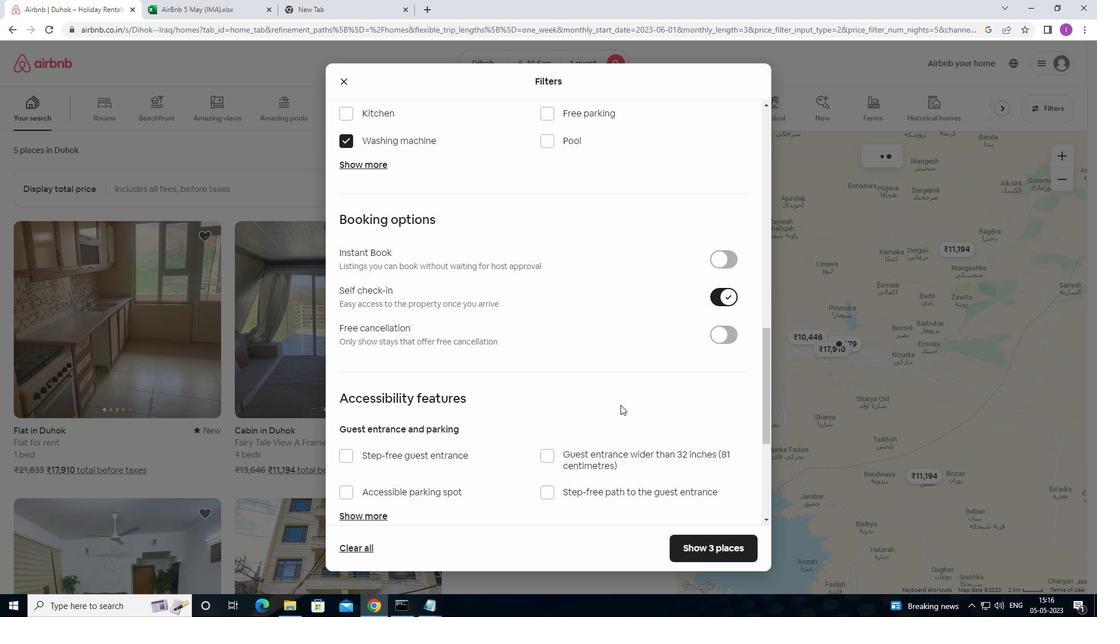 
Action: Mouse moved to (569, 438)
Screenshot: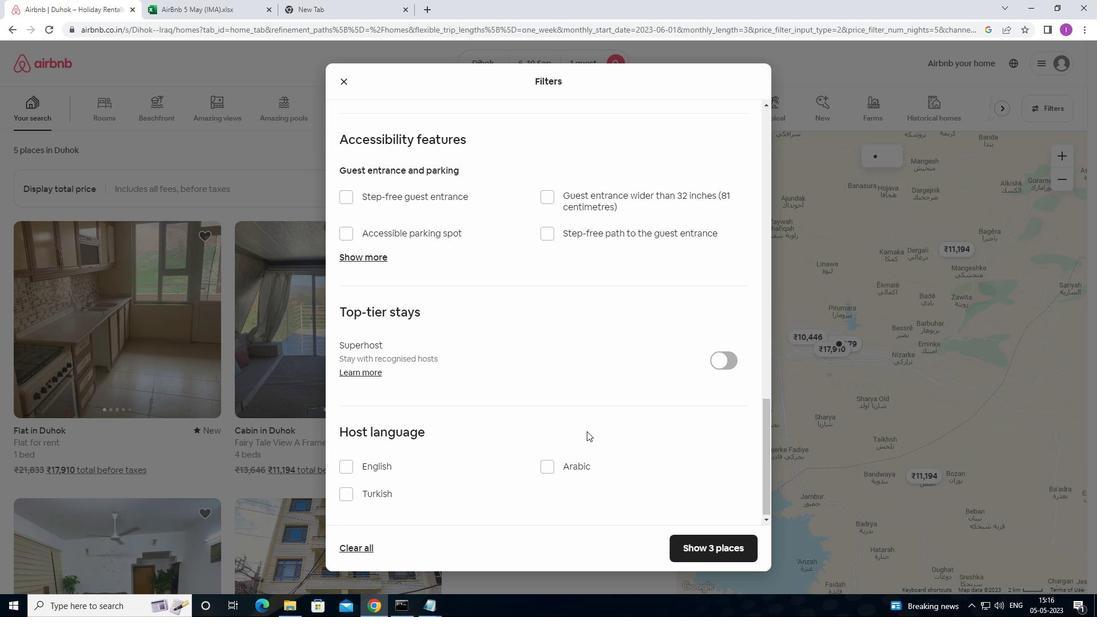 
Action: Mouse scrolled (569, 438) with delta (0, 0)
Screenshot: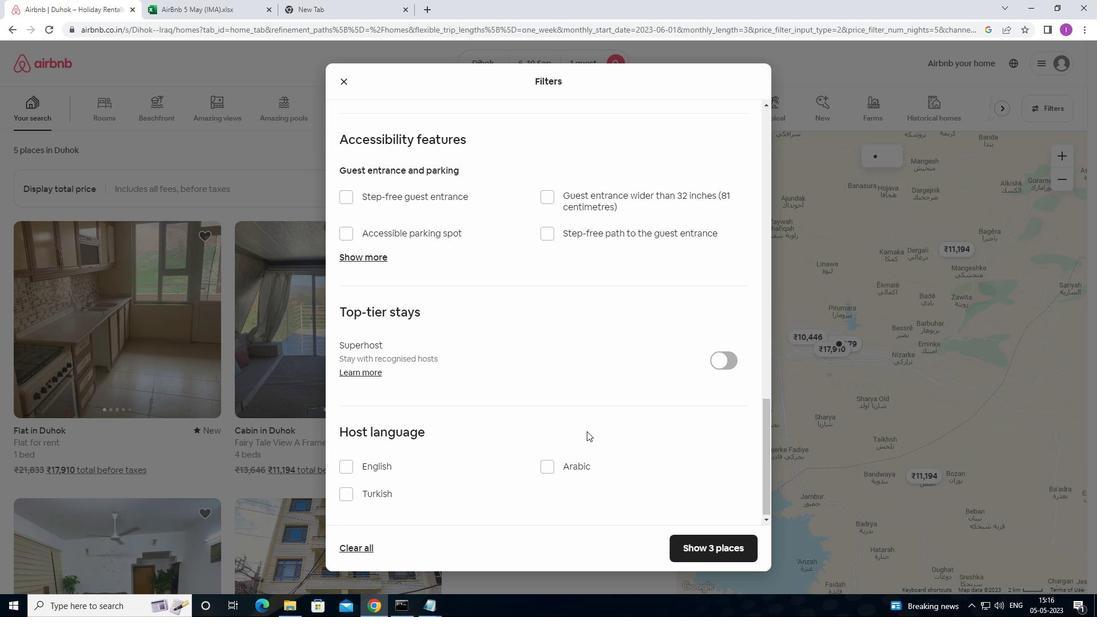 
Action: Mouse moved to (564, 450)
Screenshot: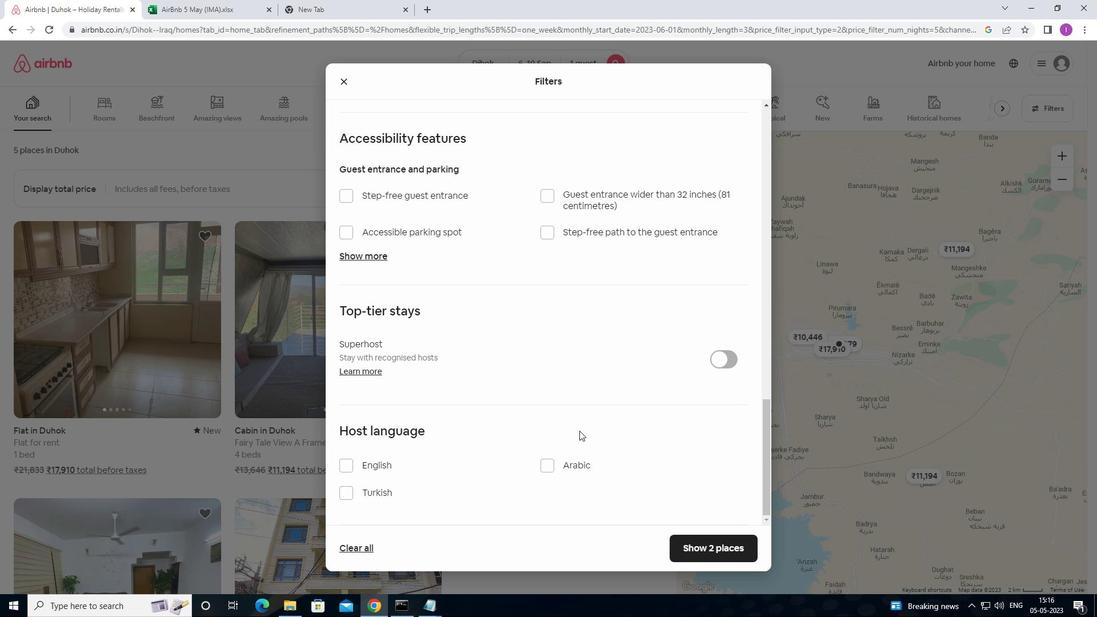 
Action: Mouse scrolled (564, 449) with delta (0, 0)
Screenshot: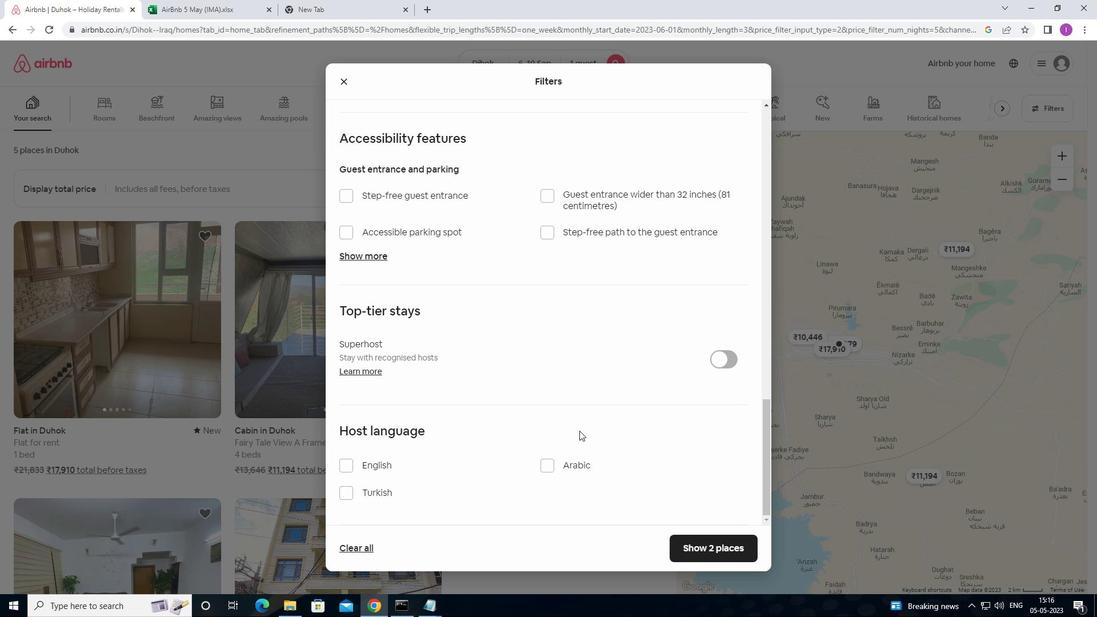 
Action: Mouse moved to (562, 453)
Screenshot: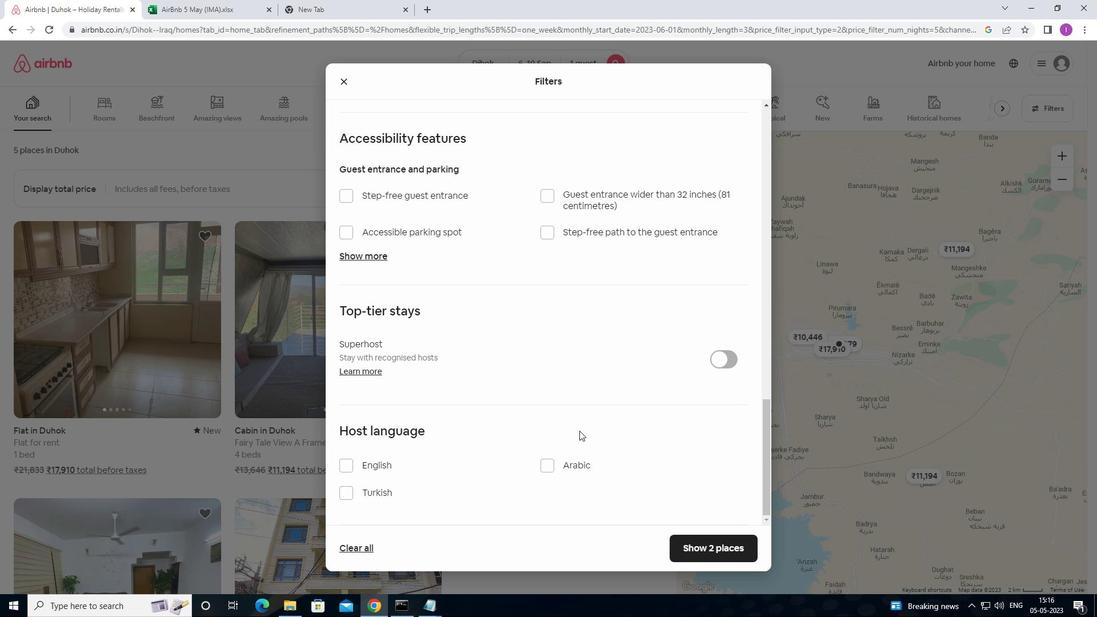 
Action: Mouse scrolled (562, 452) with delta (0, 0)
Screenshot: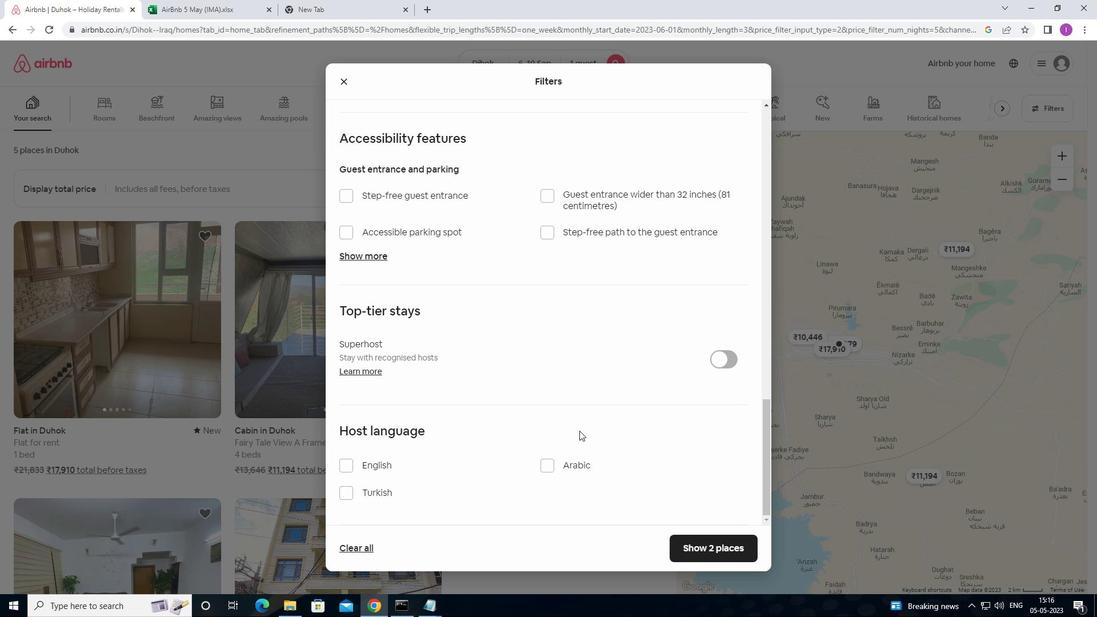 
Action: Mouse moved to (558, 454)
Screenshot: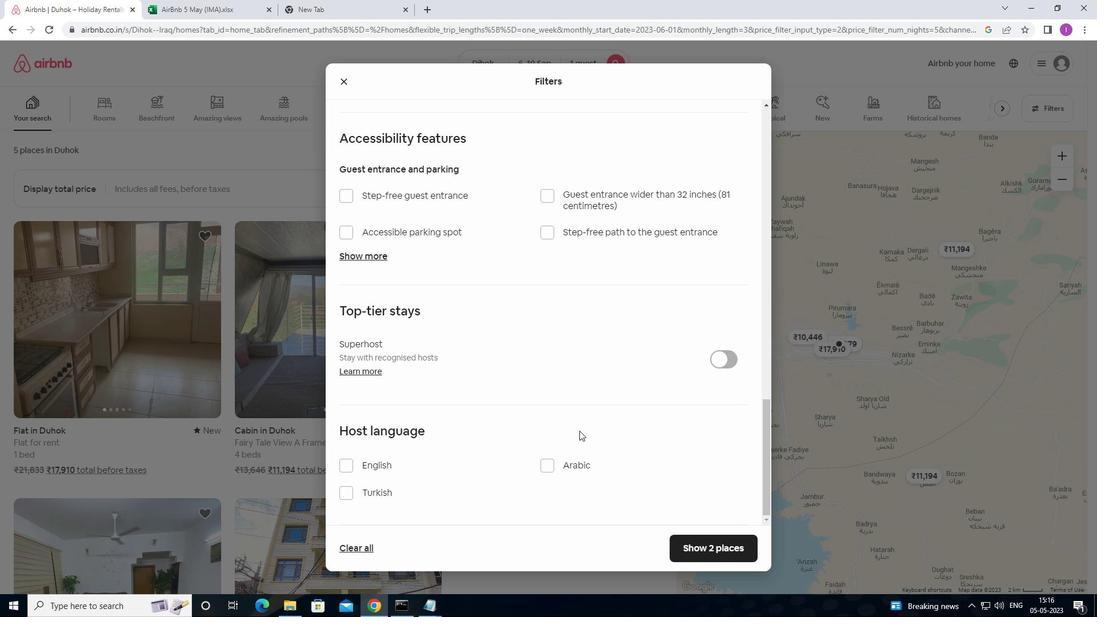 
Action: Mouse scrolled (558, 454) with delta (0, 0)
Screenshot: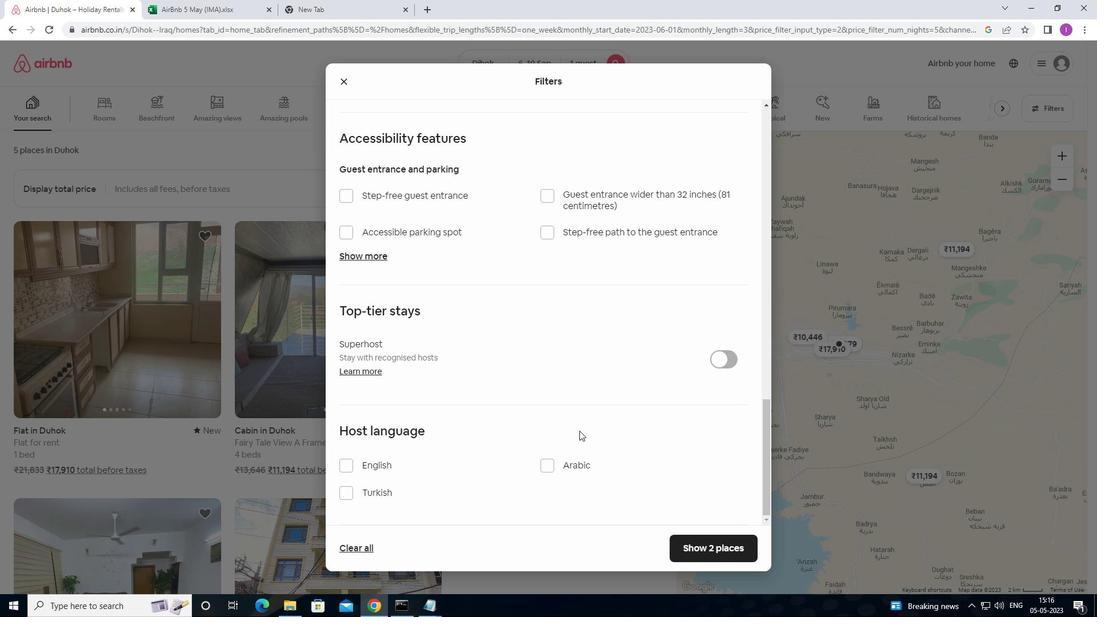 
Action: Mouse moved to (538, 459)
Screenshot: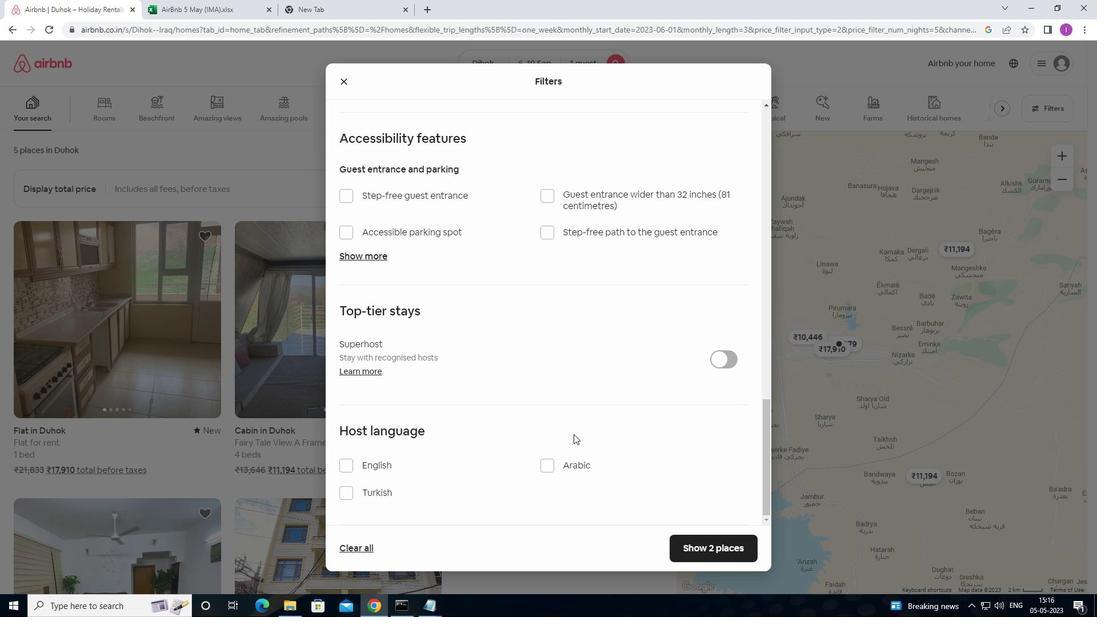 
Action: Mouse scrolled (538, 458) with delta (0, 0)
Screenshot: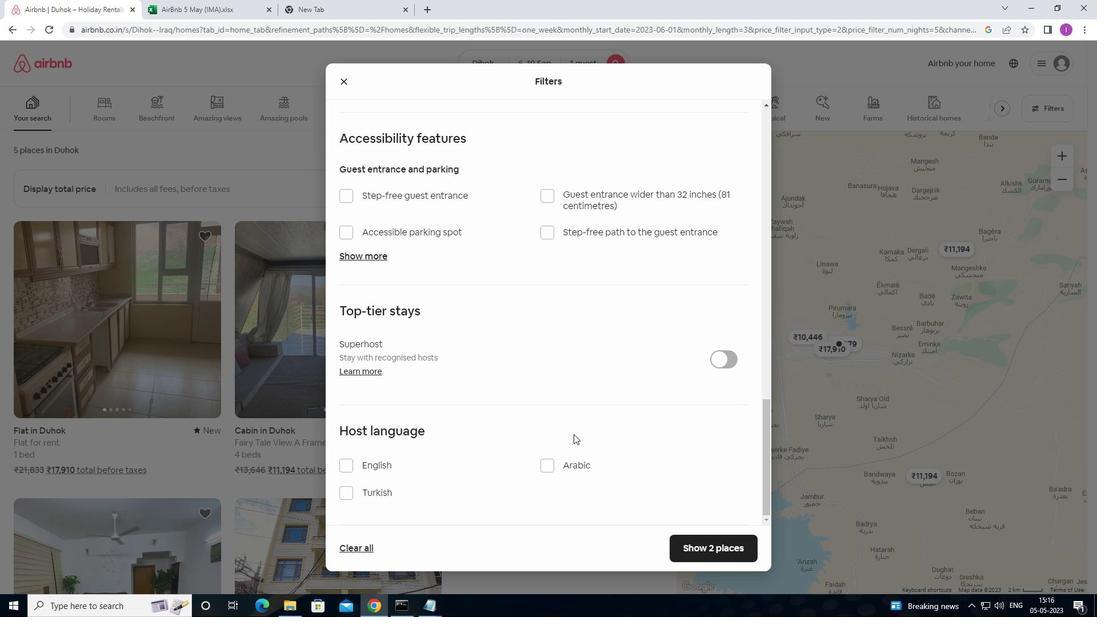 
Action: Mouse moved to (352, 461)
Screenshot: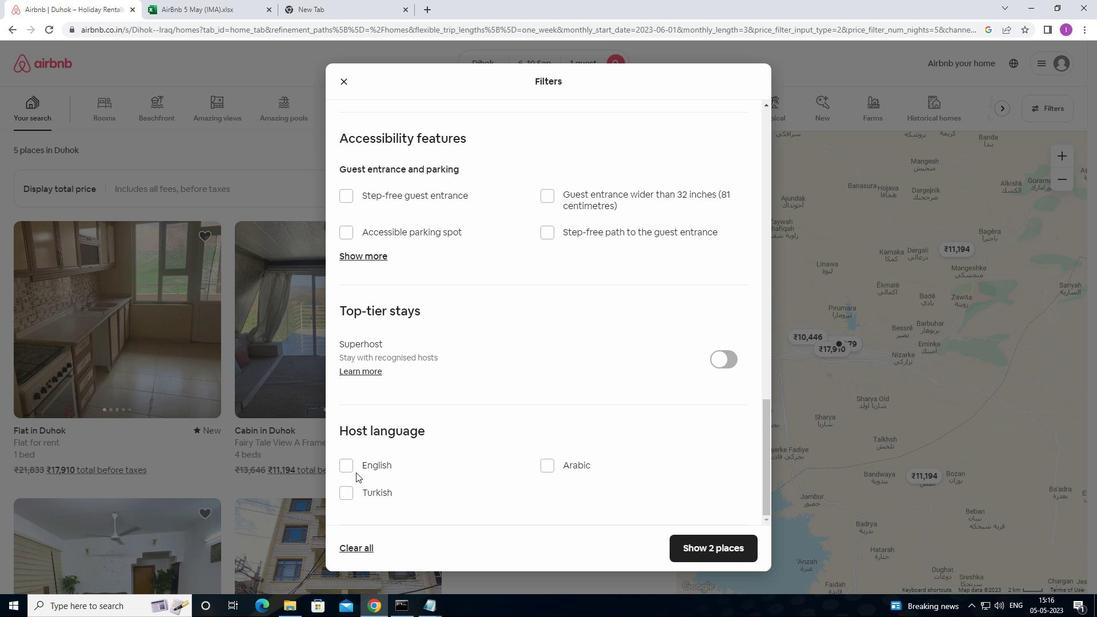 
Action: Mouse pressed left at (352, 461)
Screenshot: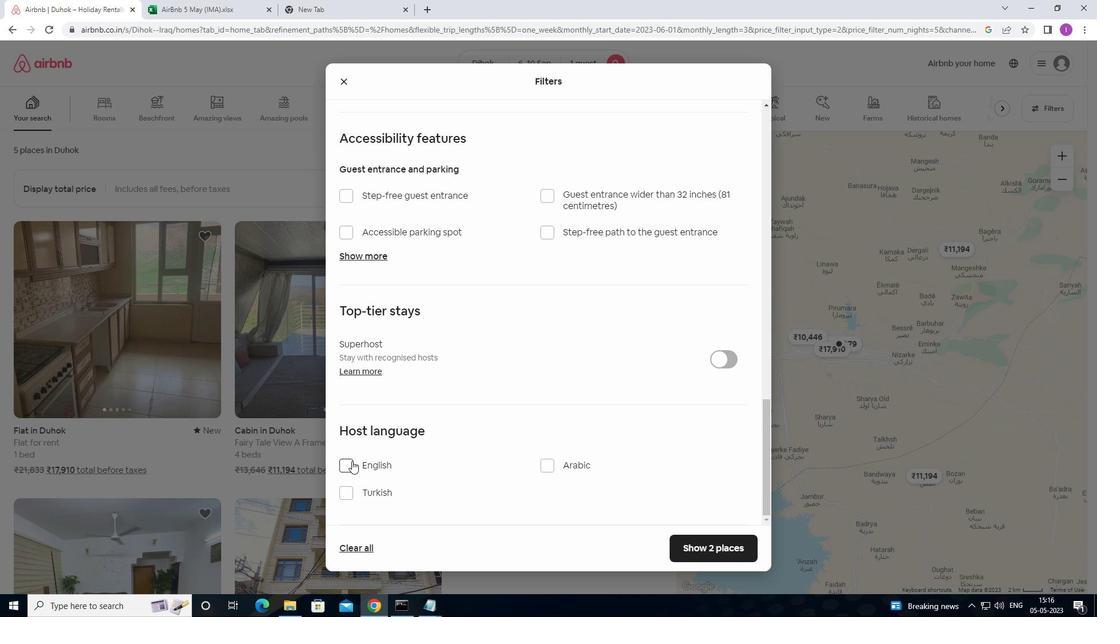 
Action: Mouse moved to (692, 549)
Screenshot: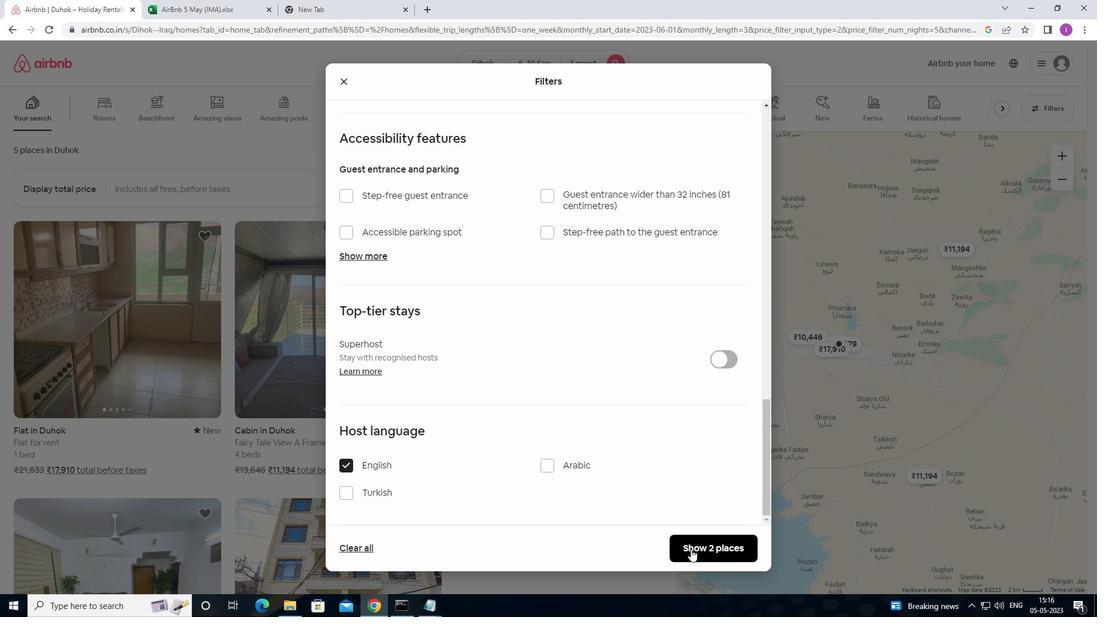 
Action: Mouse pressed left at (692, 549)
Screenshot: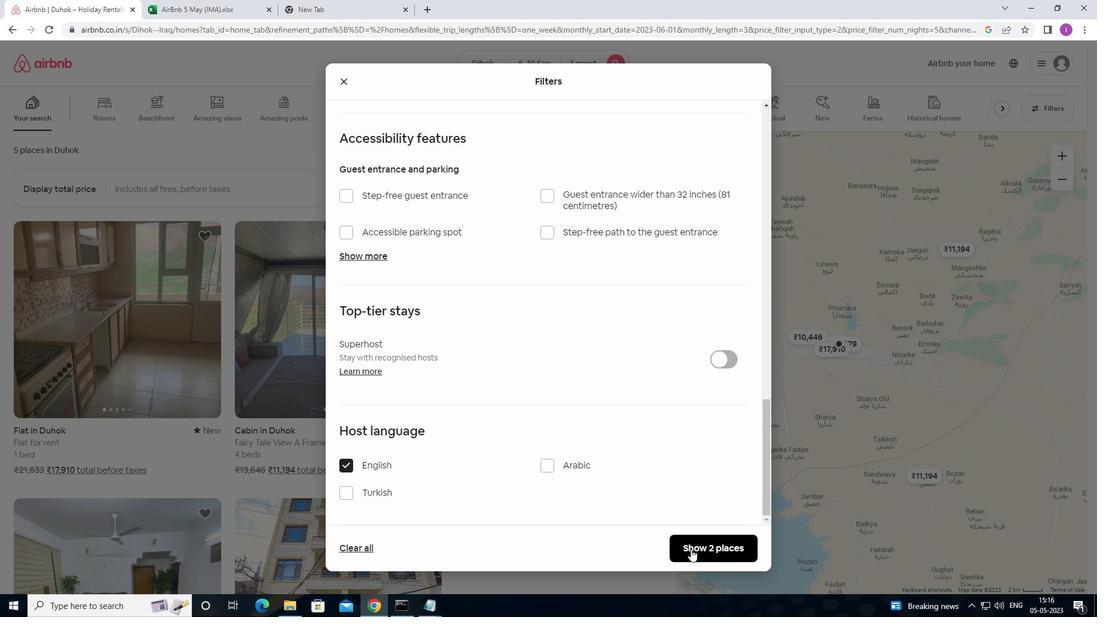 
Action: Mouse moved to (649, 525)
Screenshot: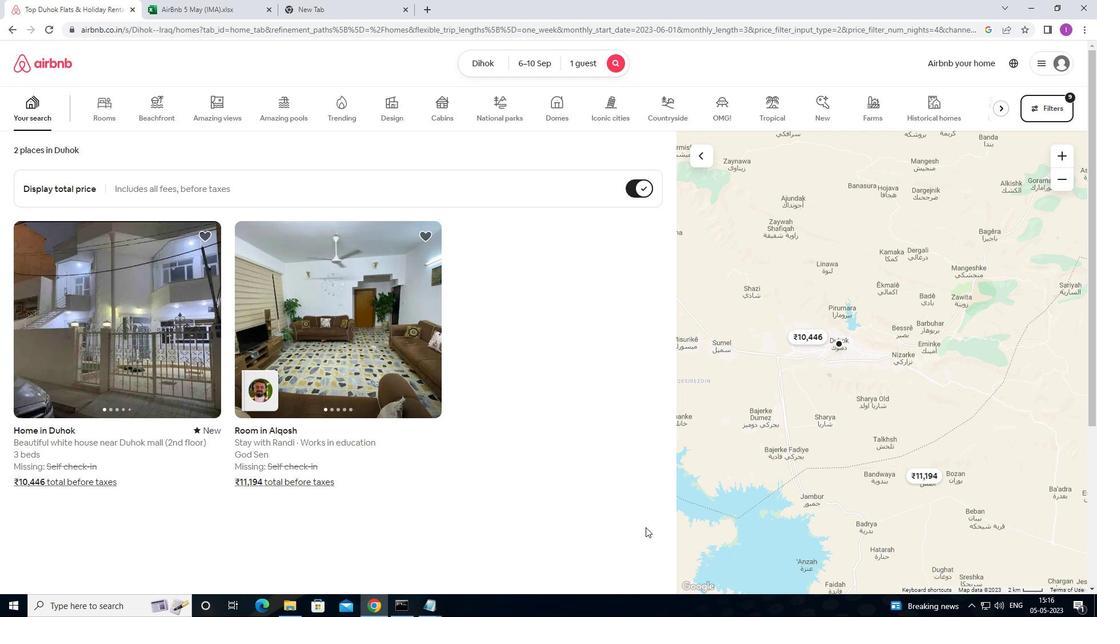 
